Task: Find connections with filter location Linqu with filter topic #Venturecapitalwith filter profile language German with filter current company Chr. Hansen with filter school National Institute of Technology Calicut with filter industry Periodical Publishing with filter service category Corporate Events with filter keywords title Mechanical Engineer
Action: Mouse moved to (336, 231)
Screenshot: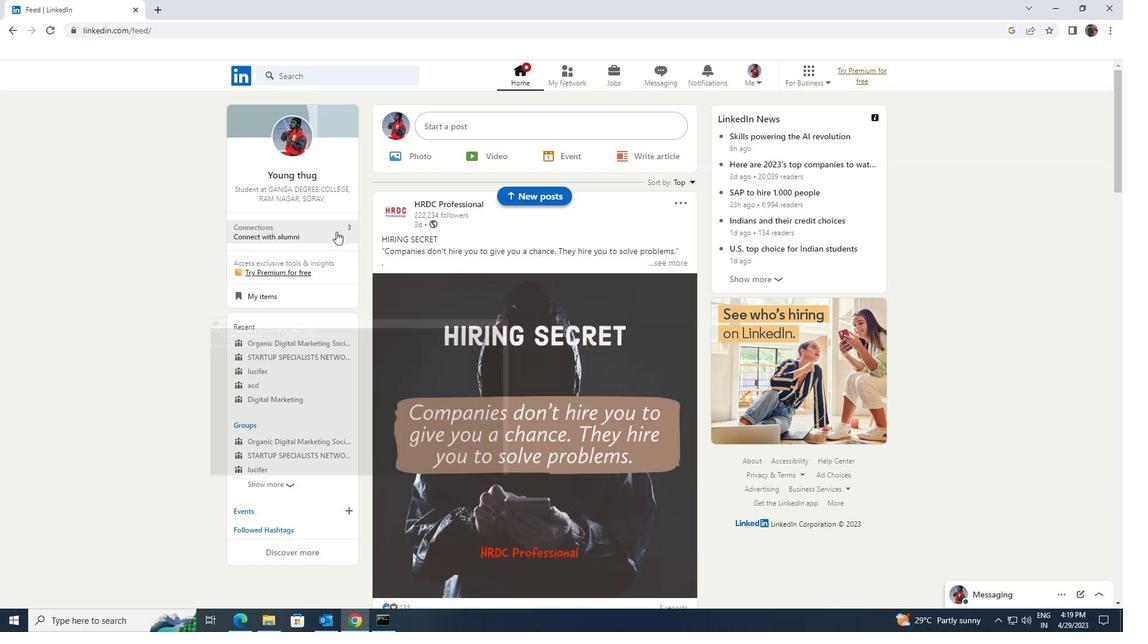 
Action: Mouse pressed left at (336, 231)
Screenshot: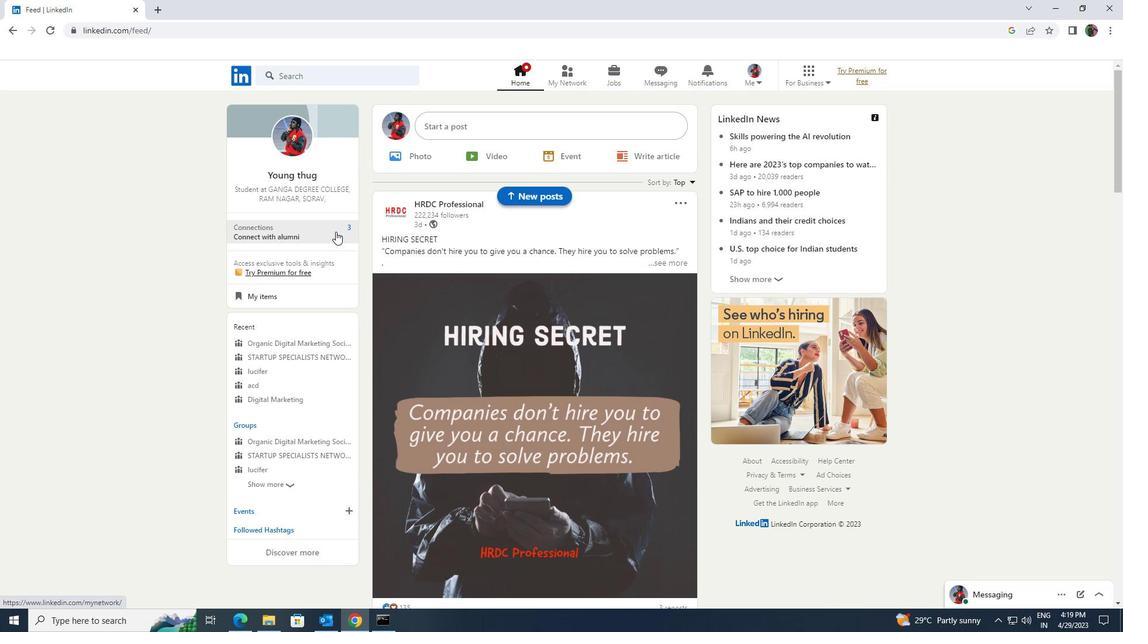 
Action: Mouse moved to (344, 142)
Screenshot: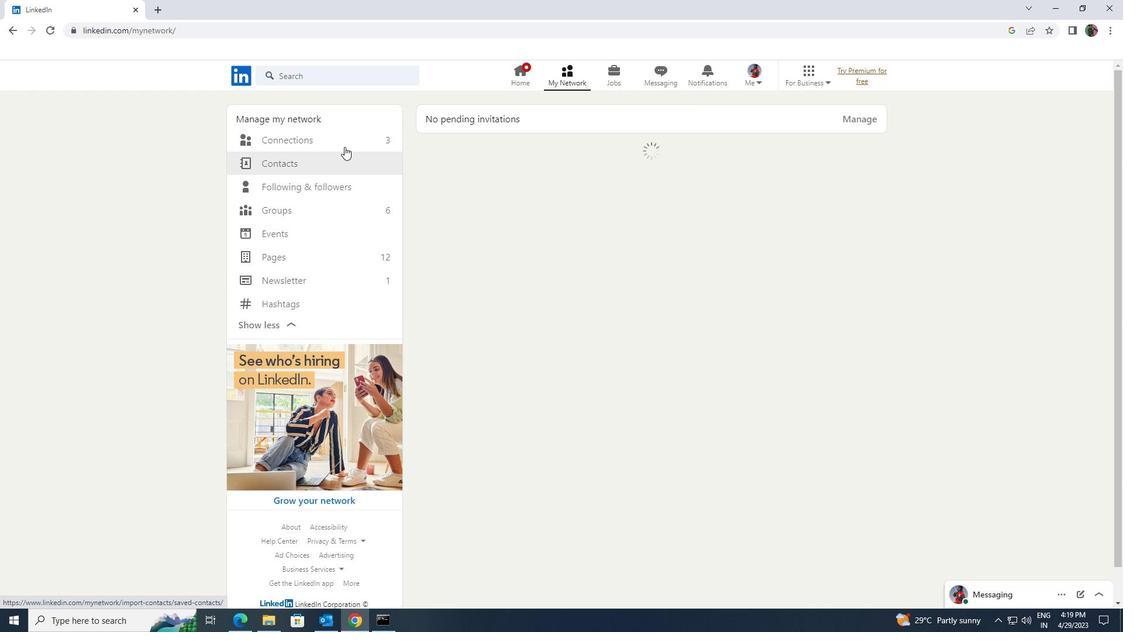 
Action: Mouse pressed left at (344, 142)
Screenshot: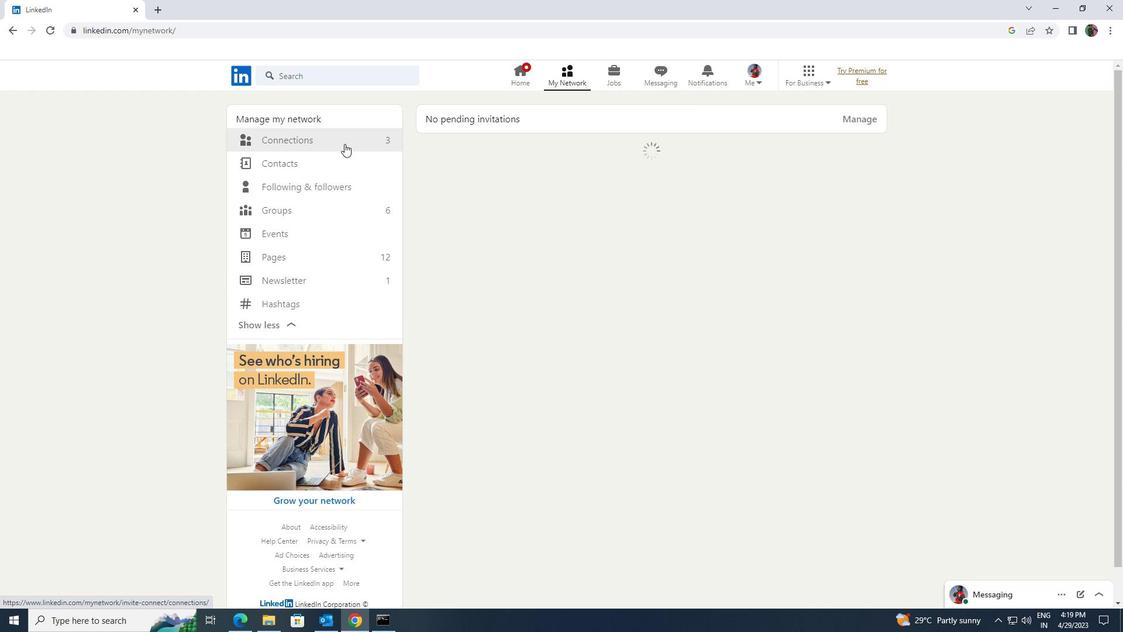 
Action: Mouse moved to (646, 137)
Screenshot: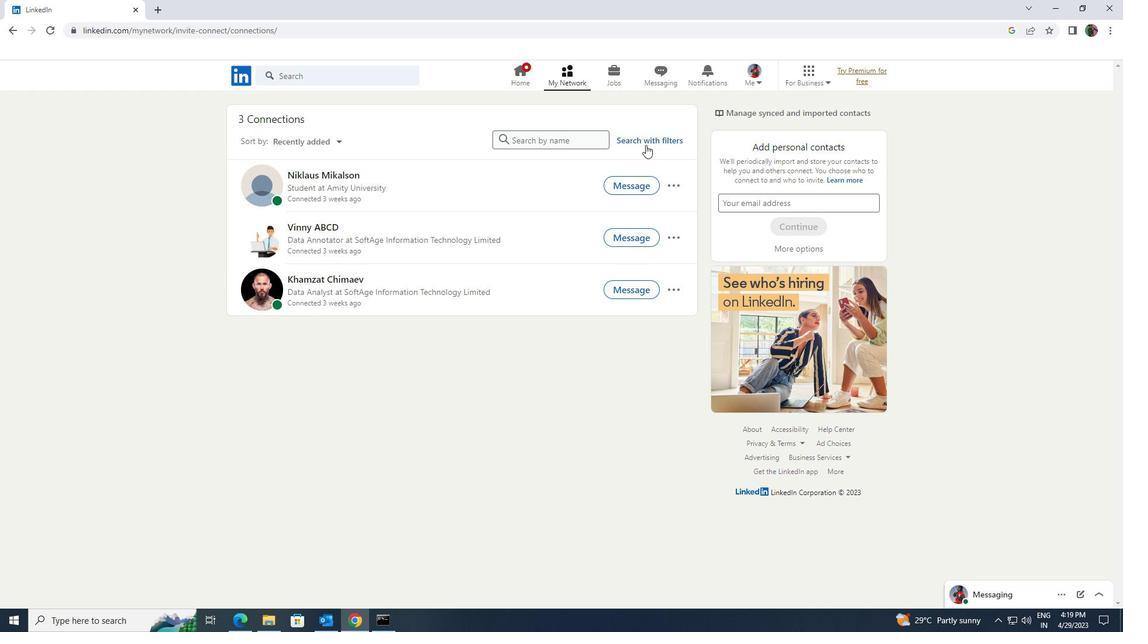 
Action: Mouse pressed left at (646, 137)
Screenshot: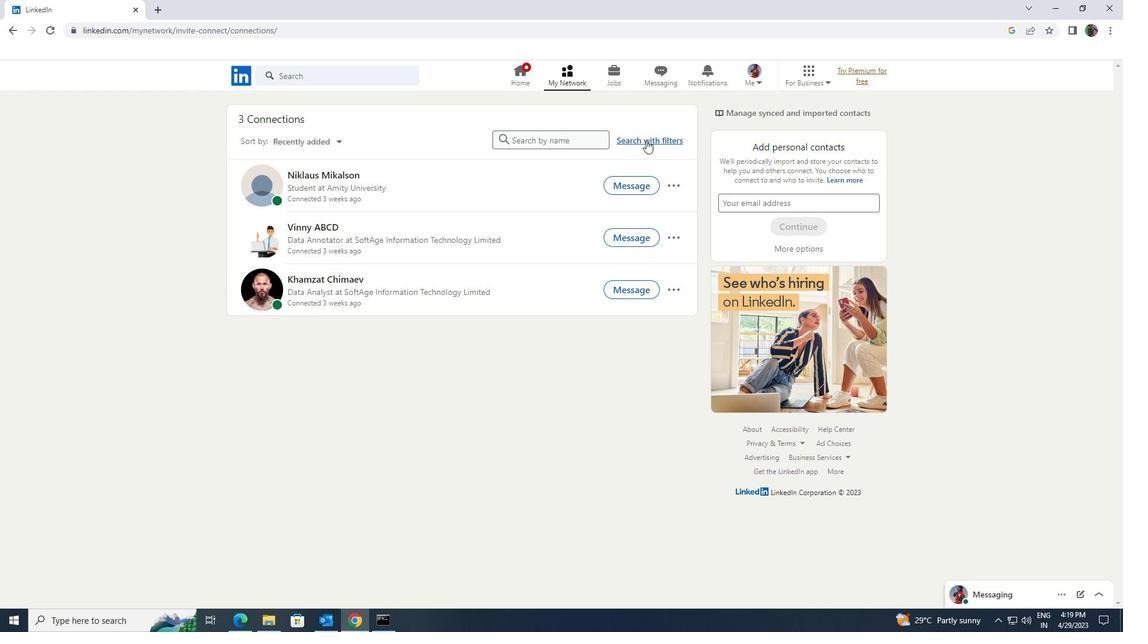 
Action: Mouse moved to (595, 105)
Screenshot: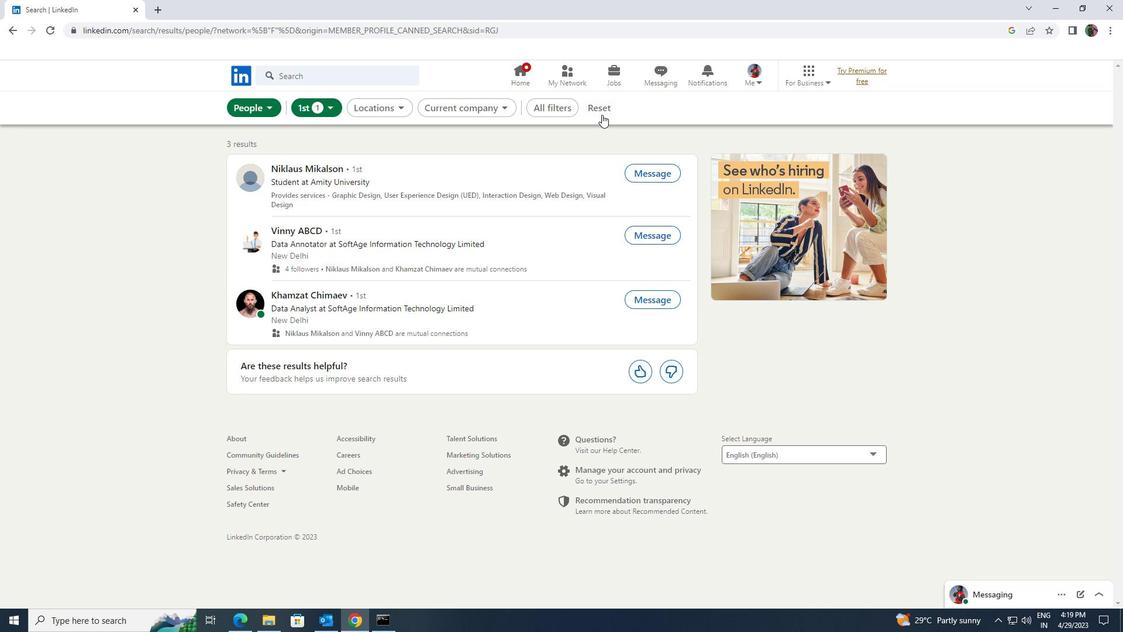 
Action: Mouse pressed left at (595, 105)
Screenshot: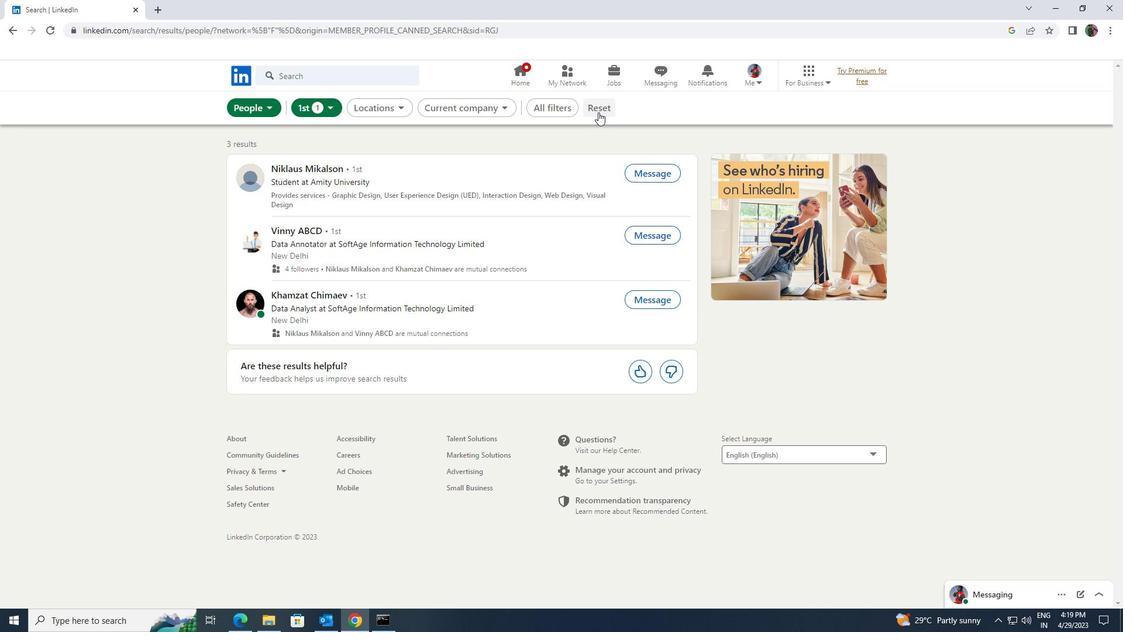 
Action: Mouse moved to (577, 110)
Screenshot: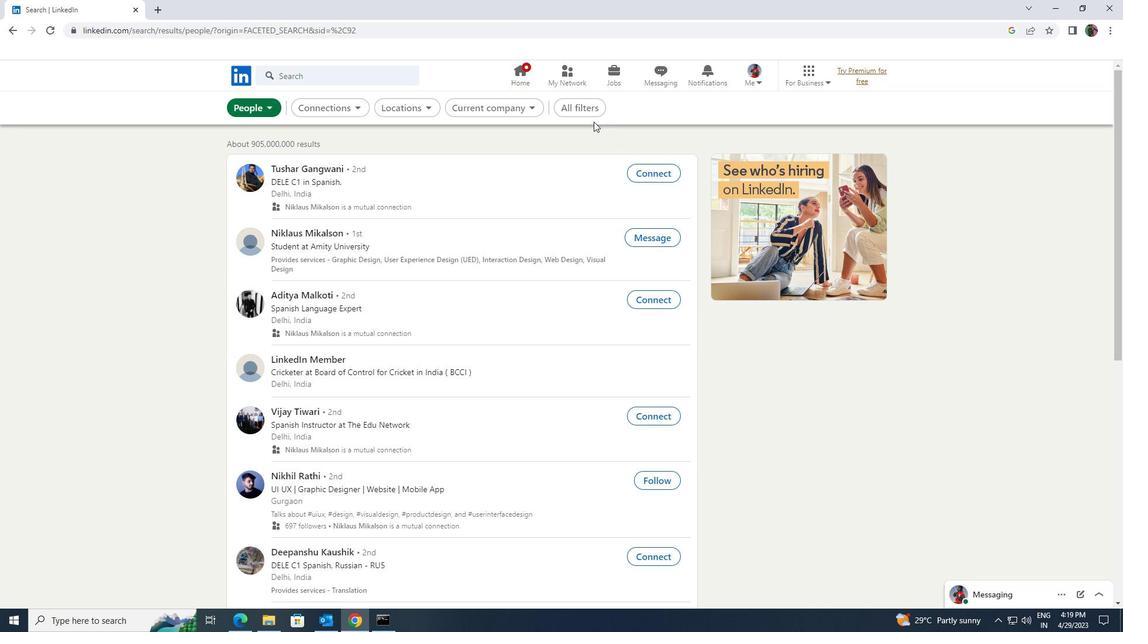 
Action: Mouse pressed left at (577, 110)
Screenshot: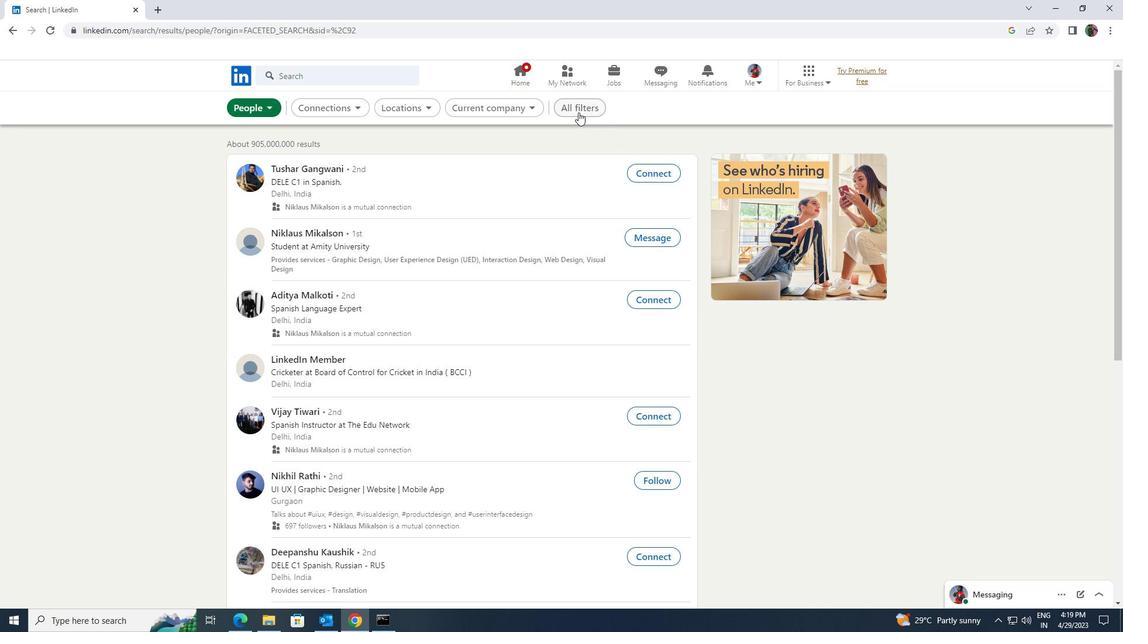 
Action: Mouse moved to (886, 332)
Screenshot: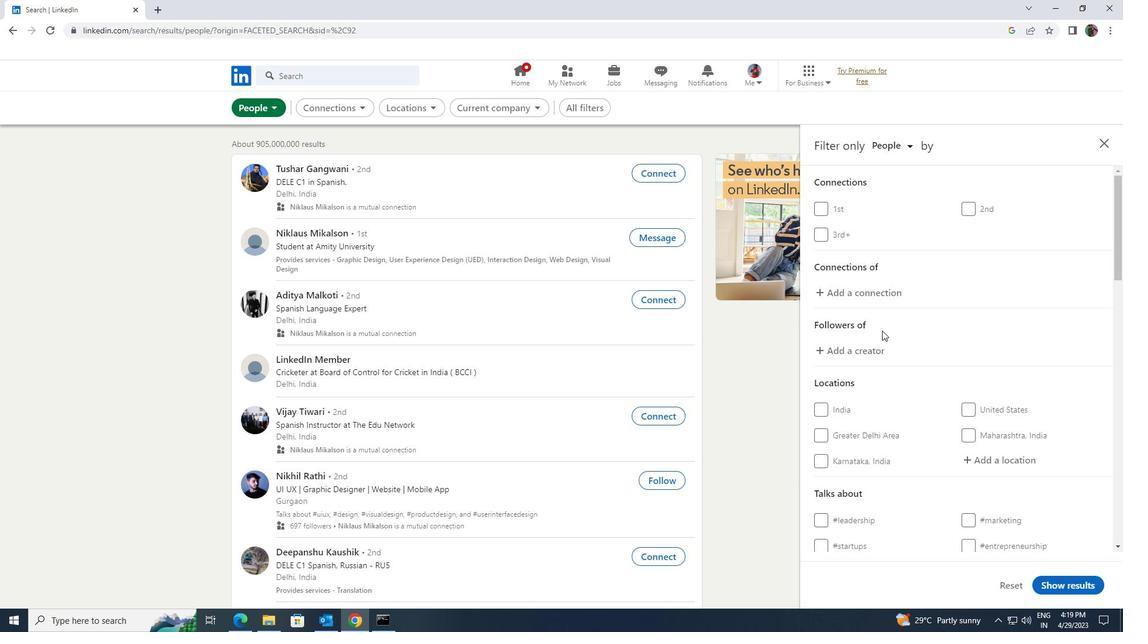 
Action: Mouse scrolled (886, 331) with delta (0, 0)
Screenshot: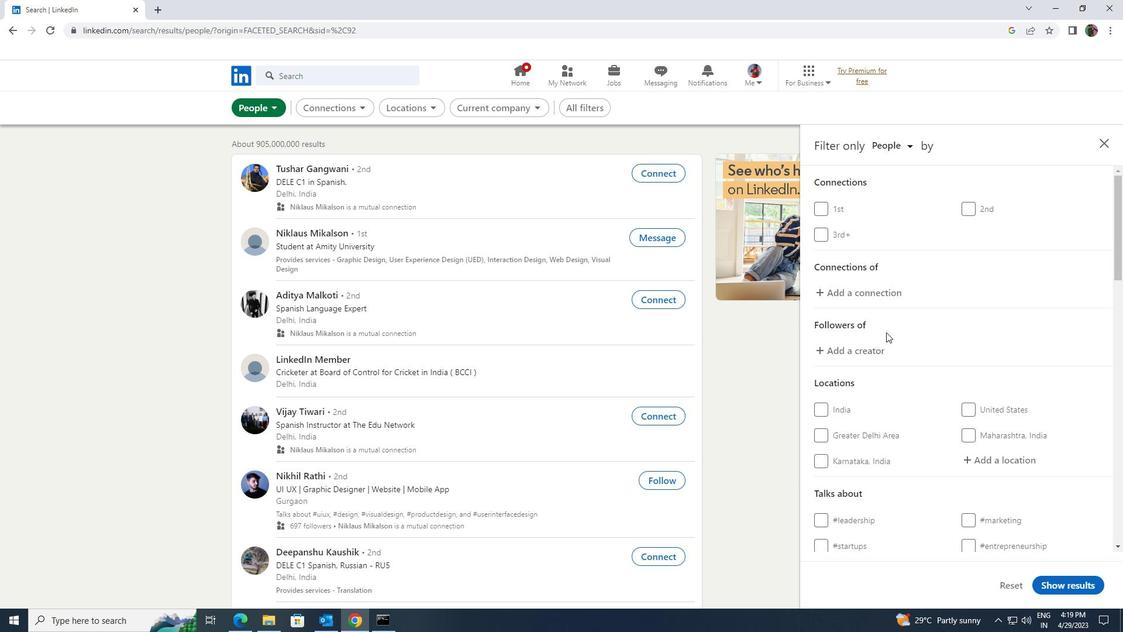 
Action: Mouse scrolled (886, 331) with delta (0, 0)
Screenshot: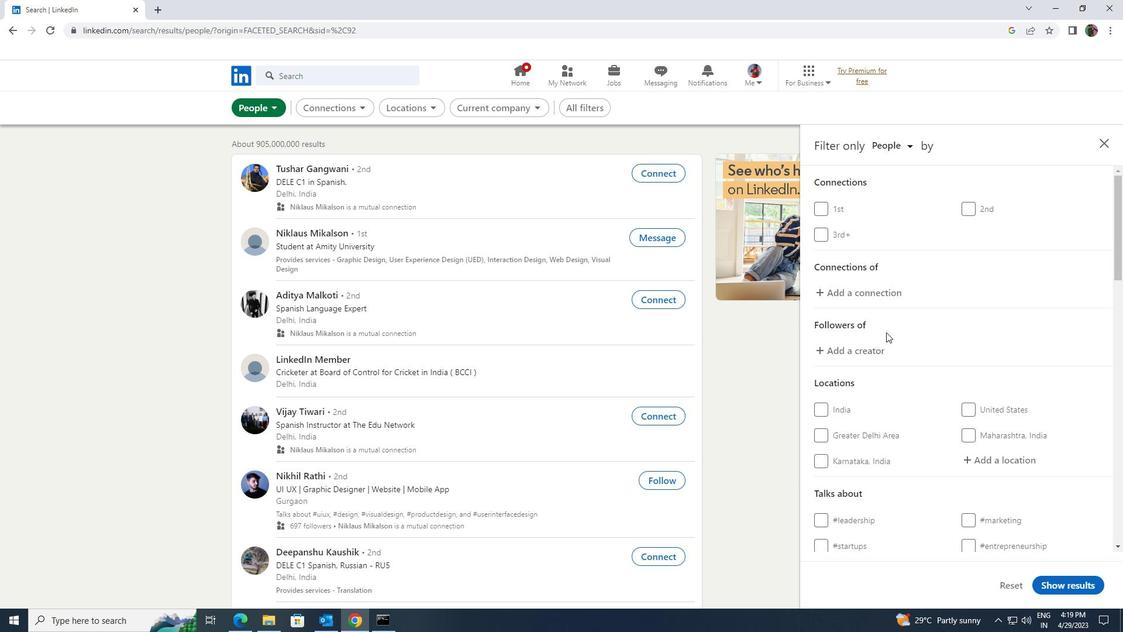 
Action: Mouse moved to (961, 340)
Screenshot: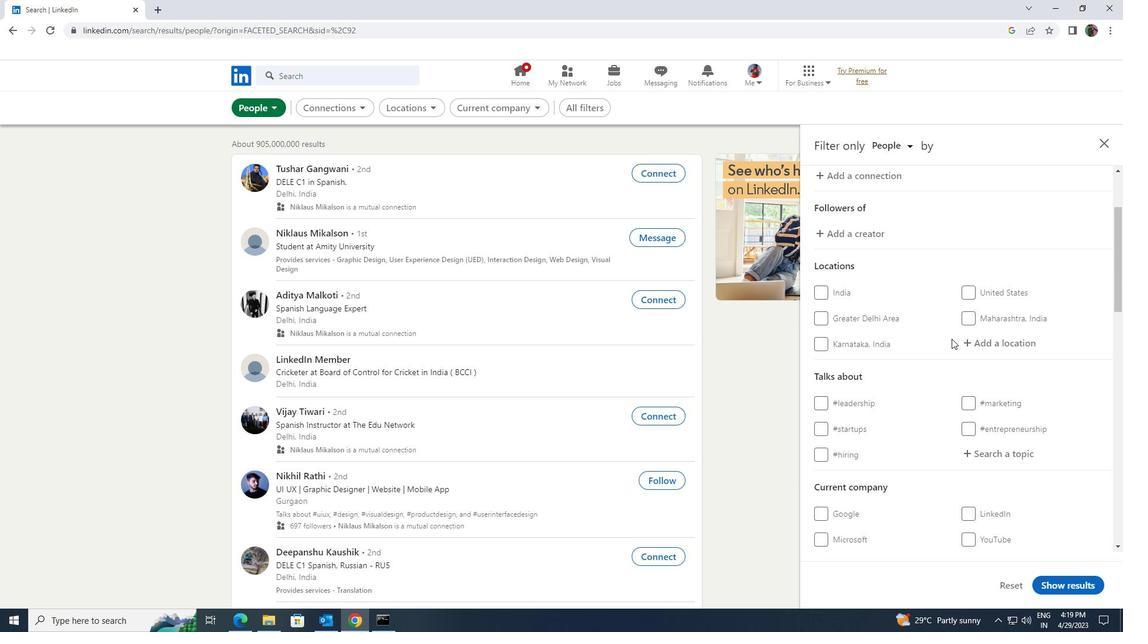 
Action: Mouse pressed left at (961, 340)
Screenshot: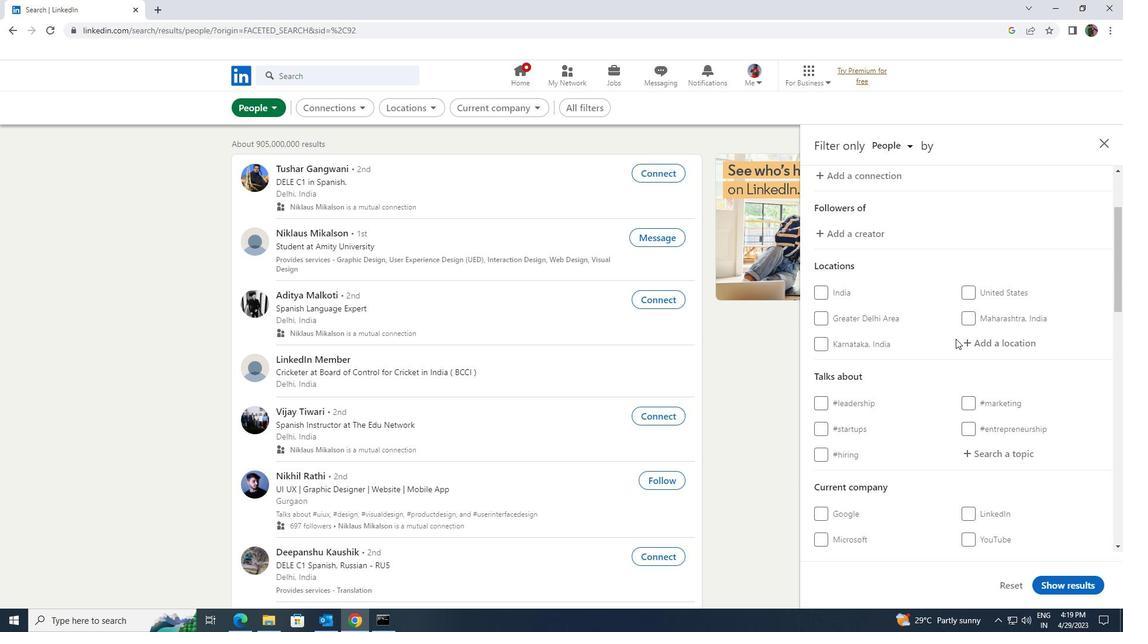 
Action: Mouse moved to (916, 330)
Screenshot: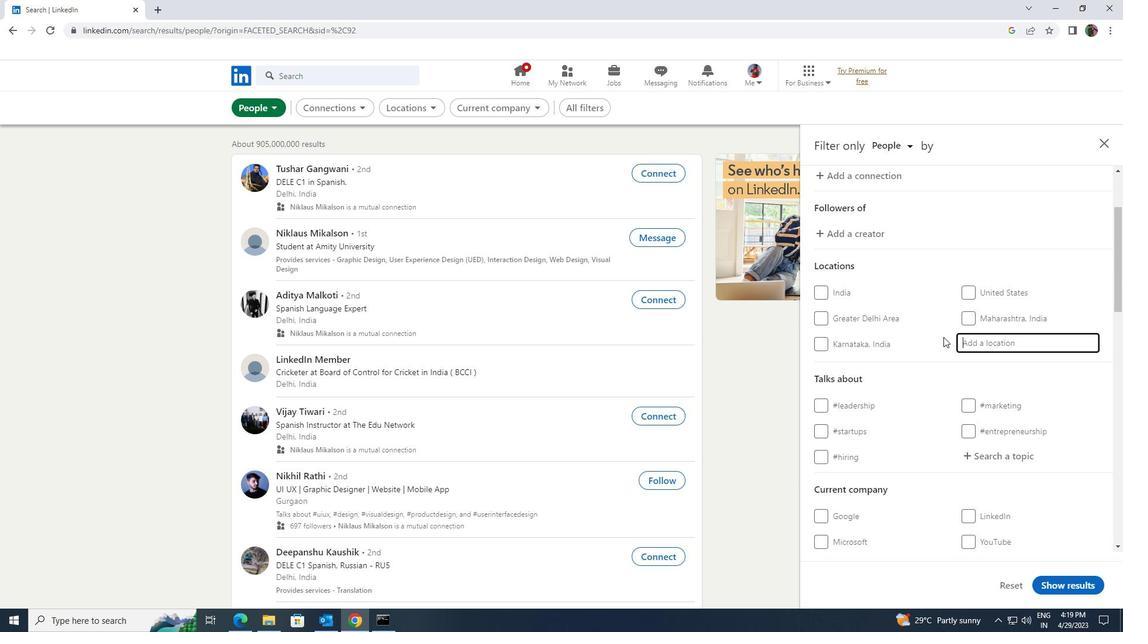 
Action: Key pressed <Key.shift>LINQU
Screenshot: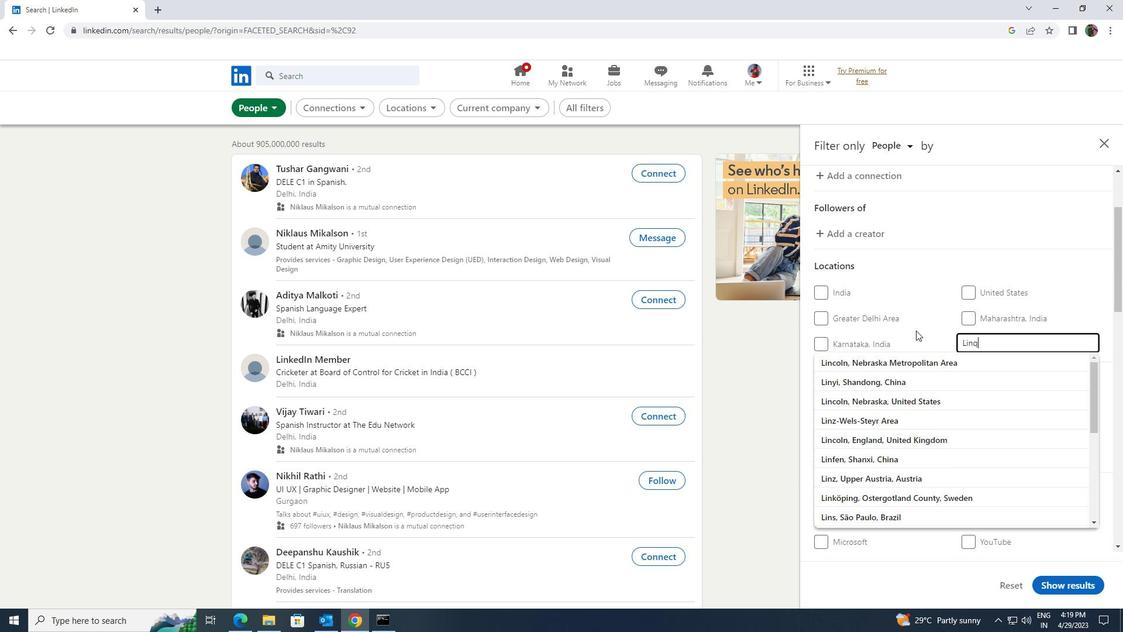 
Action: Mouse moved to (929, 341)
Screenshot: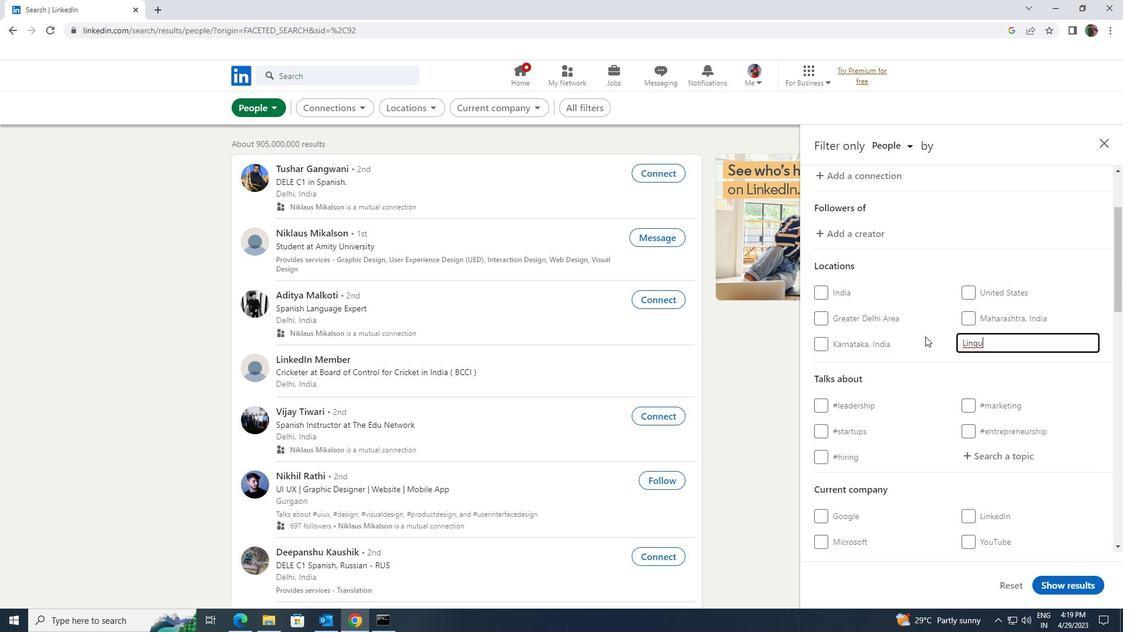 
Action: Key pressed <Key.enter>
Screenshot: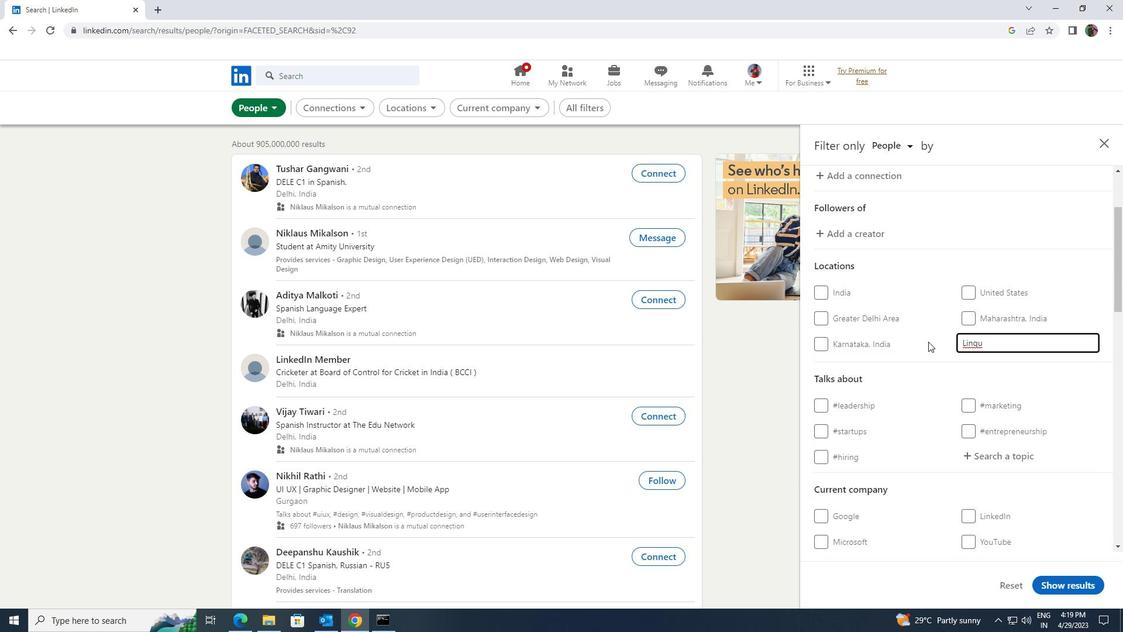 
Action: Mouse moved to (985, 457)
Screenshot: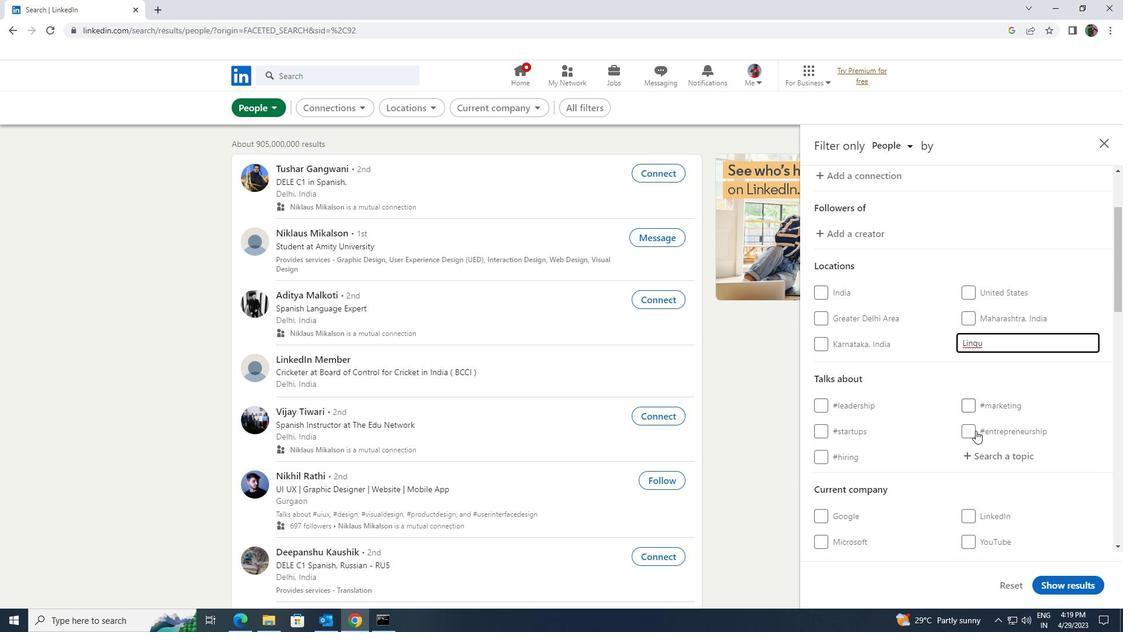 
Action: Mouse pressed left at (985, 457)
Screenshot: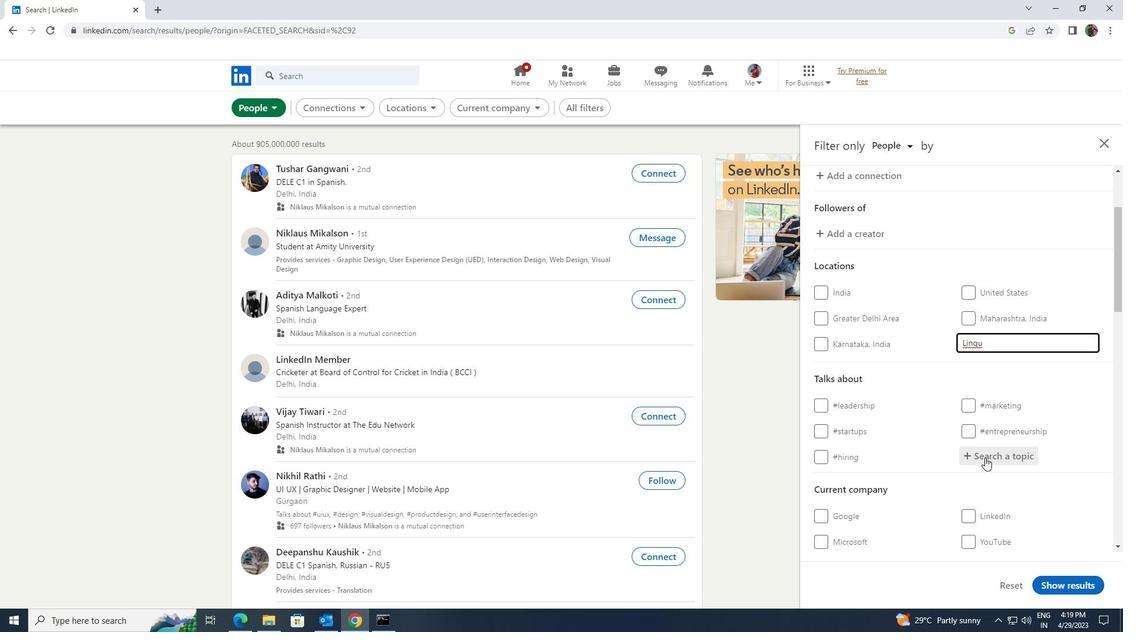 
Action: Mouse moved to (985, 453)
Screenshot: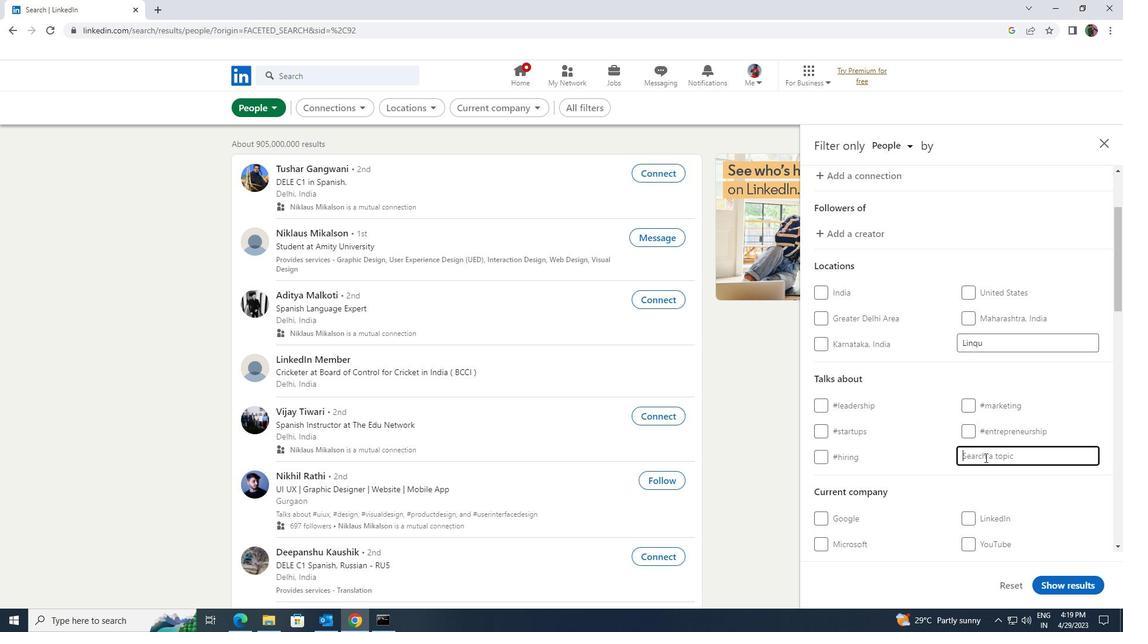 
Action: Key pressed <Key.shift>VENTURECAP
Screenshot: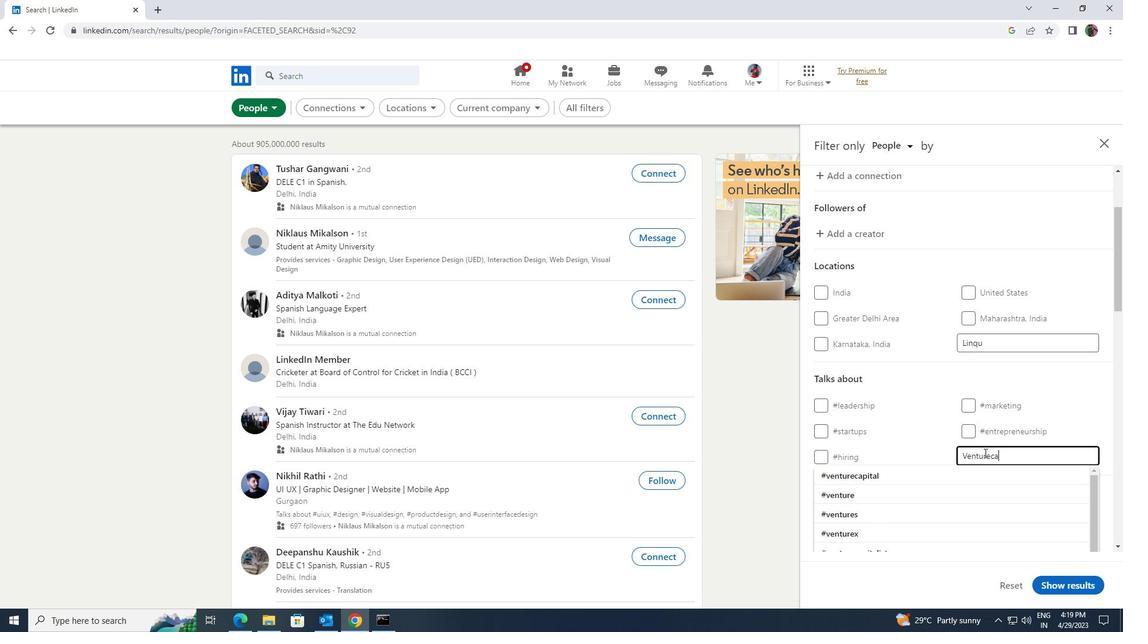 
Action: Mouse moved to (974, 468)
Screenshot: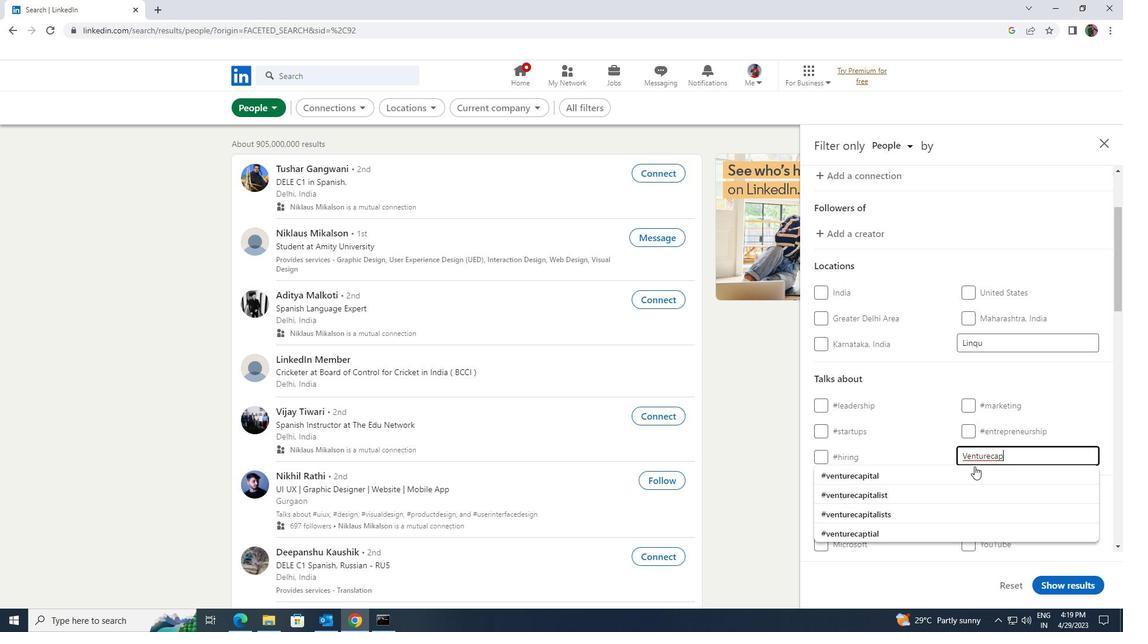 
Action: Mouse pressed left at (974, 468)
Screenshot: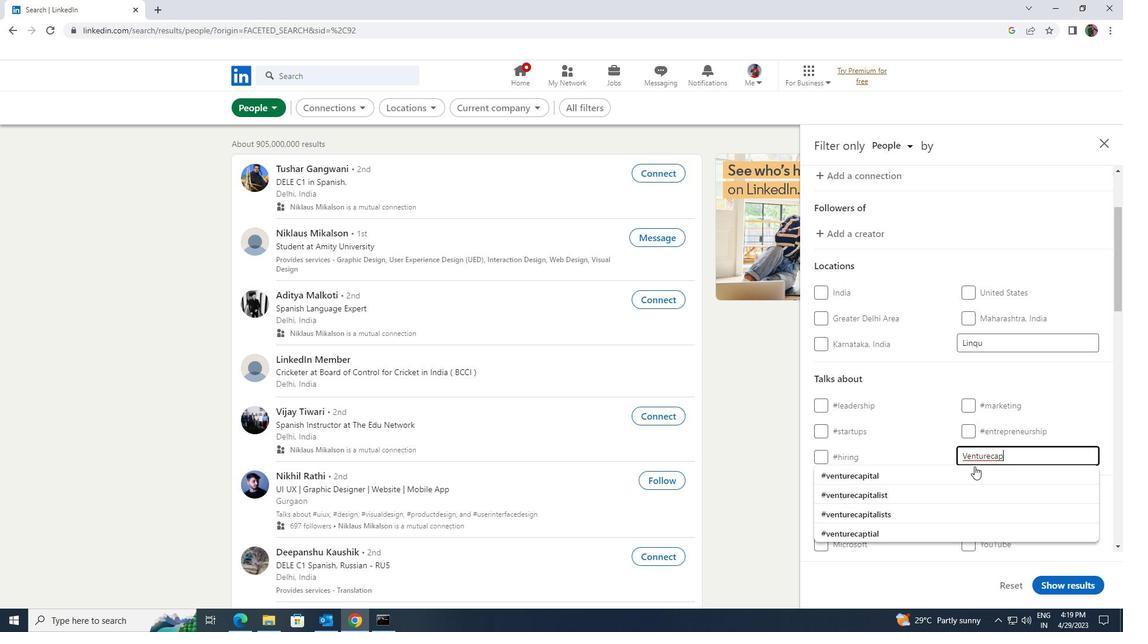 
Action: Mouse moved to (974, 468)
Screenshot: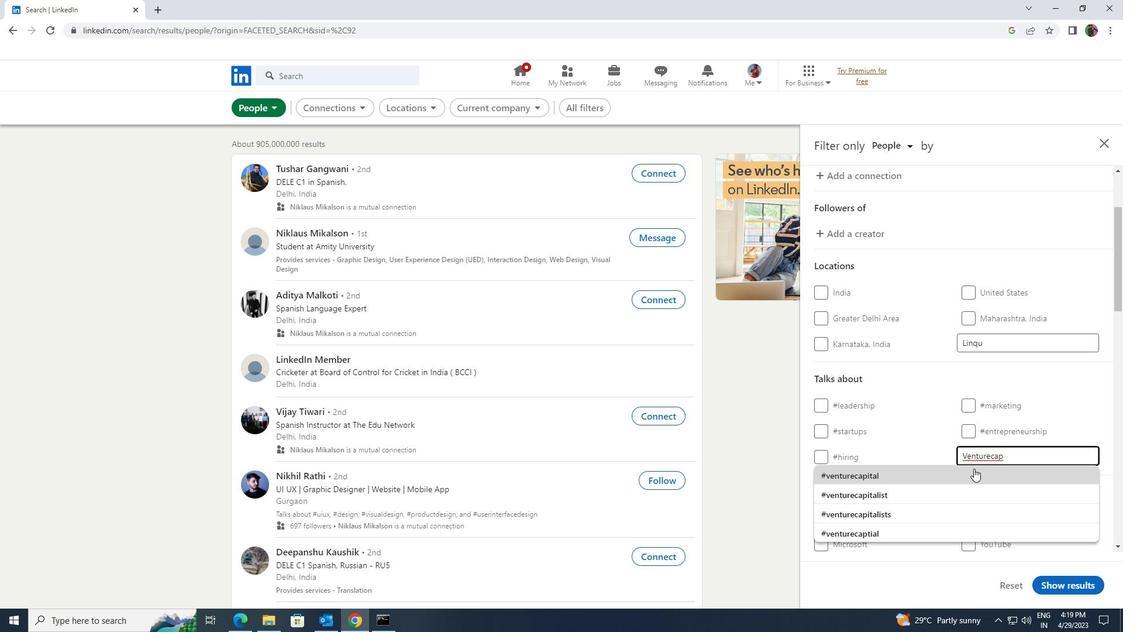 
Action: Mouse scrolled (974, 467) with delta (0, 0)
Screenshot: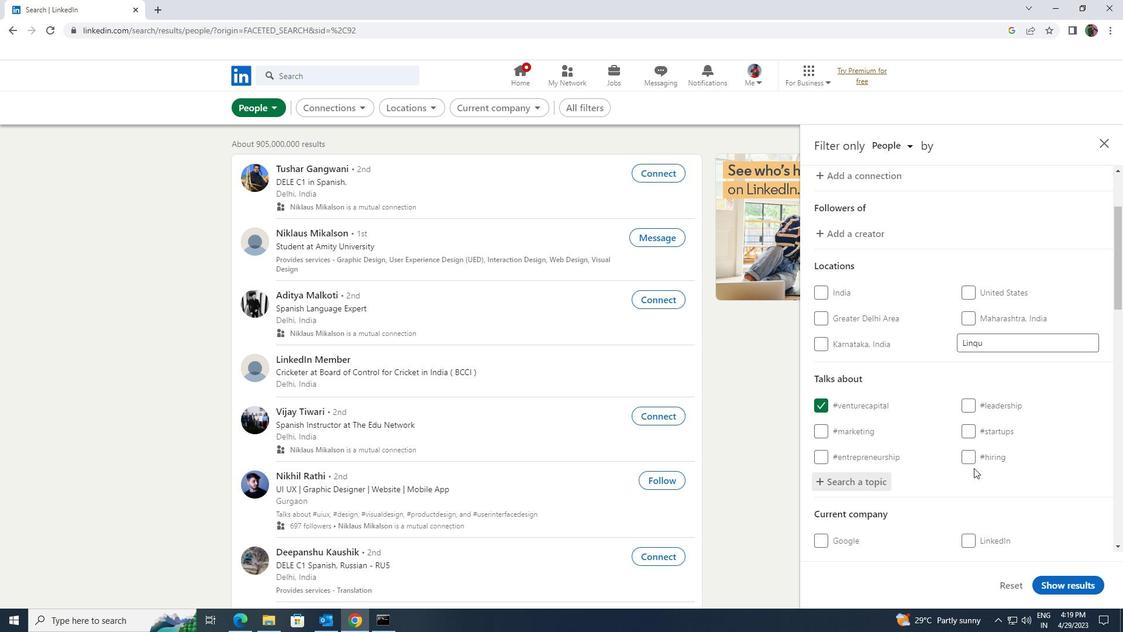 
Action: Mouse scrolled (974, 467) with delta (0, 0)
Screenshot: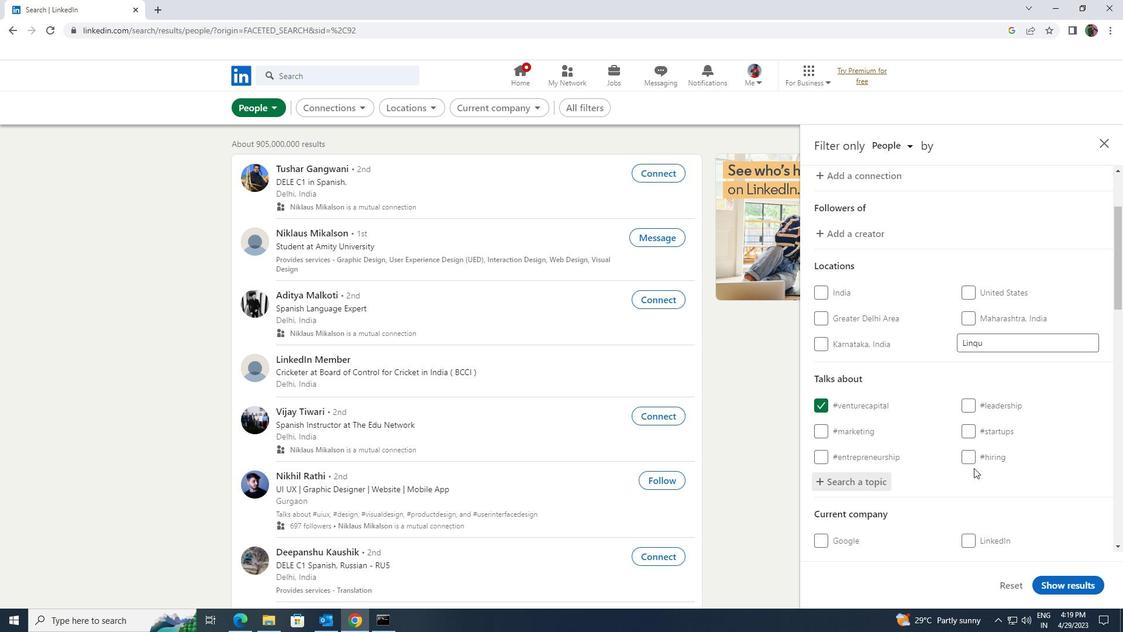 
Action: Mouse moved to (971, 453)
Screenshot: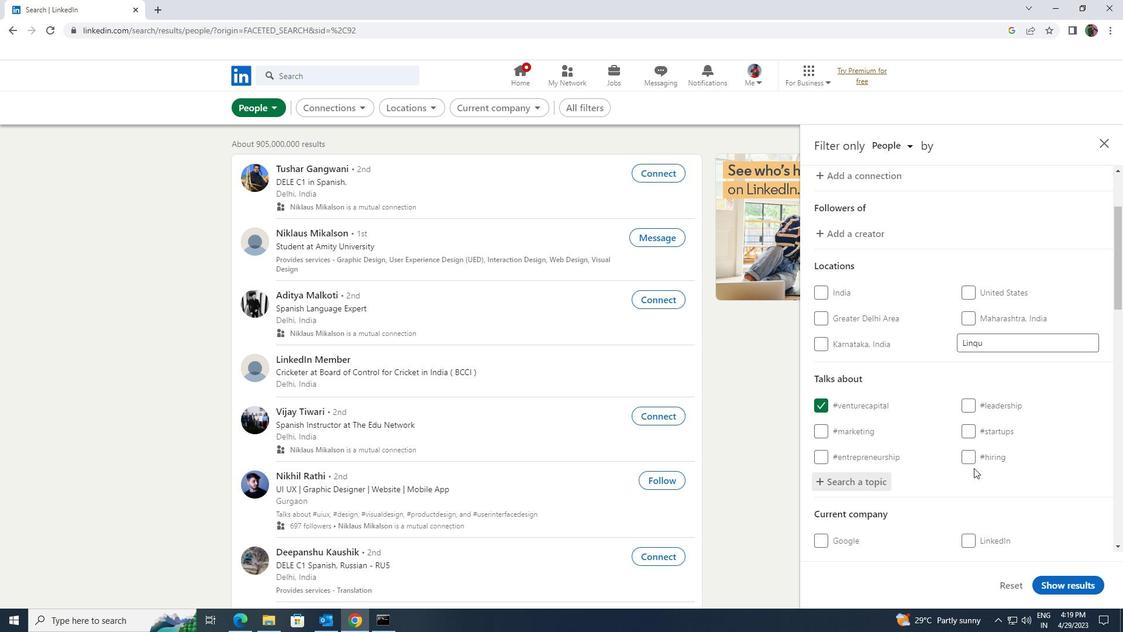 
Action: Mouse scrolled (971, 452) with delta (0, 0)
Screenshot: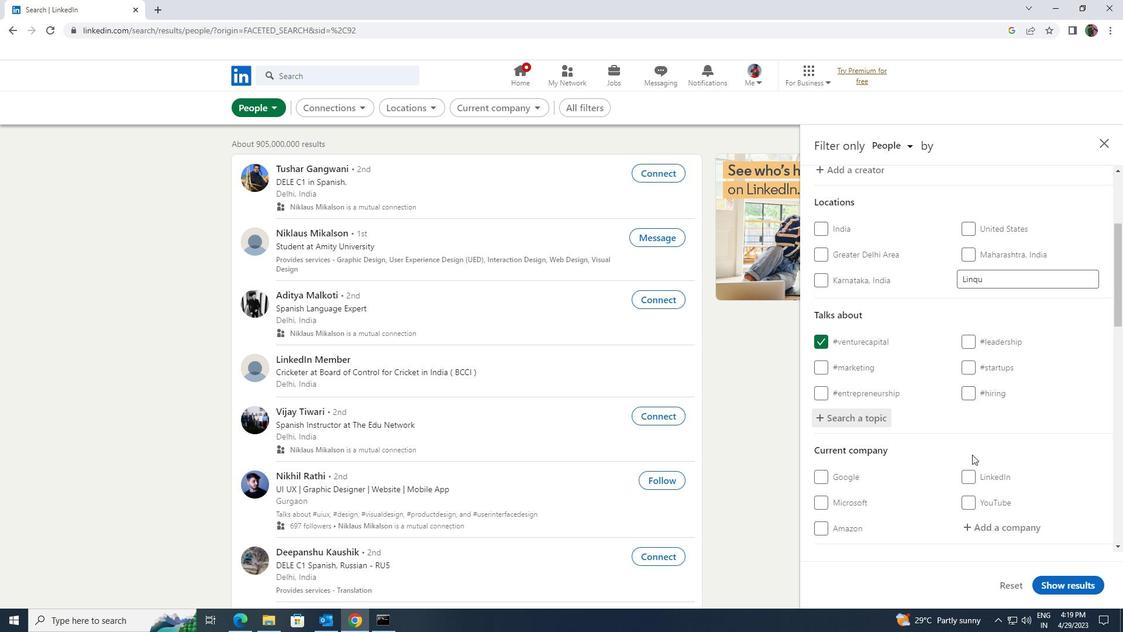 
Action: Mouse scrolled (971, 452) with delta (0, 0)
Screenshot: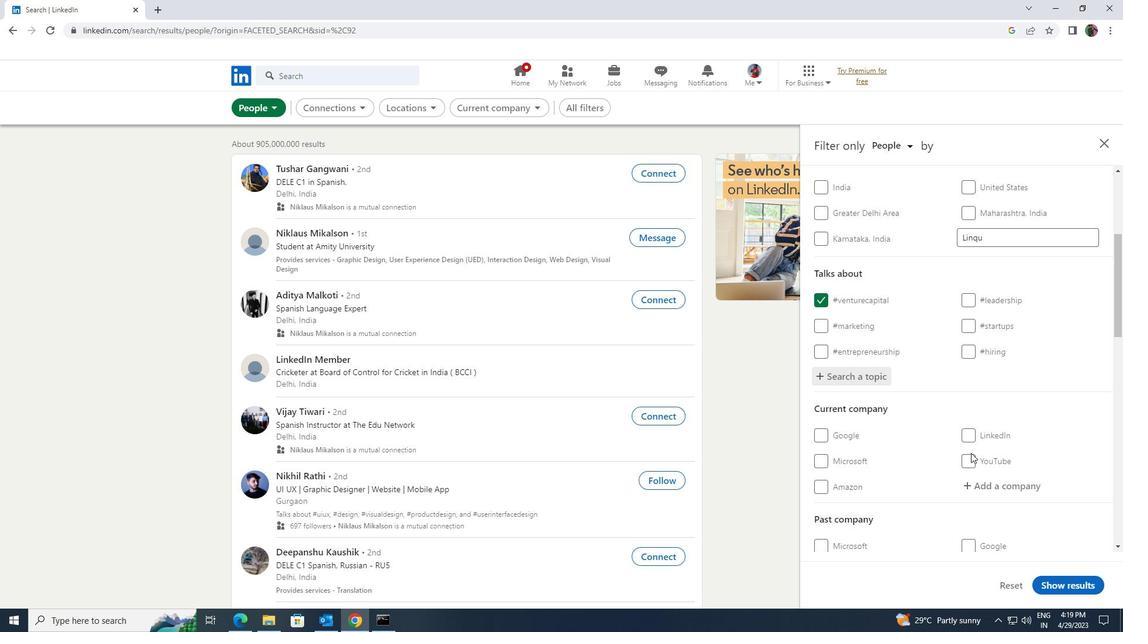 
Action: Mouse moved to (969, 448)
Screenshot: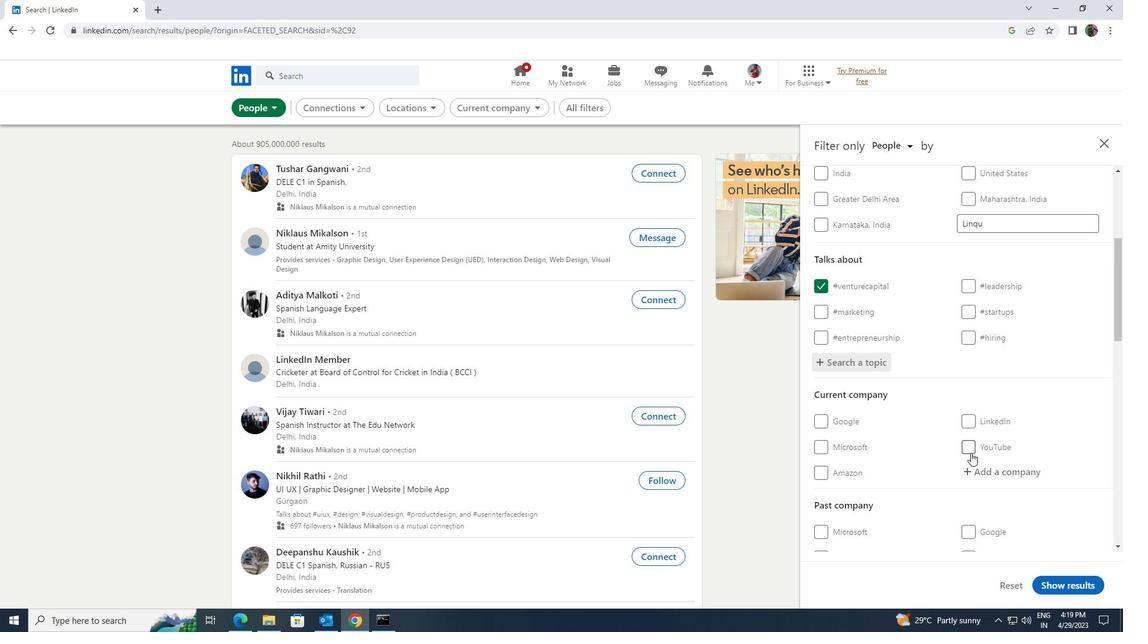 
Action: Mouse scrolled (969, 448) with delta (0, 0)
Screenshot: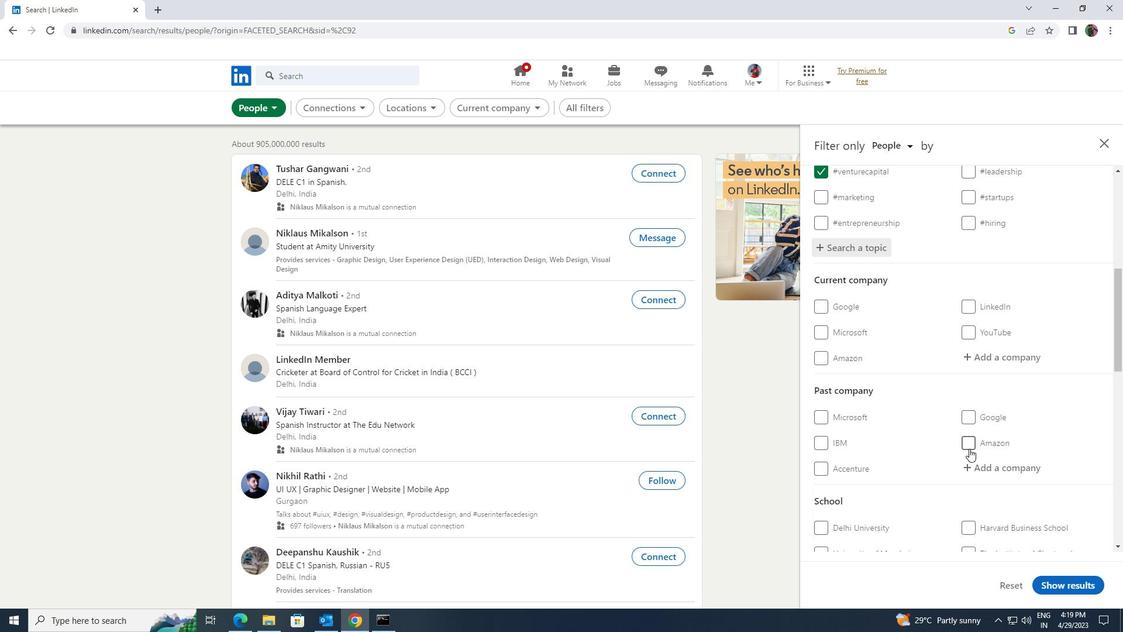 
Action: Mouse scrolled (969, 448) with delta (0, 0)
Screenshot: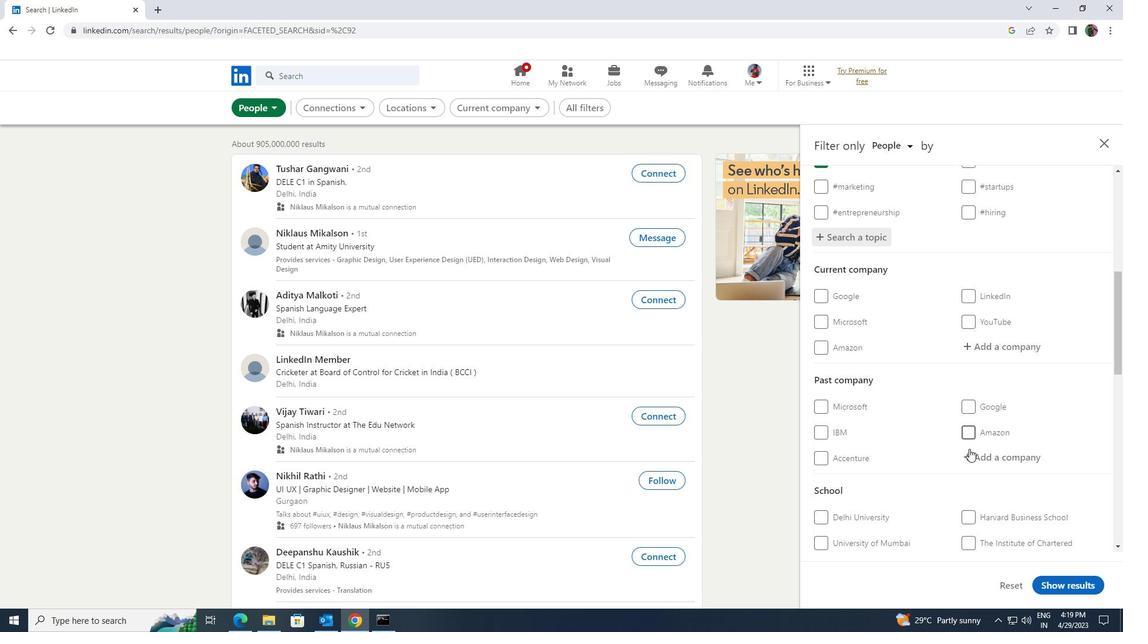 
Action: Mouse scrolled (969, 448) with delta (0, 0)
Screenshot: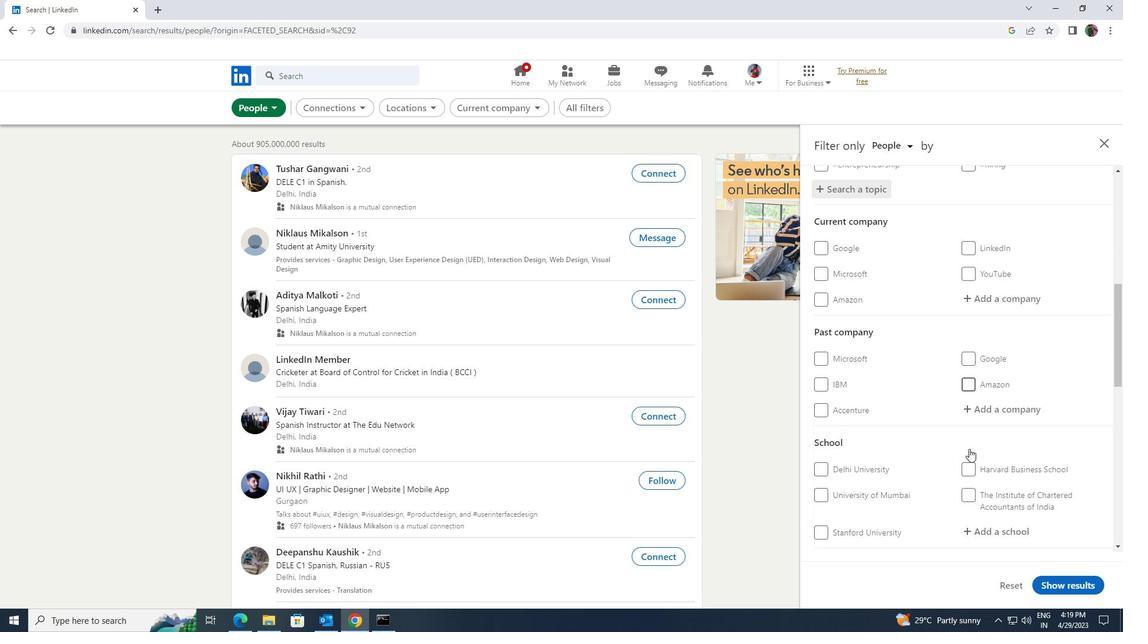 
Action: Mouse scrolled (969, 448) with delta (0, 0)
Screenshot: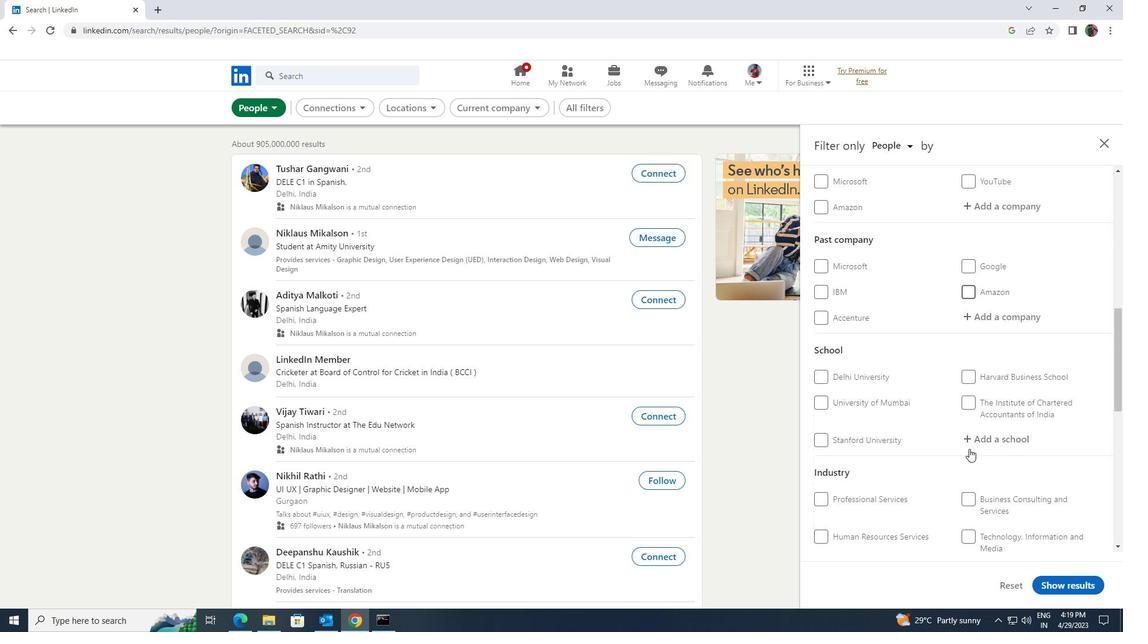 
Action: Mouse scrolled (969, 448) with delta (0, 0)
Screenshot: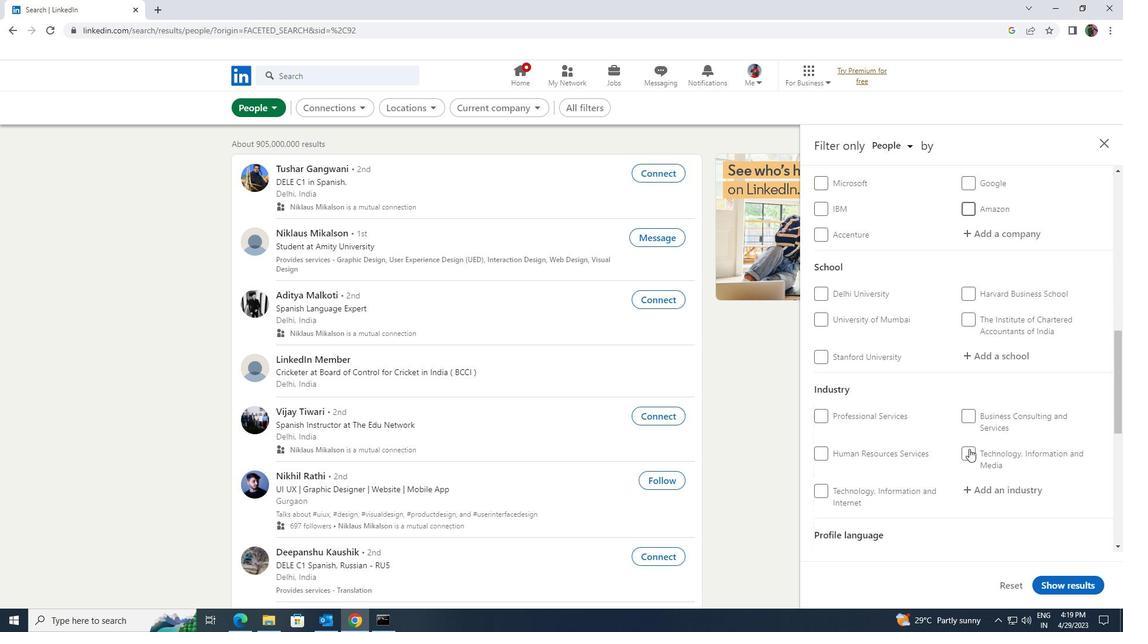 
Action: Mouse scrolled (969, 448) with delta (0, 0)
Screenshot: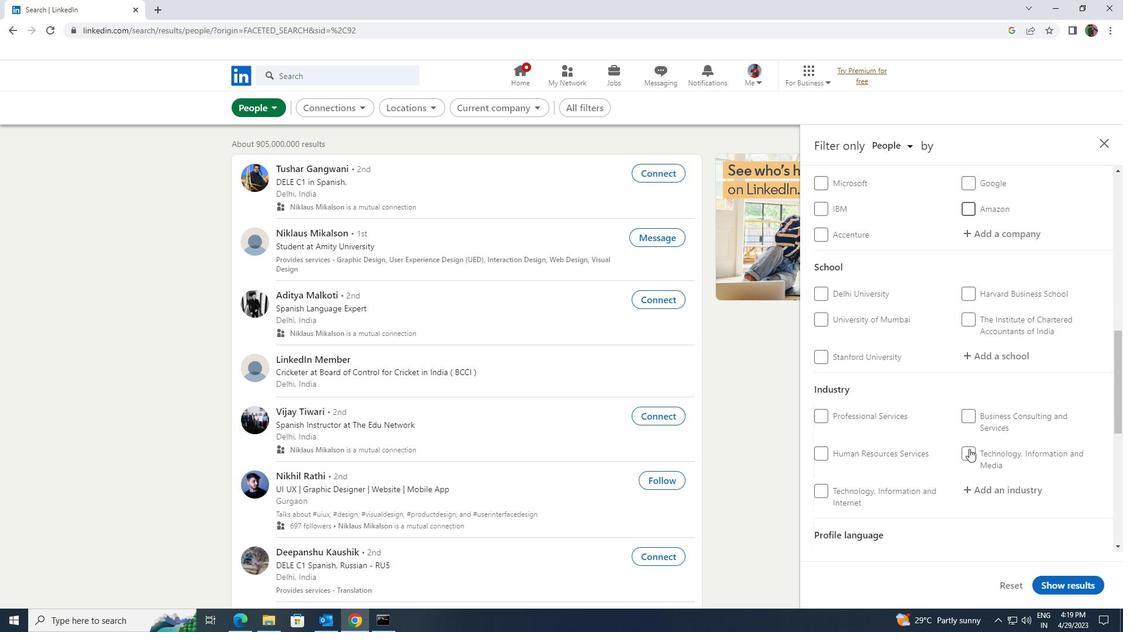 
Action: Mouse moved to (826, 494)
Screenshot: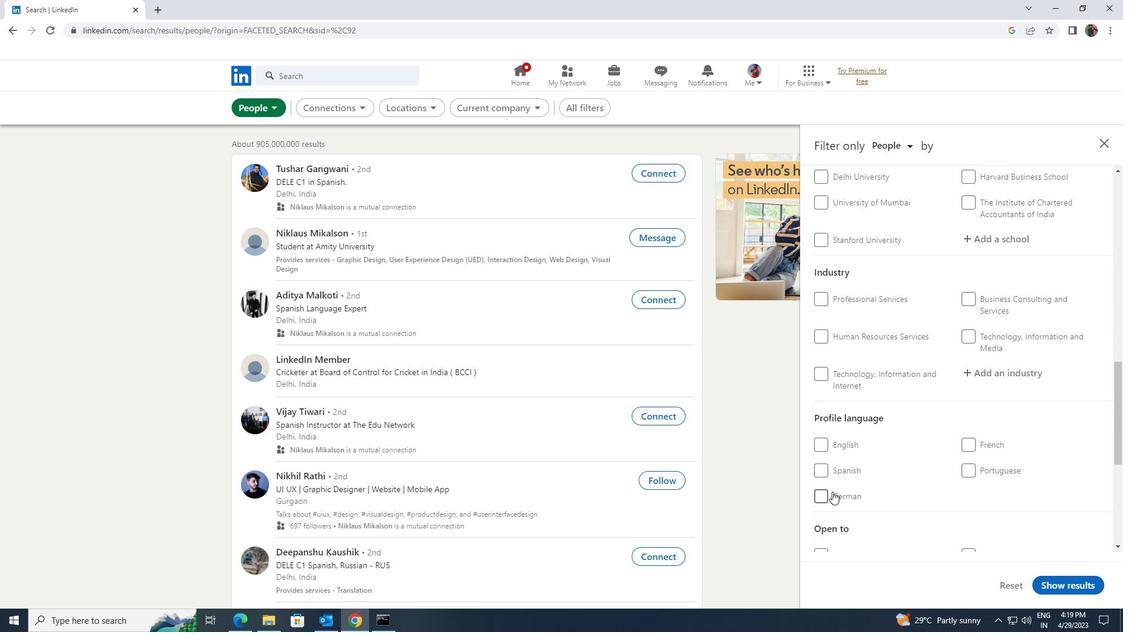 
Action: Mouse pressed left at (826, 494)
Screenshot: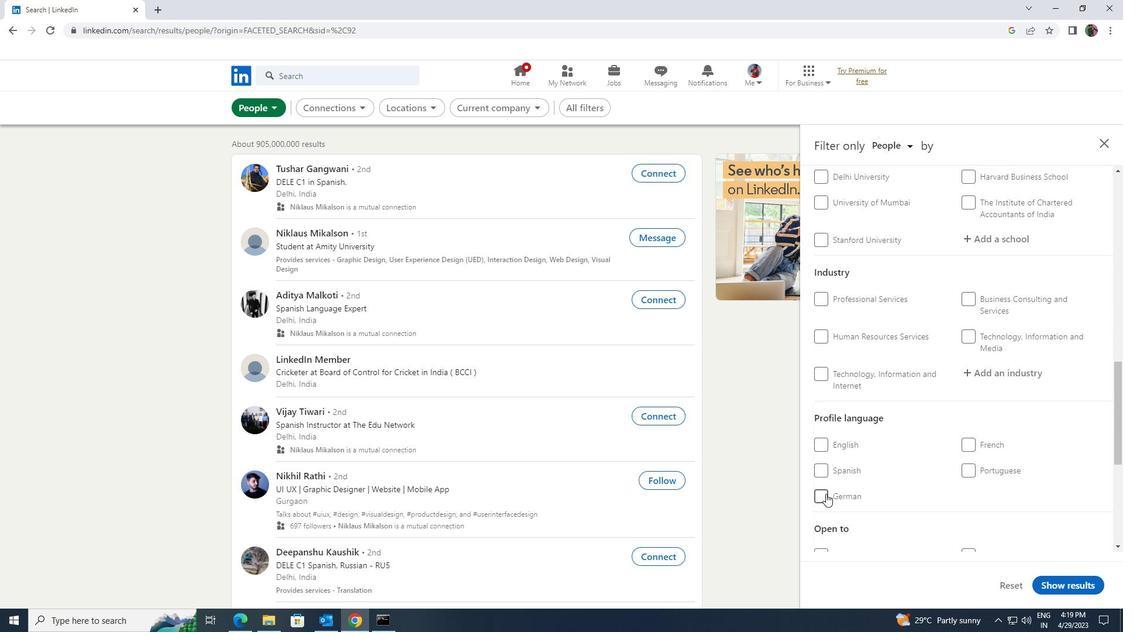 
Action: Mouse moved to (923, 487)
Screenshot: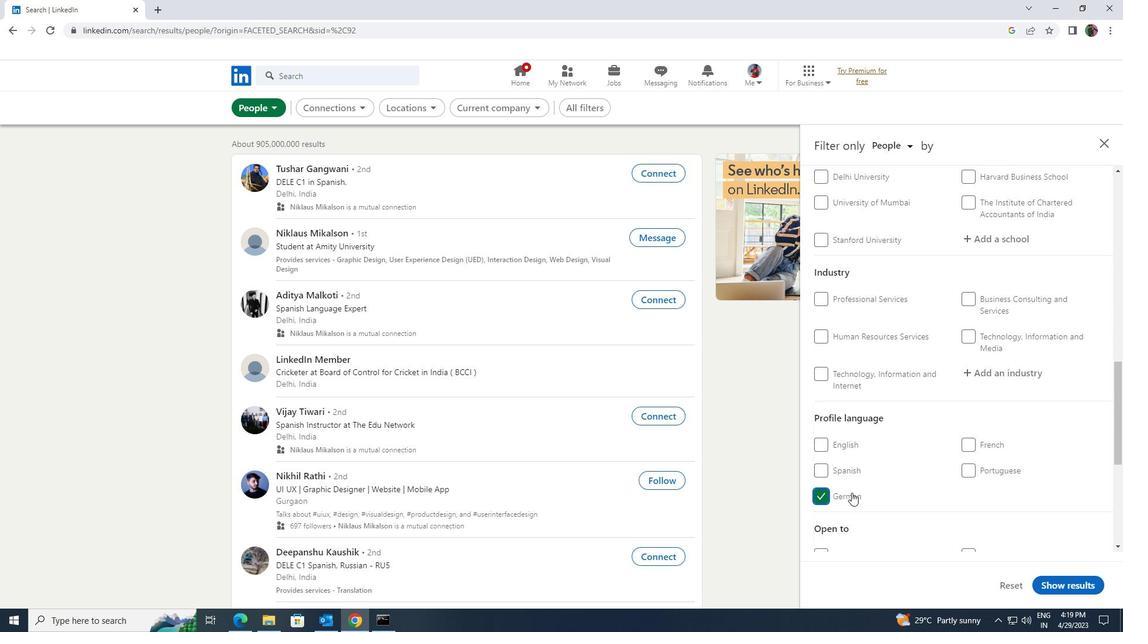 
Action: Mouse scrolled (923, 487) with delta (0, 0)
Screenshot: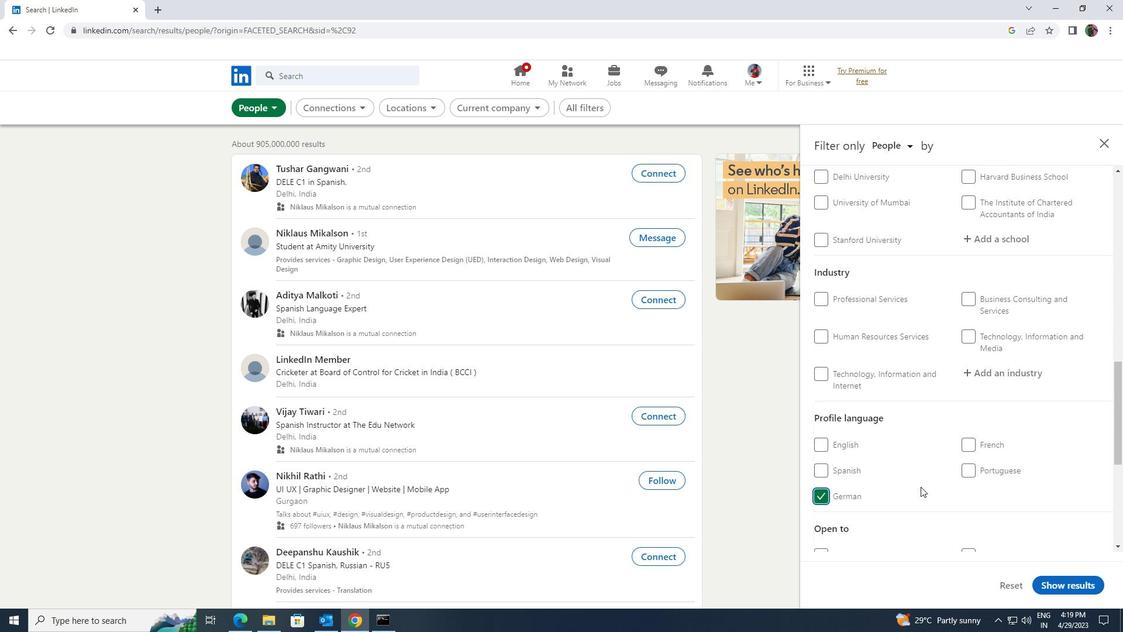 
Action: Mouse scrolled (923, 487) with delta (0, 0)
Screenshot: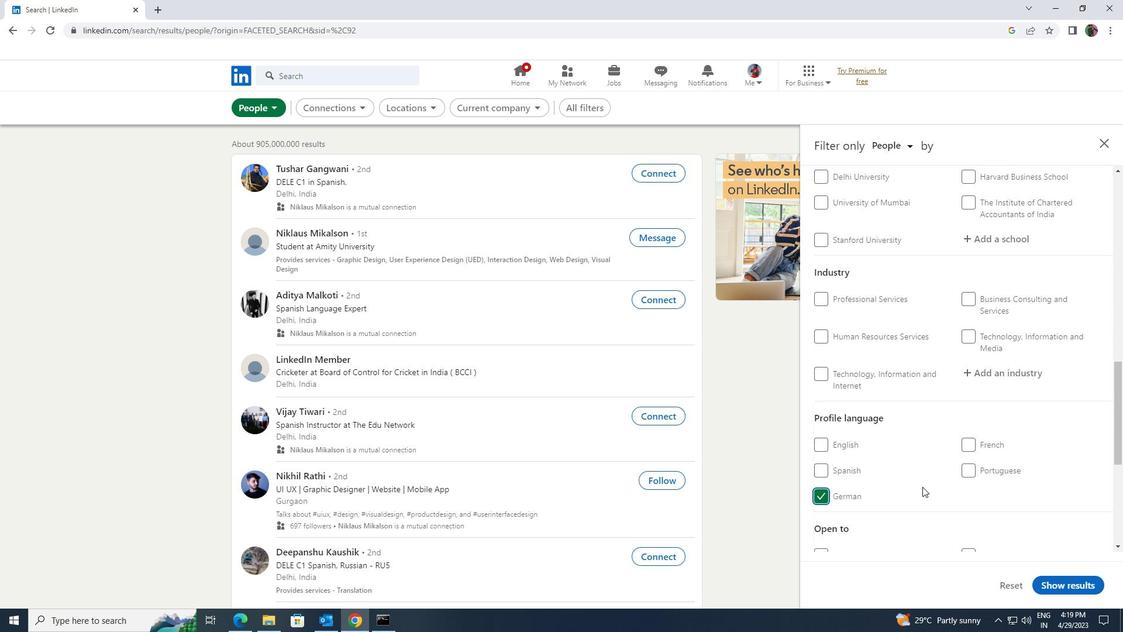 
Action: Mouse scrolled (923, 487) with delta (0, 0)
Screenshot: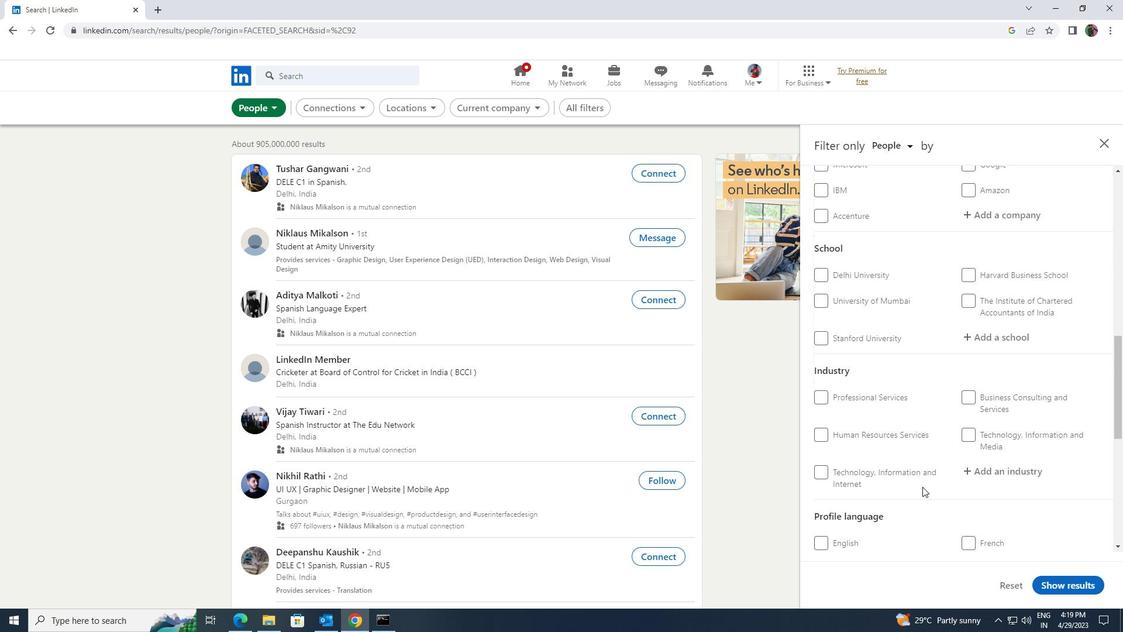 
Action: Mouse scrolled (923, 487) with delta (0, 0)
Screenshot: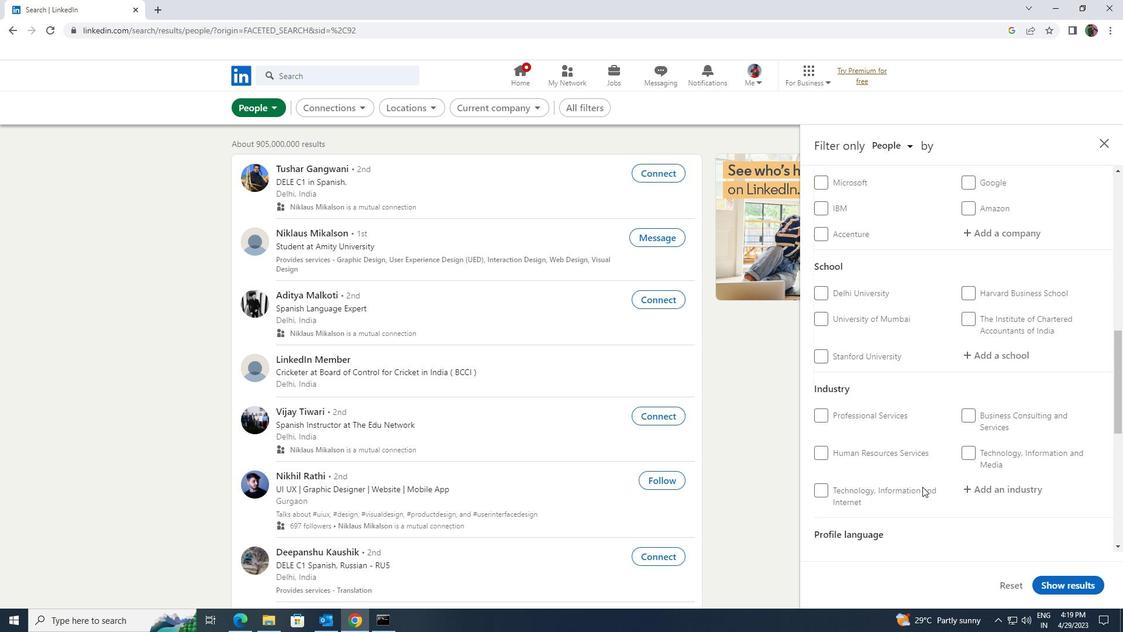 
Action: Mouse scrolled (923, 487) with delta (0, 0)
Screenshot: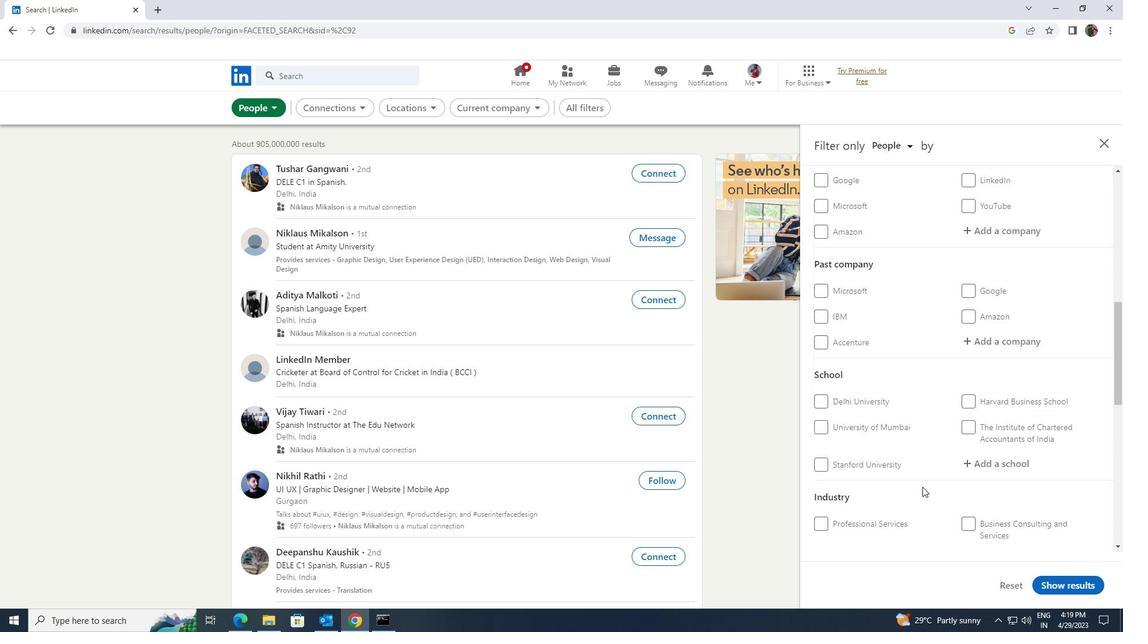 
Action: Mouse scrolled (923, 487) with delta (0, 0)
Screenshot: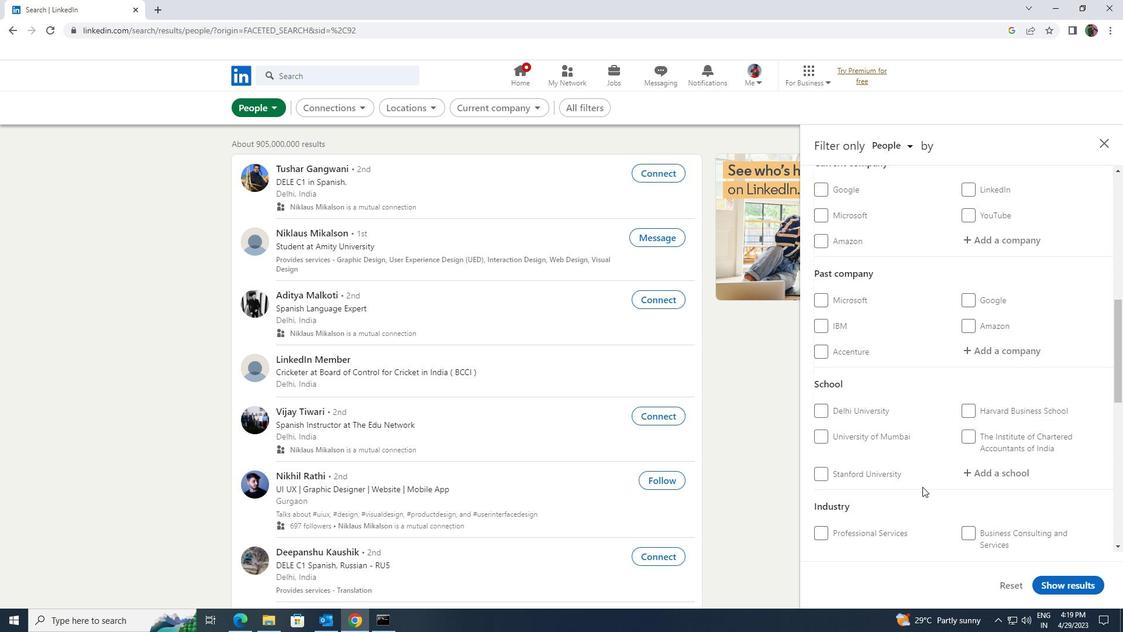 
Action: Mouse scrolled (923, 487) with delta (0, 0)
Screenshot: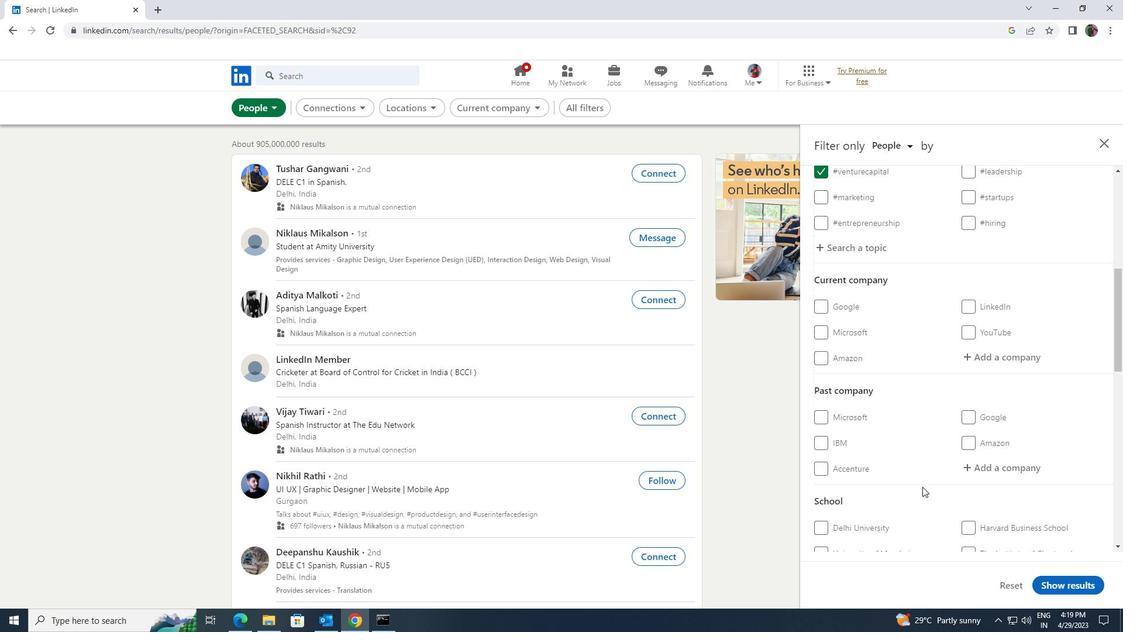 
Action: Mouse moved to (986, 414)
Screenshot: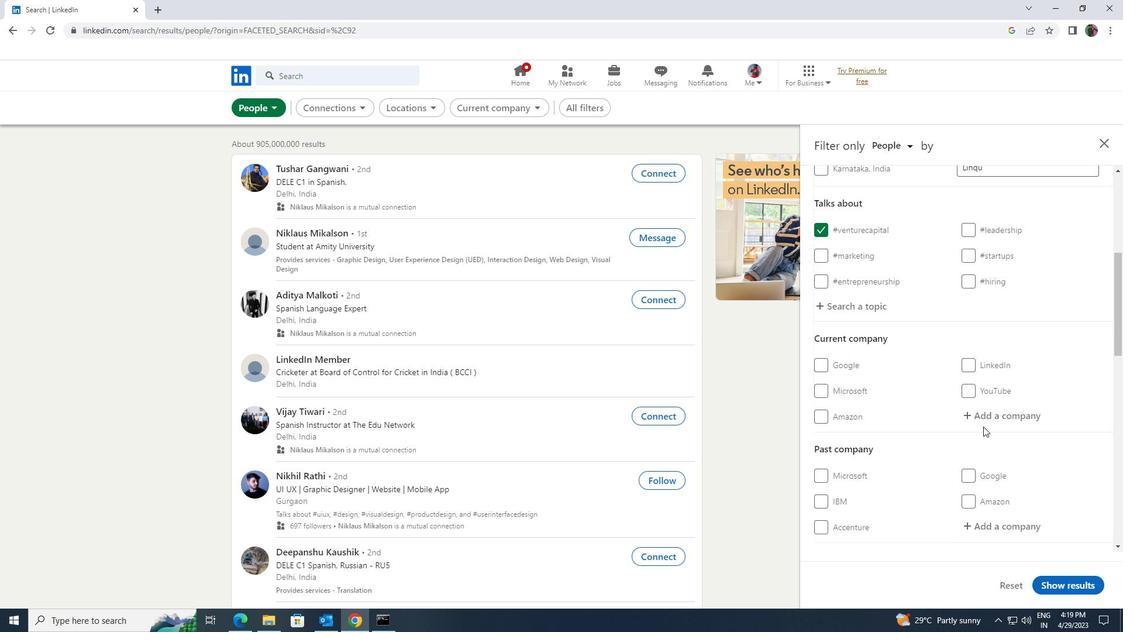 
Action: Mouse pressed left at (986, 414)
Screenshot: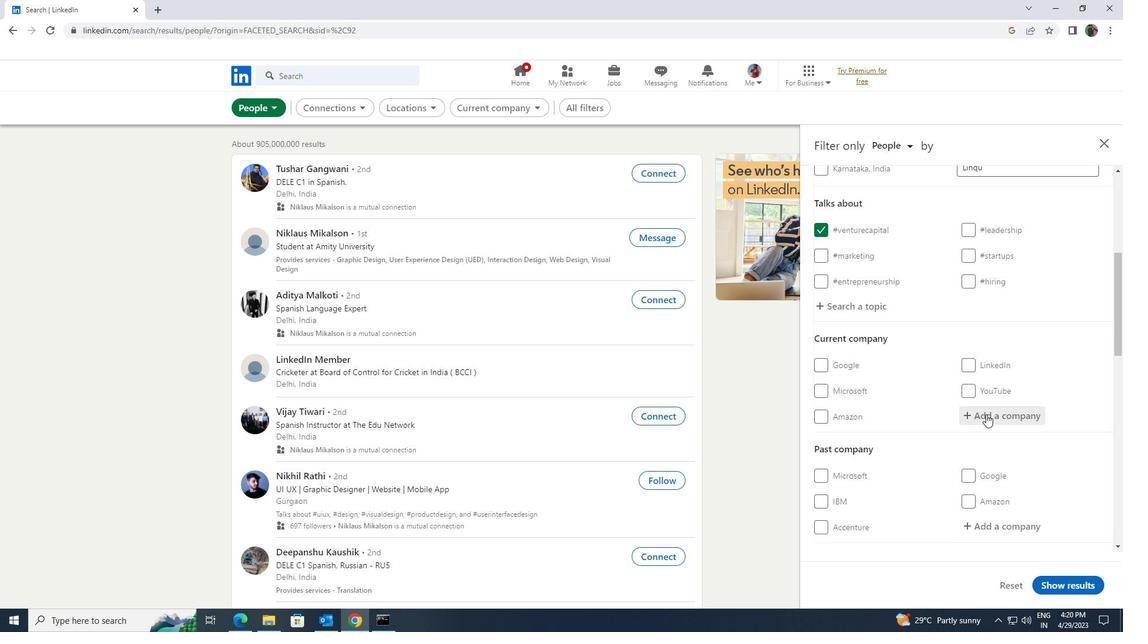 
Action: Key pressed <Key.shift><Key.shift><Key.shift><Key.shift><Key.shift><Key.shift><Key.shift>CHR.<Key.space><Key.shift>HAN
Screenshot: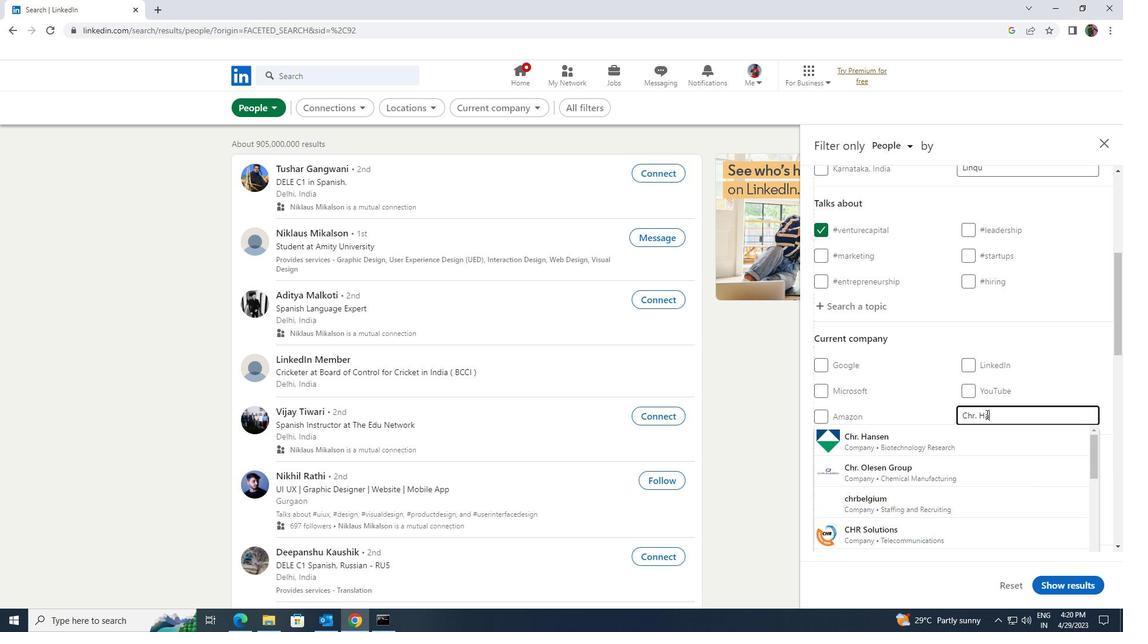 
Action: Mouse moved to (974, 432)
Screenshot: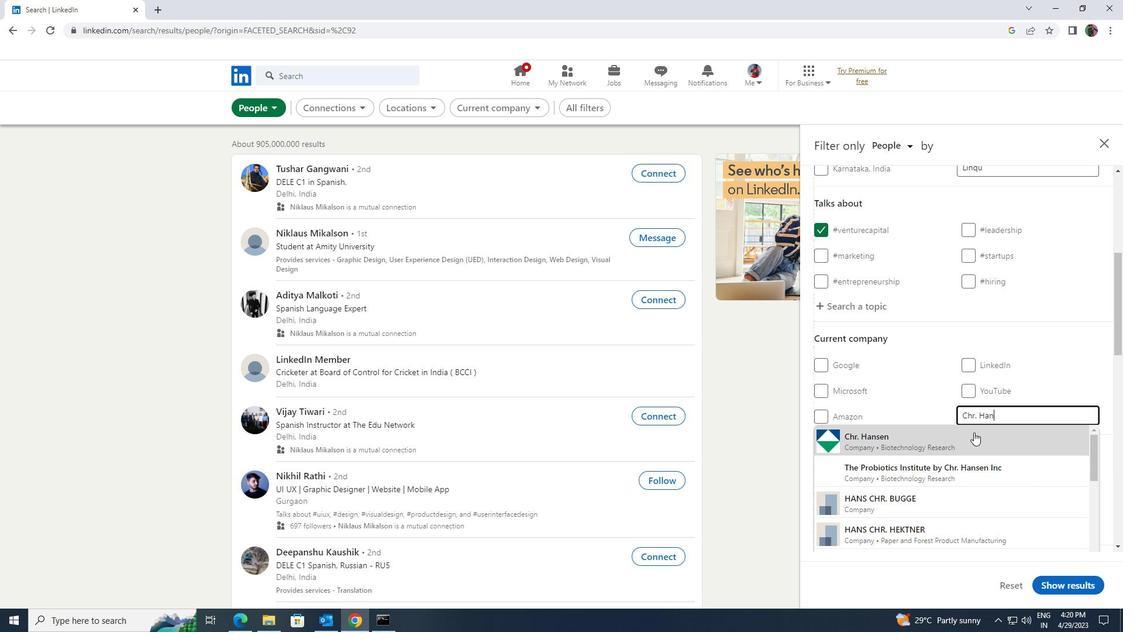 
Action: Mouse pressed left at (974, 432)
Screenshot: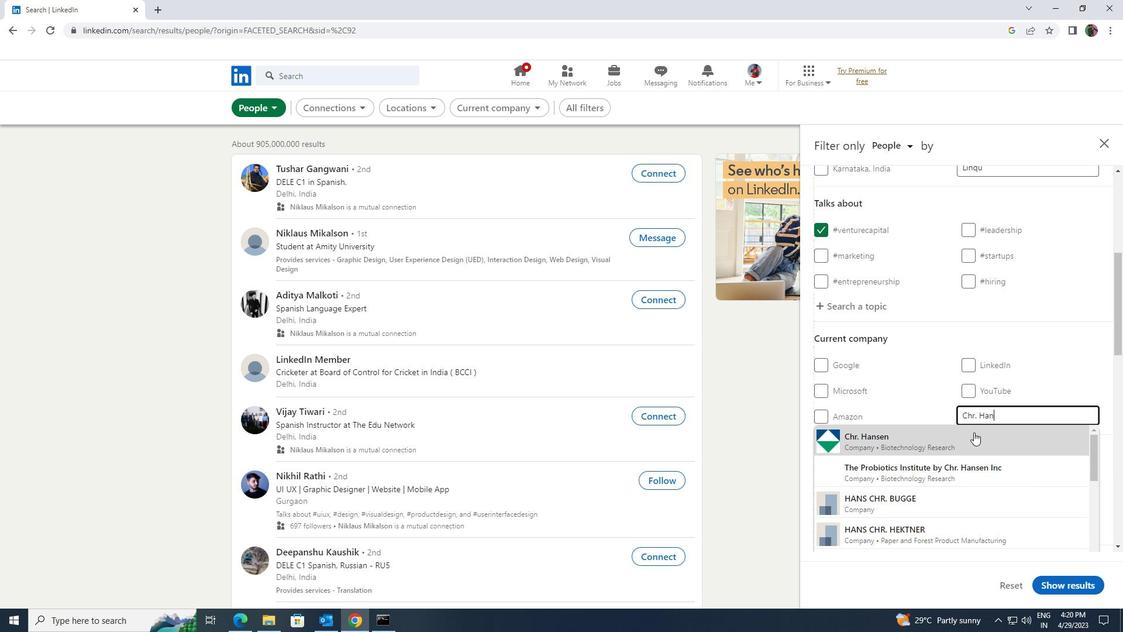 
Action: Mouse moved to (971, 432)
Screenshot: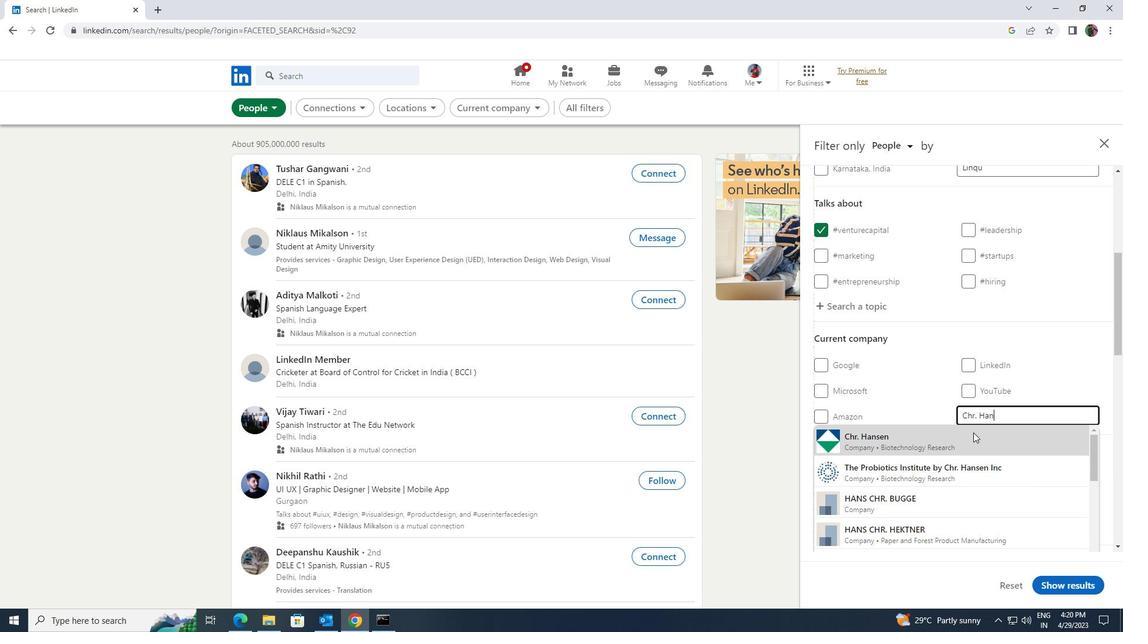 
Action: Mouse scrolled (971, 431) with delta (0, 0)
Screenshot: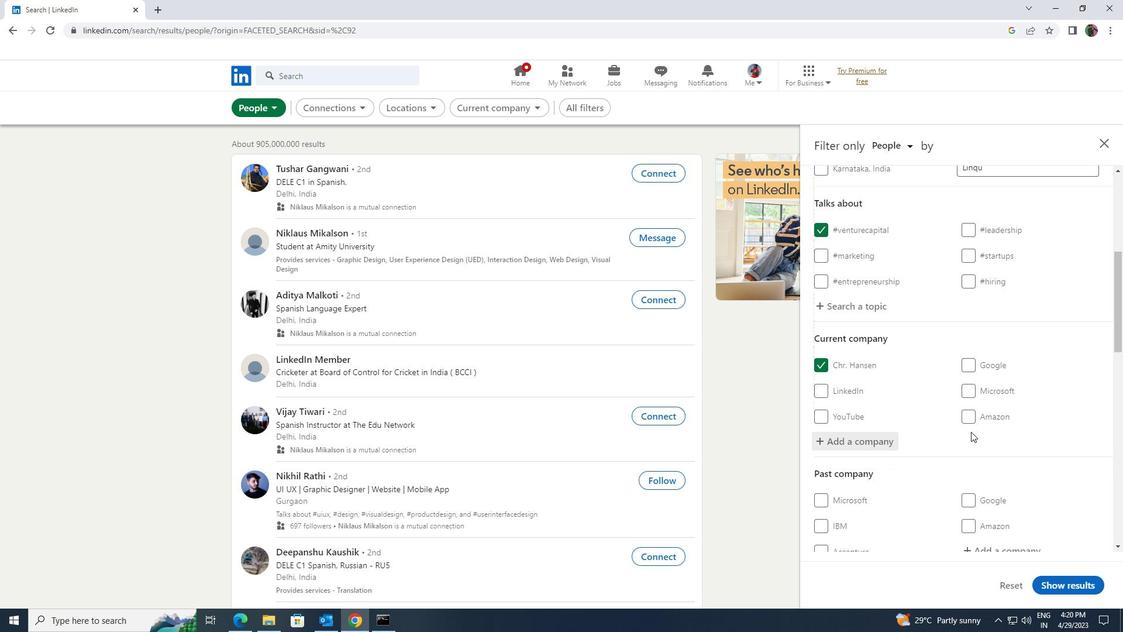 
Action: Mouse scrolled (971, 431) with delta (0, 0)
Screenshot: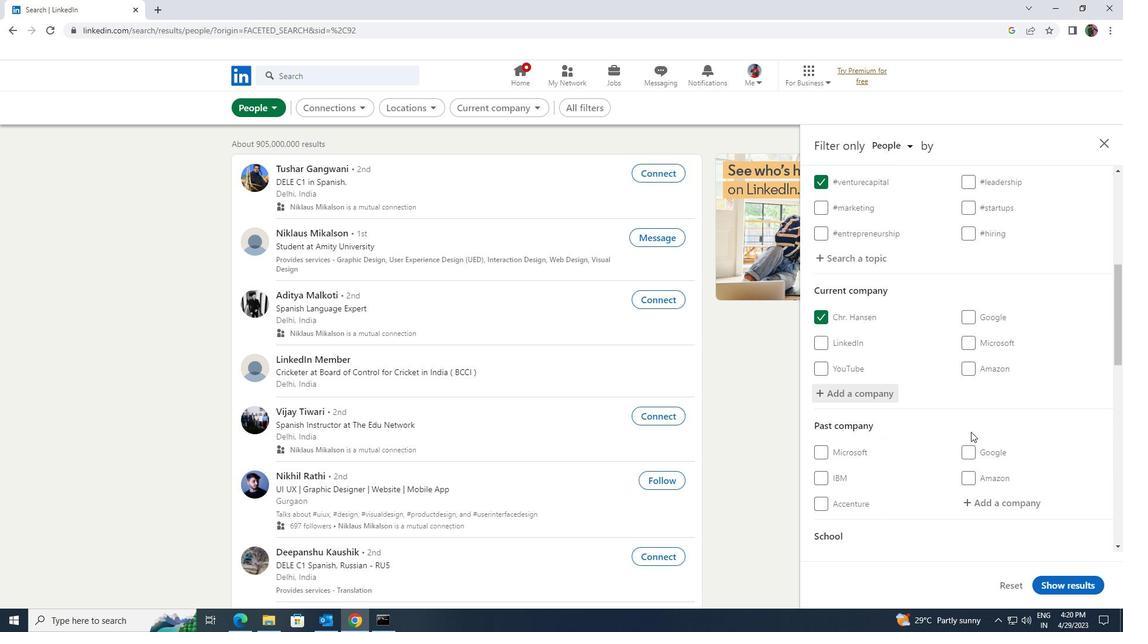 
Action: Mouse moved to (970, 432)
Screenshot: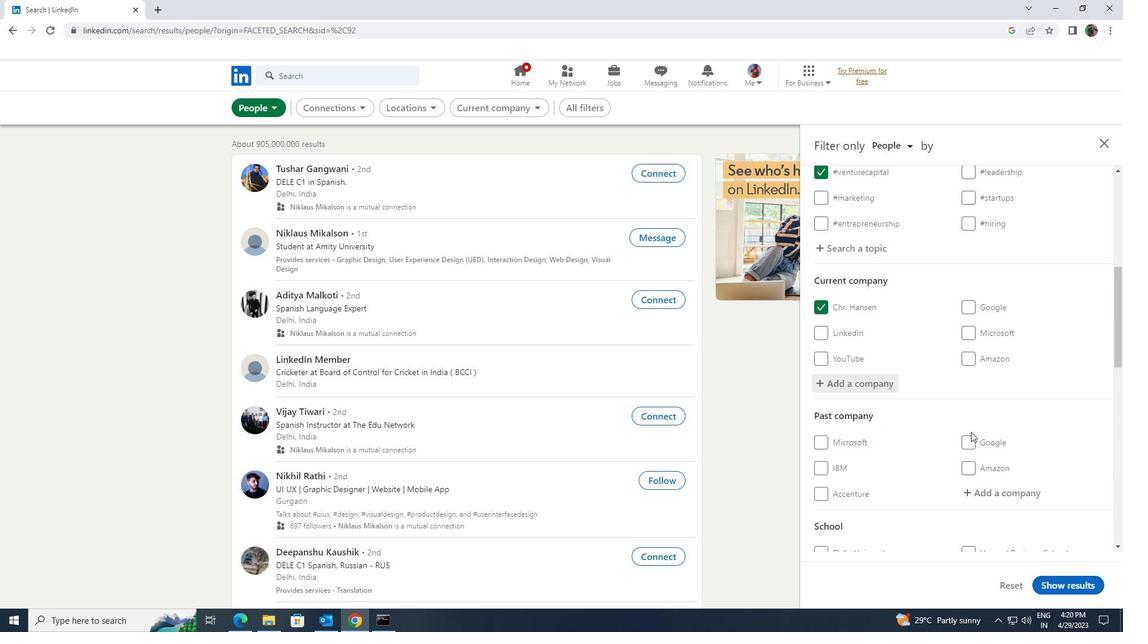 
Action: Mouse scrolled (970, 431) with delta (0, 0)
Screenshot: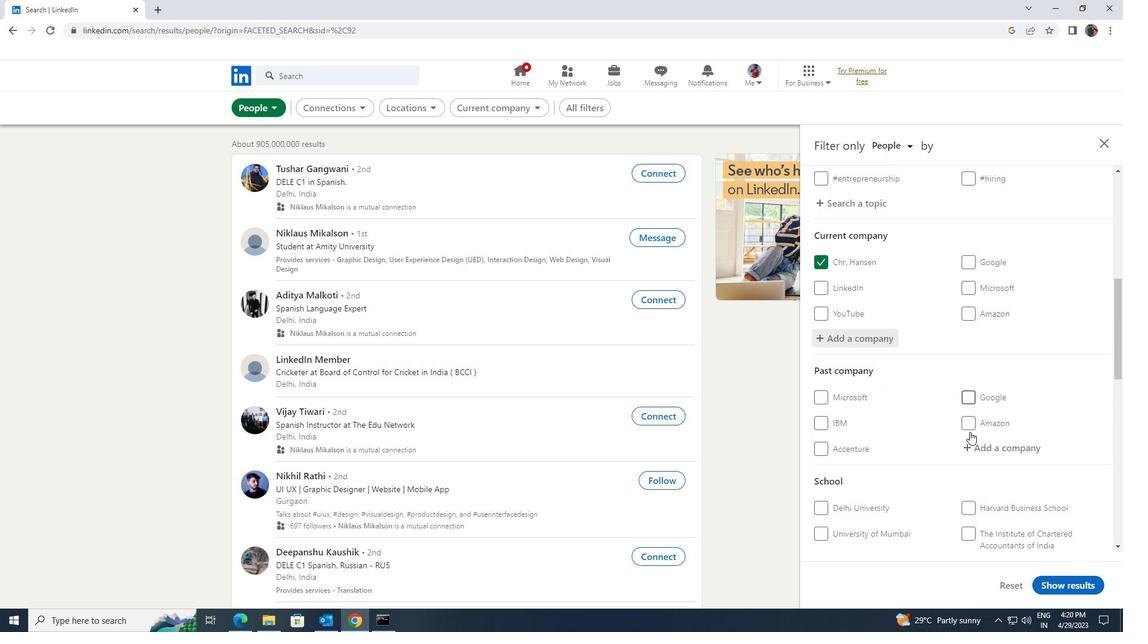 
Action: Mouse scrolled (970, 431) with delta (0, 0)
Screenshot: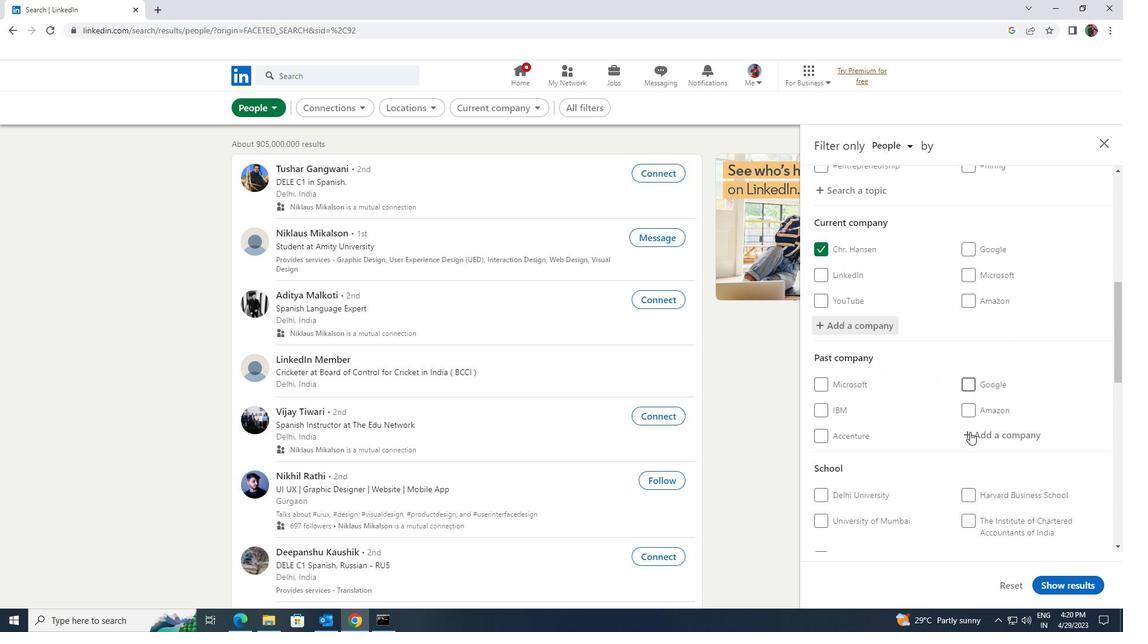 
Action: Mouse moved to (973, 436)
Screenshot: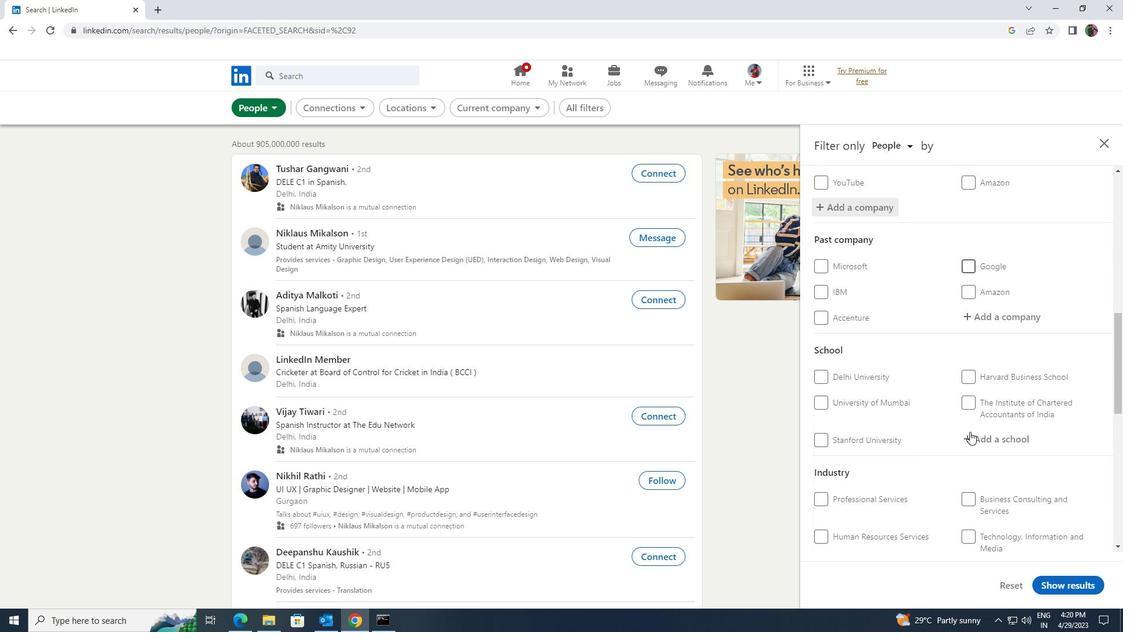 
Action: Mouse pressed left at (973, 436)
Screenshot: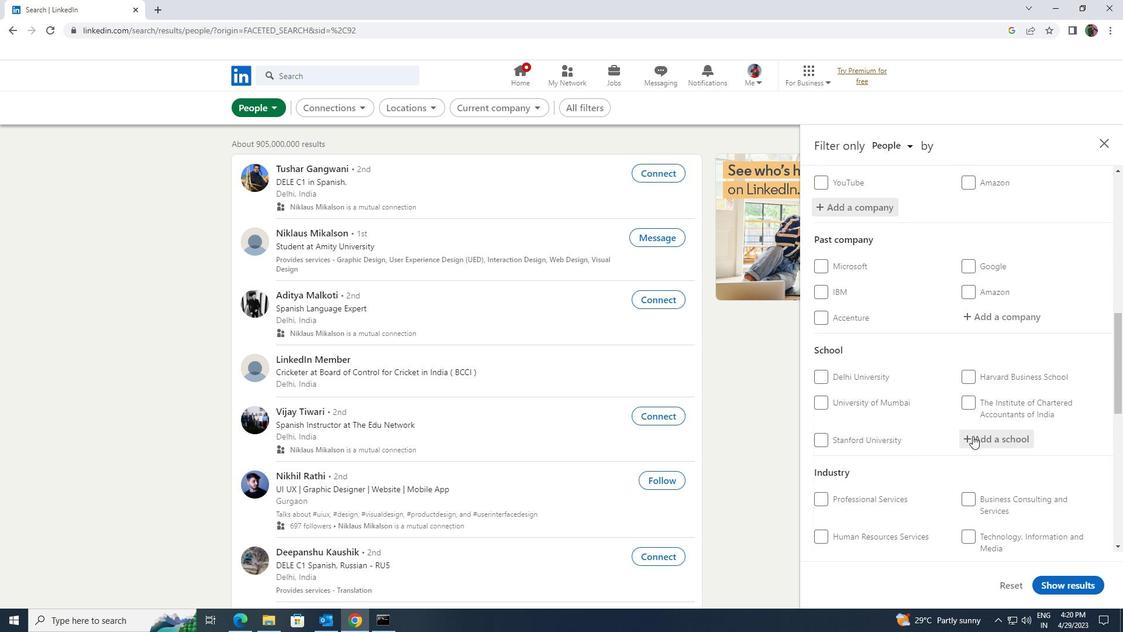 
Action: Key pressed <Key.shift>NATIONAL<Key.space><Key.shift>TECHNOLOGY<Key.space>CALI
Screenshot: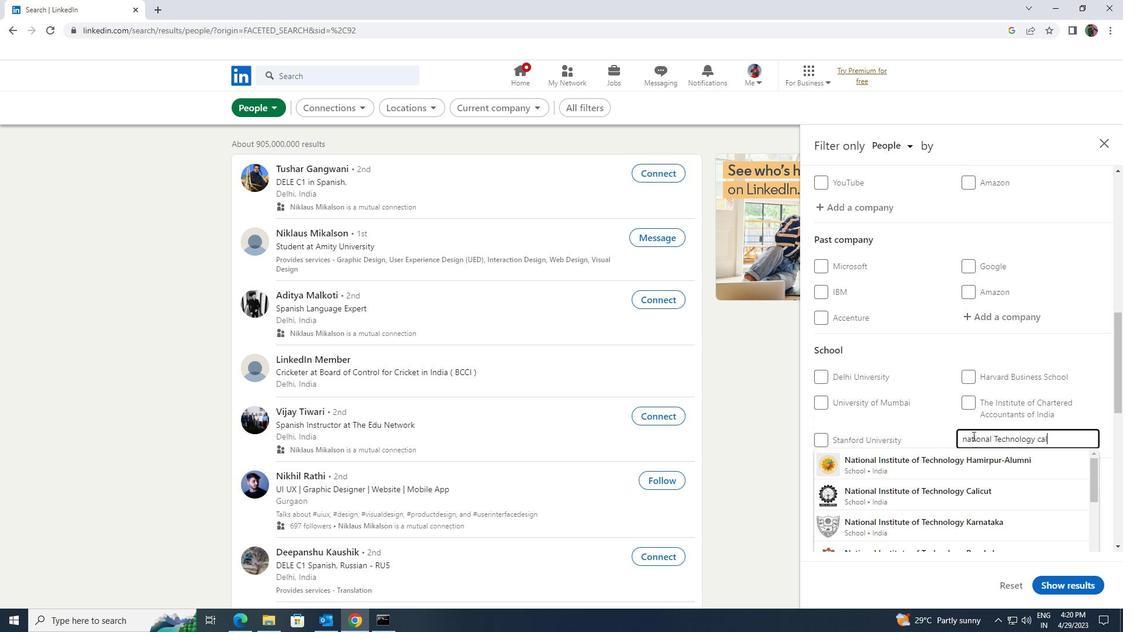 
Action: Mouse moved to (968, 459)
Screenshot: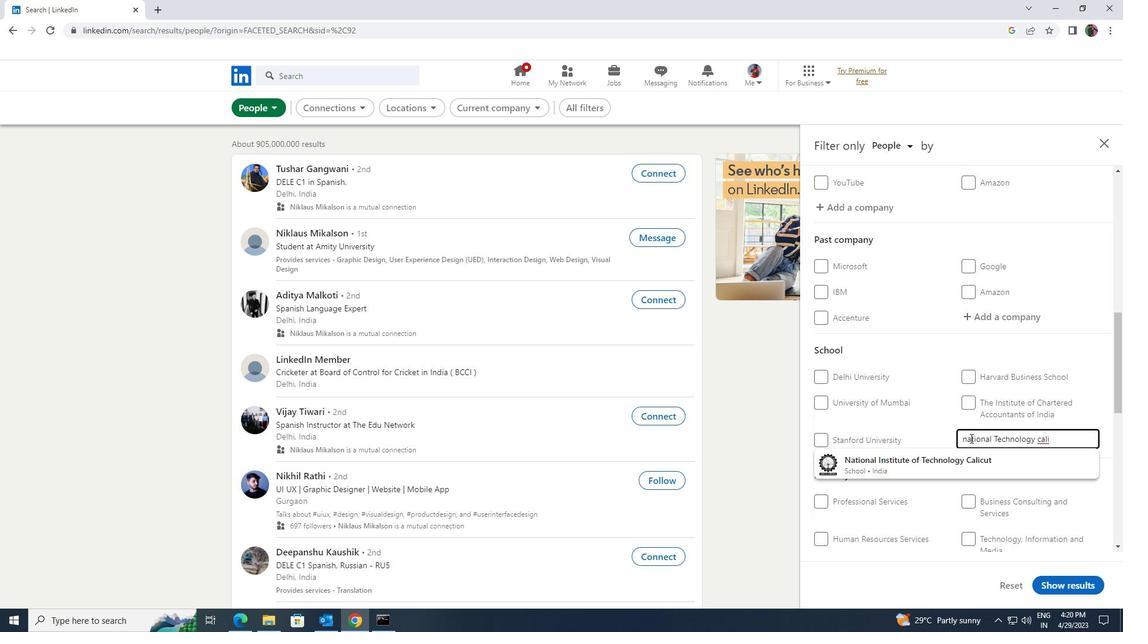
Action: Mouse pressed left at (968, 459)
Screenshot: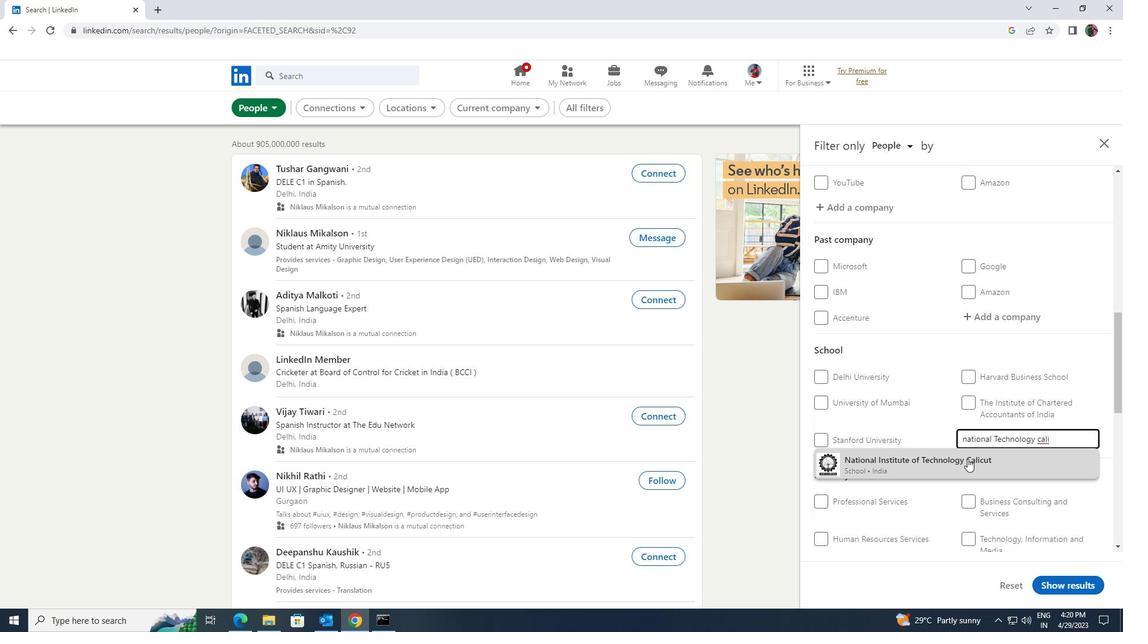 
Action: Mouse scrolled (968, 458) with delta (0, 0)
Screenshot: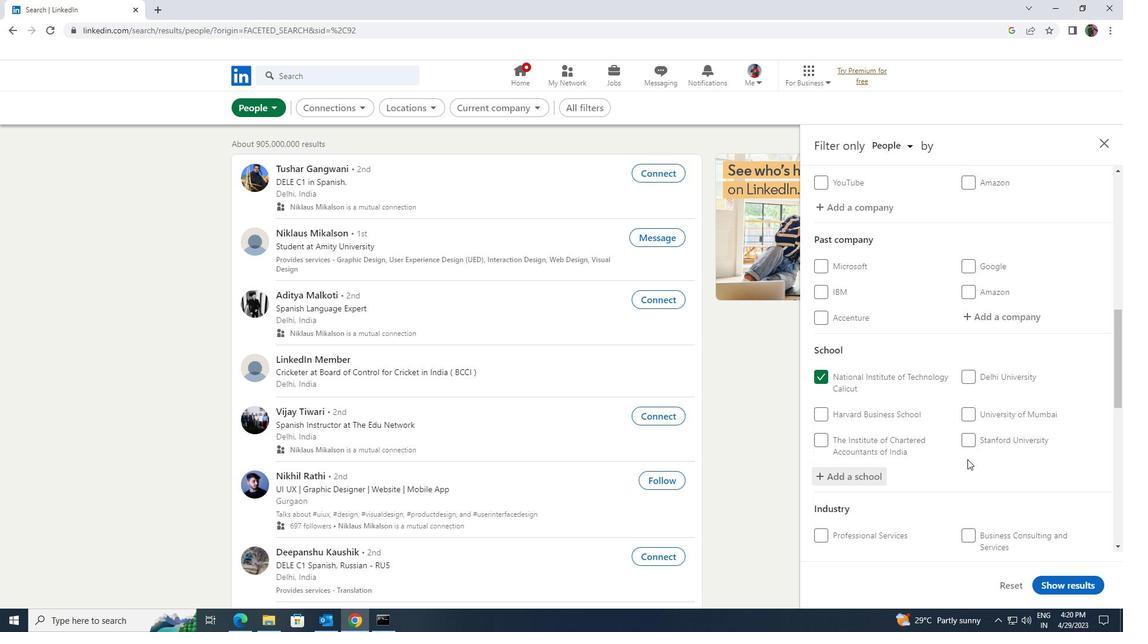 
Action: Mouse scrolled (968, 458) with delta (0, 0)
Screenshot: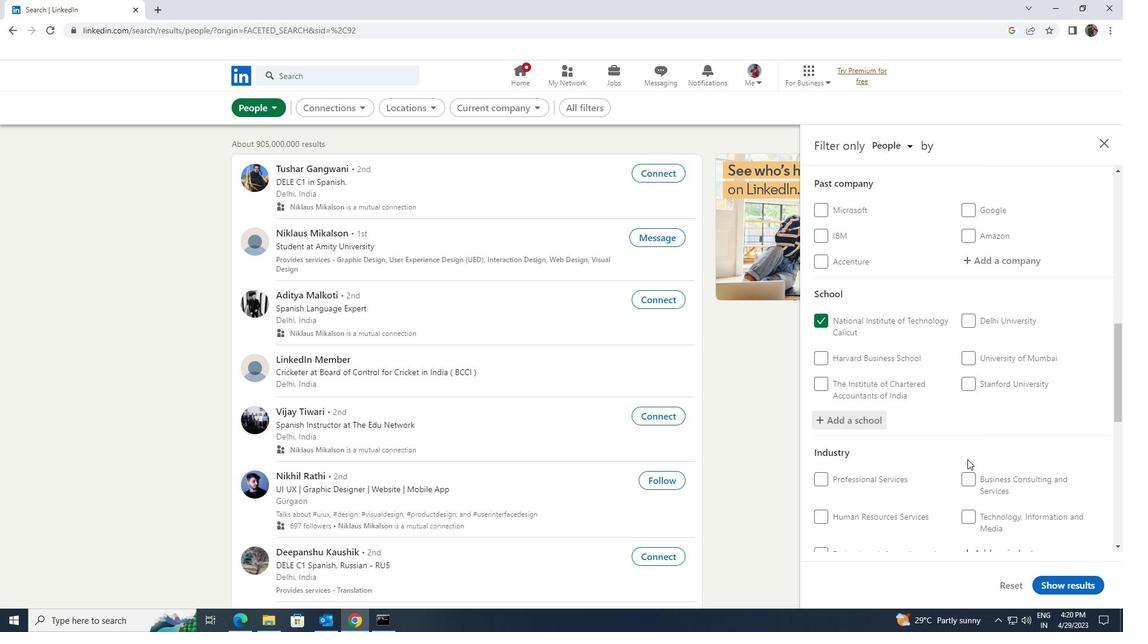 
Action: Mouse scrolled (968, 458) with delta (0, 0)
Screenshot: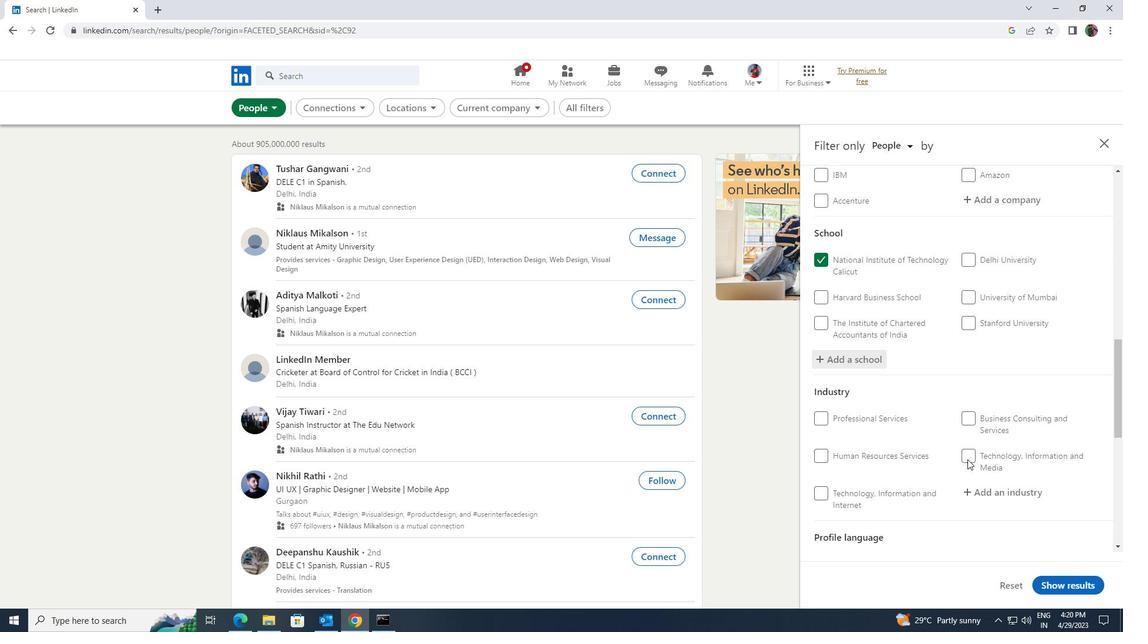 
Action: Mouse moved to (984, 437)
Screenshot: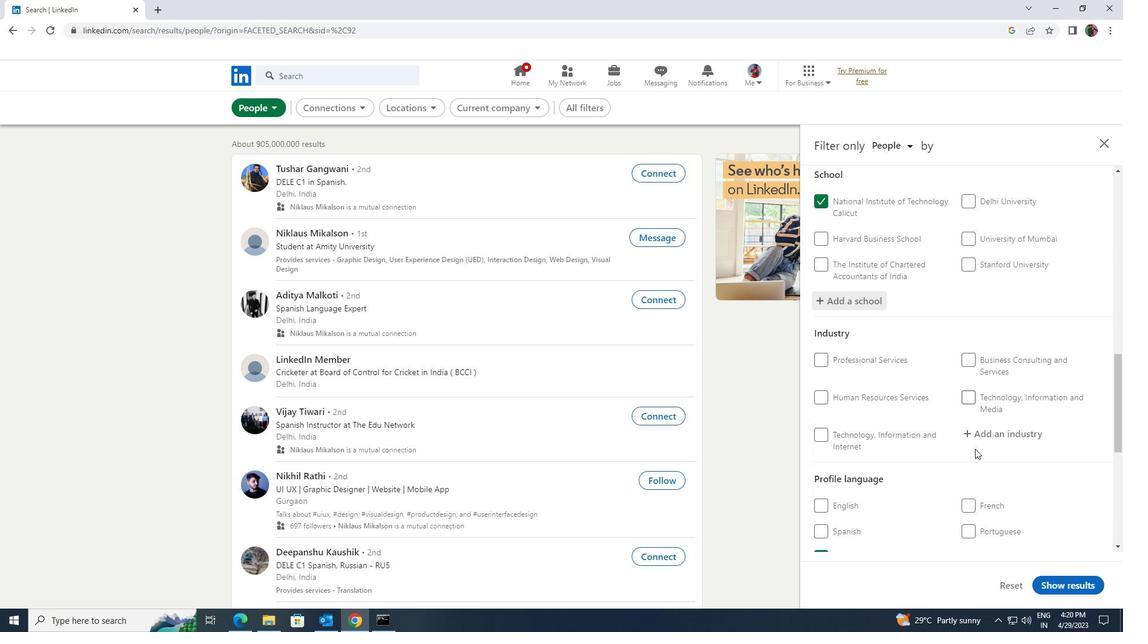
Action: Mouse pressed left at (984, 437)
Screenshot: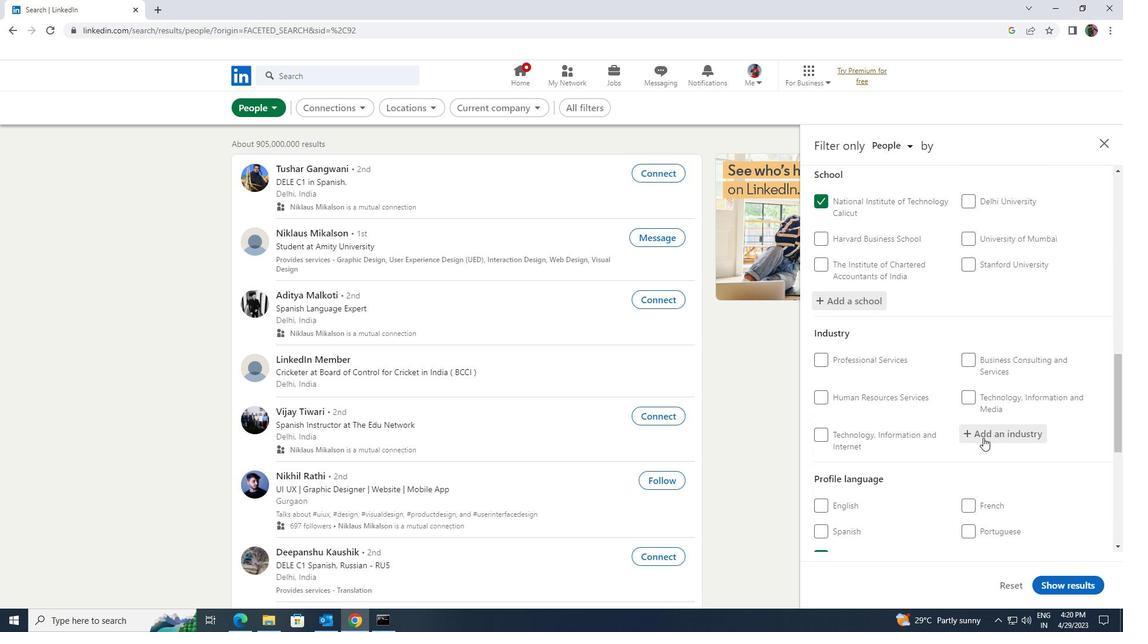 
Action: Mouse moved to (984, 437)
Screenshot: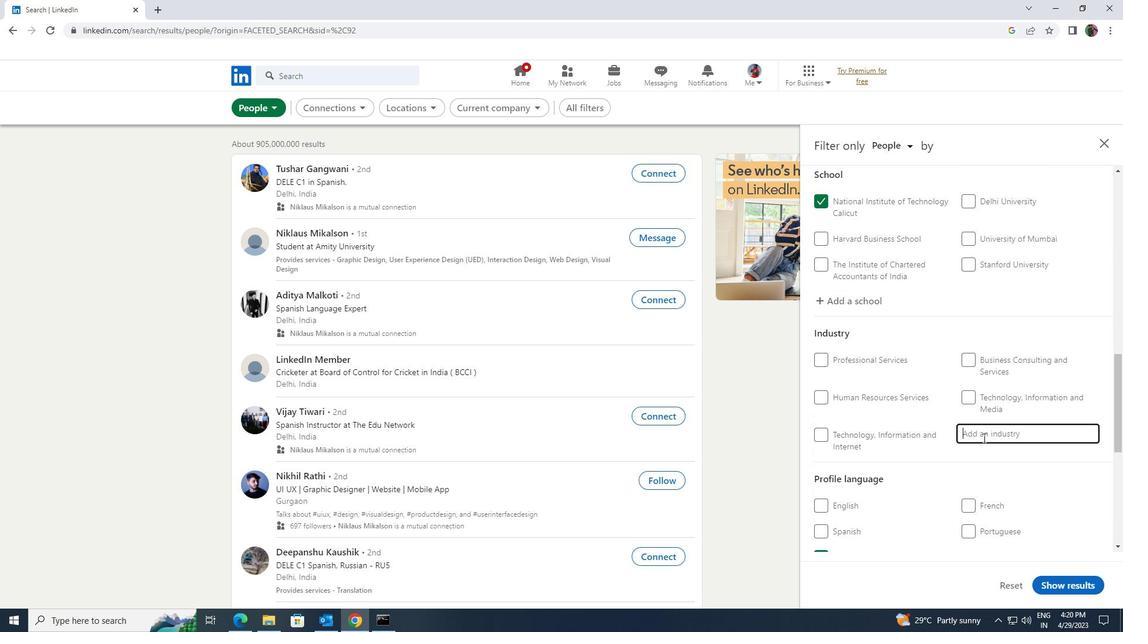 
Action: Key pressed <Key.shift>PERIO
Screenshot: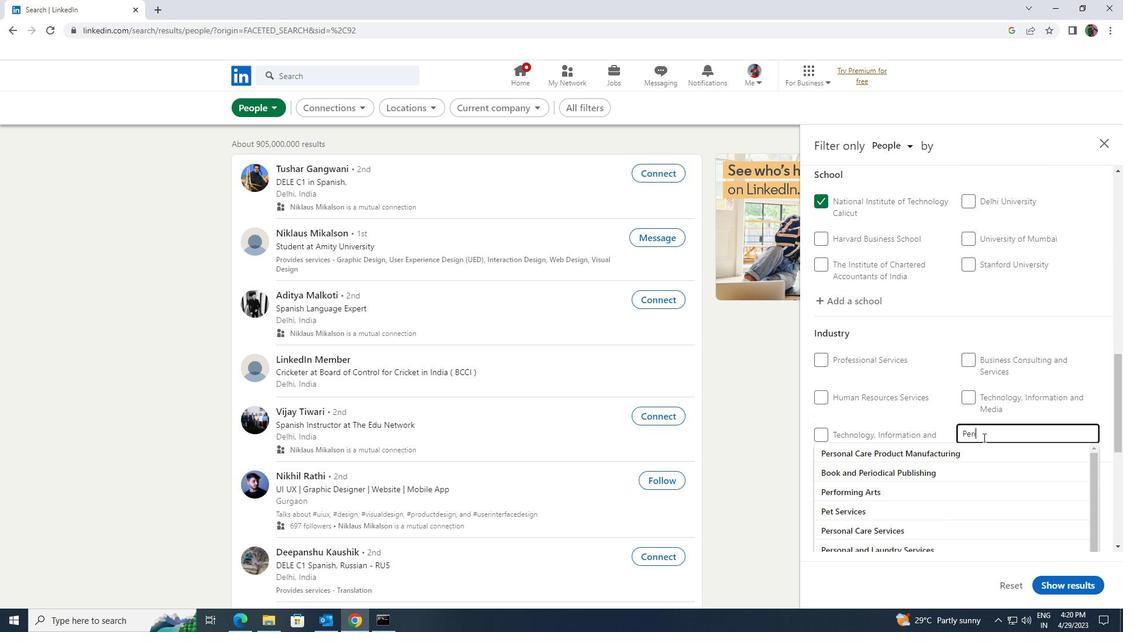
Action: Mouse moved to (972, 472)
Screenshot: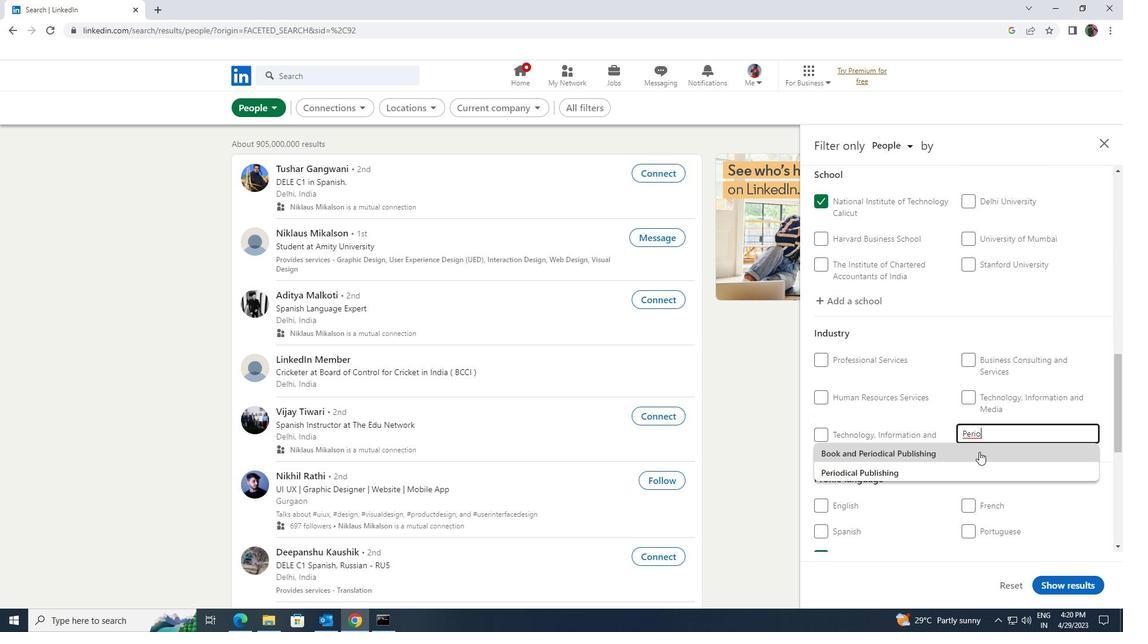 
Action: Mouse pressed left at (972, 472)
Screenshot: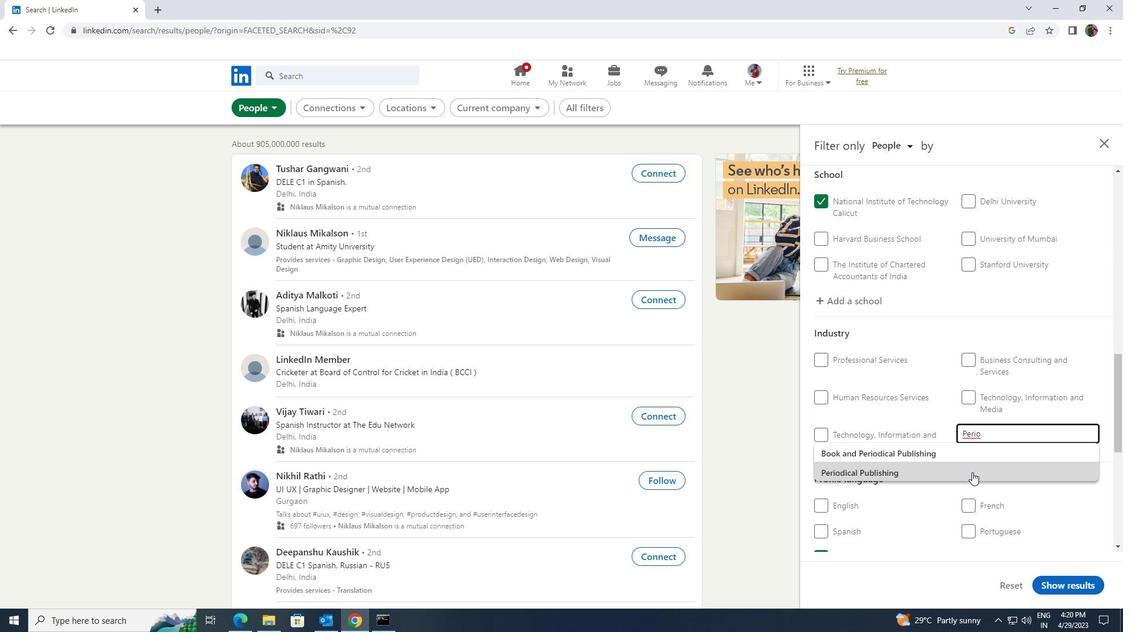 
Action: Mouse moved to (977, 469)
Screenshot: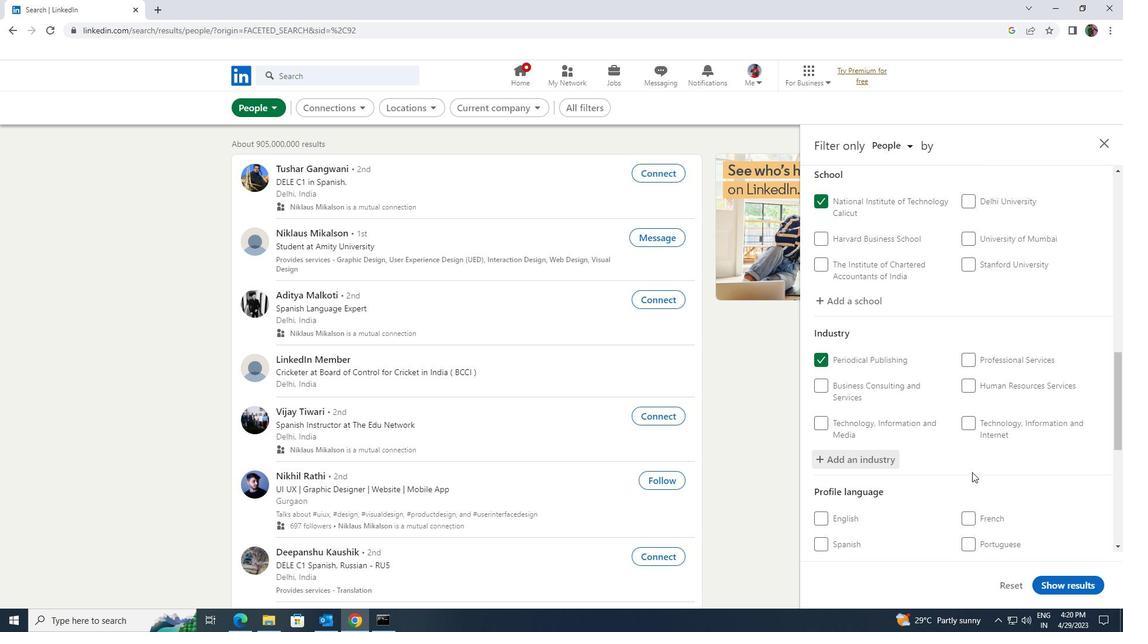 
Action: Mouse scrolled (977, 468) with delta (0, 0)
Screenshot: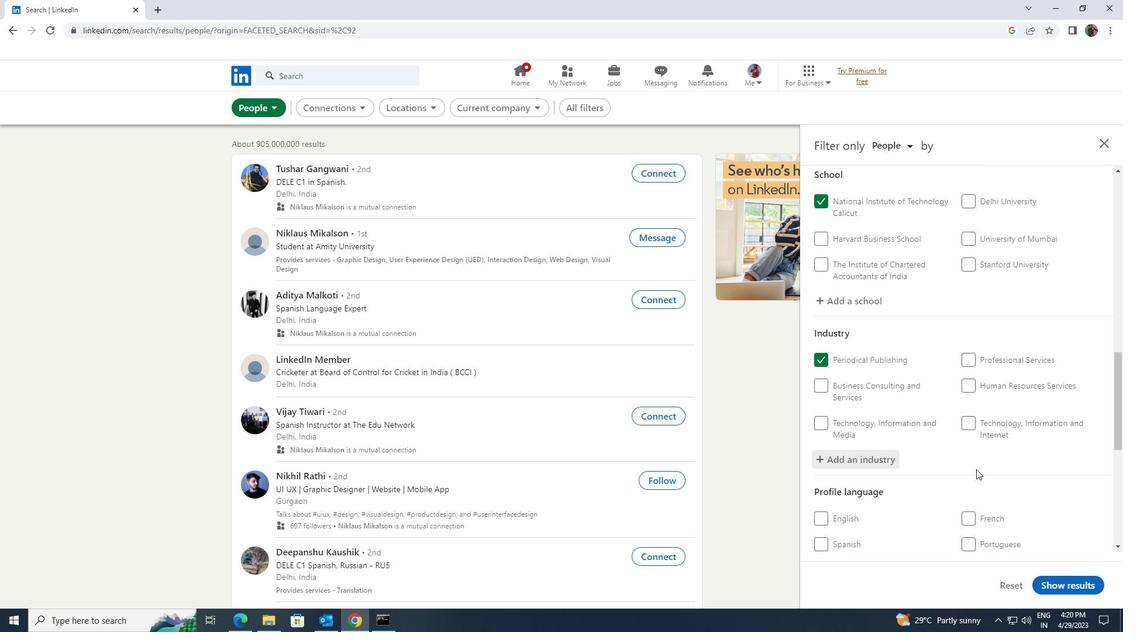 
Action: Mouse moved to (976, 467)
Screenshot: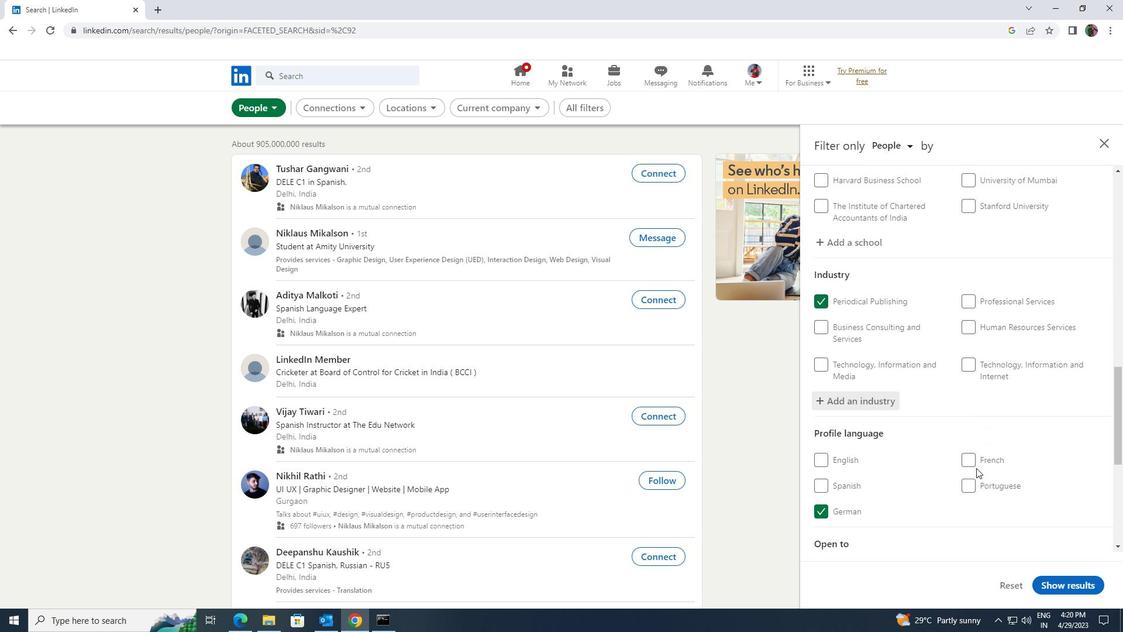 
Action: Mouse scrolled (976, 466) with delta (0, 0)
Screenshot: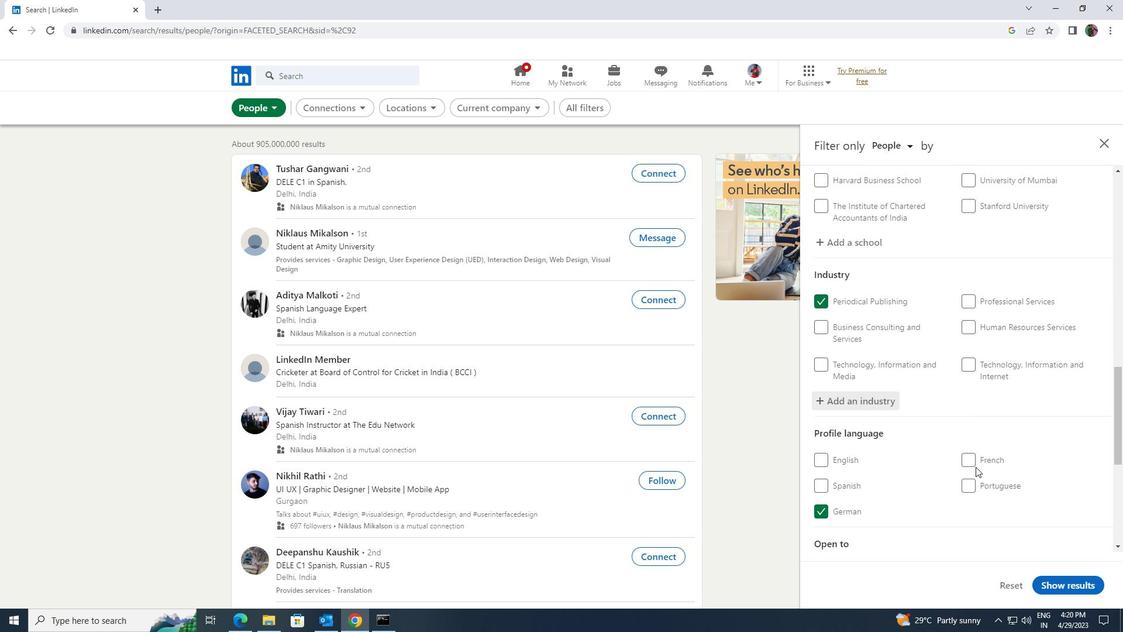 
Action: Mouse moved to (974, 464)
Screenshot: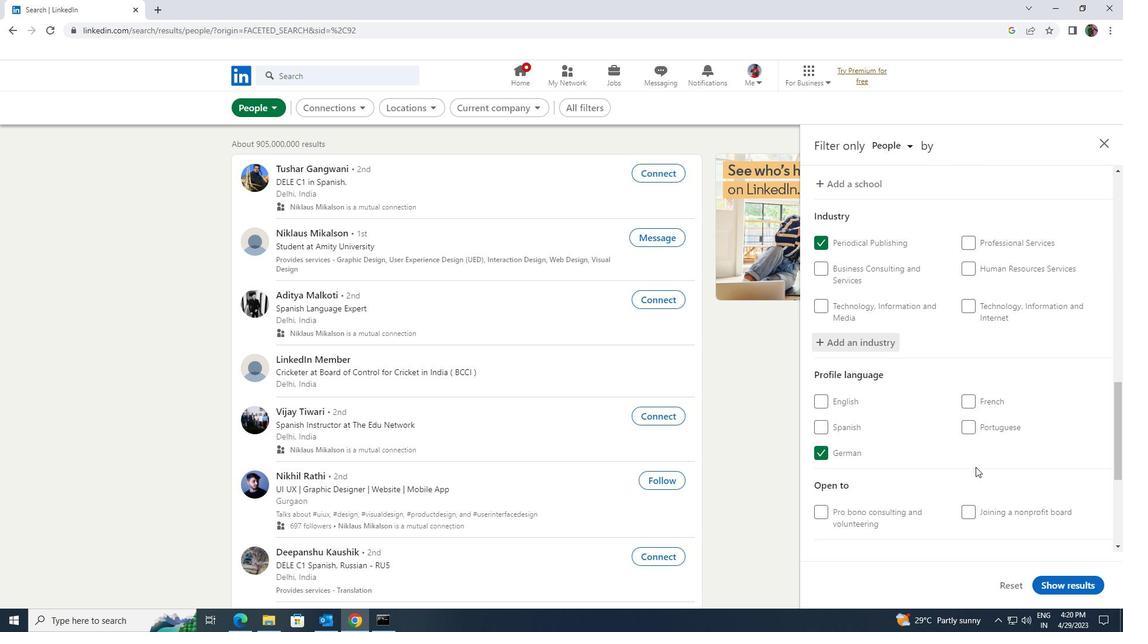 
Action: Mouse scrolled (974, 464) with delta (0, 0)
Screenshot: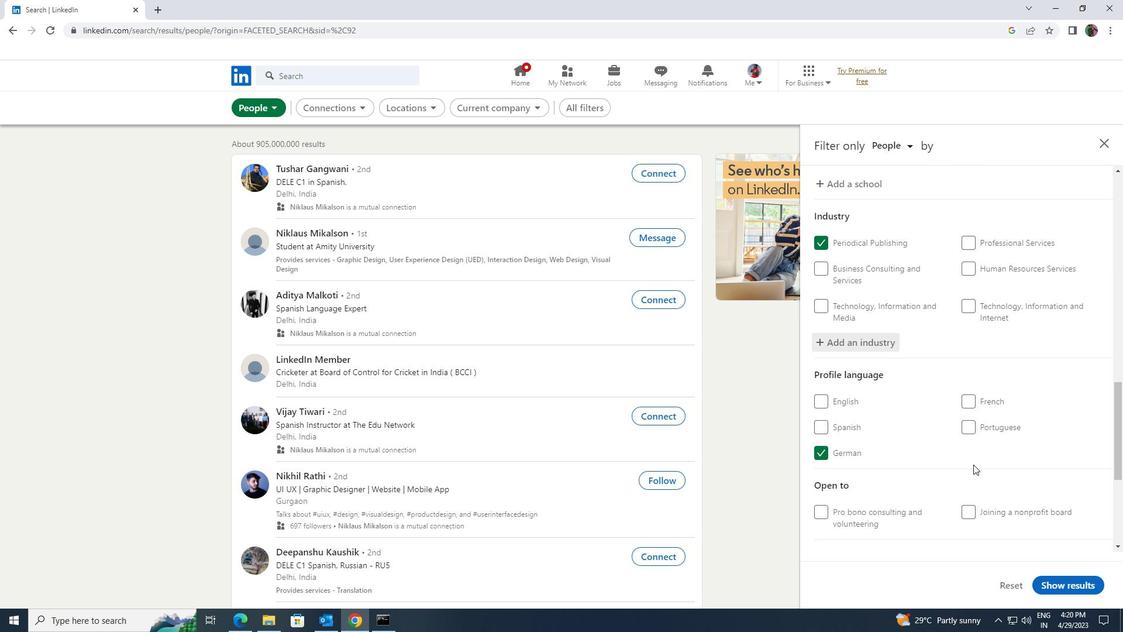 
Action: Mouse scrolled (974, 464) with delta (0, 0)
Screenshot: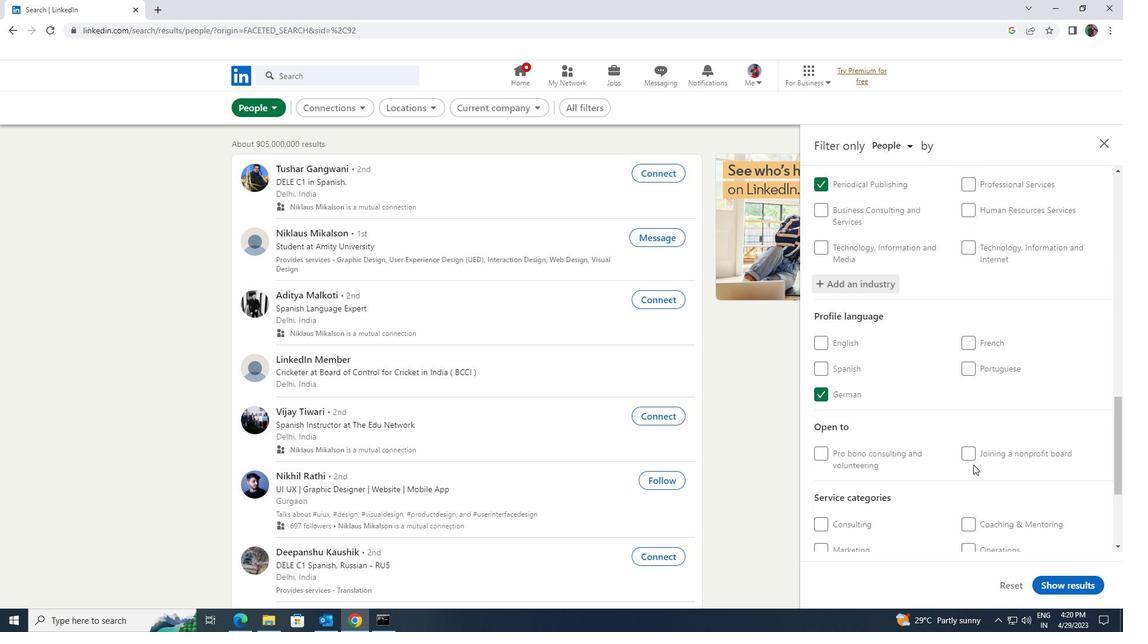 
Action: Mouse scrolled (974, 464) with delta (0, 0)
Screenshot: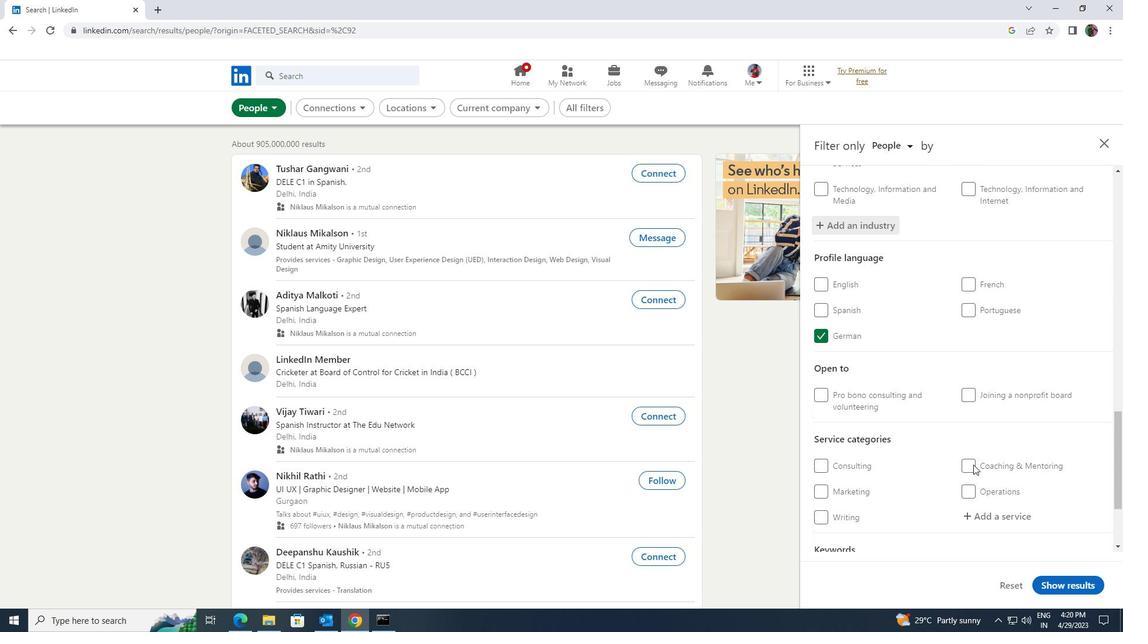 
Action: Mouse moved to (975, 453)
Screenshot: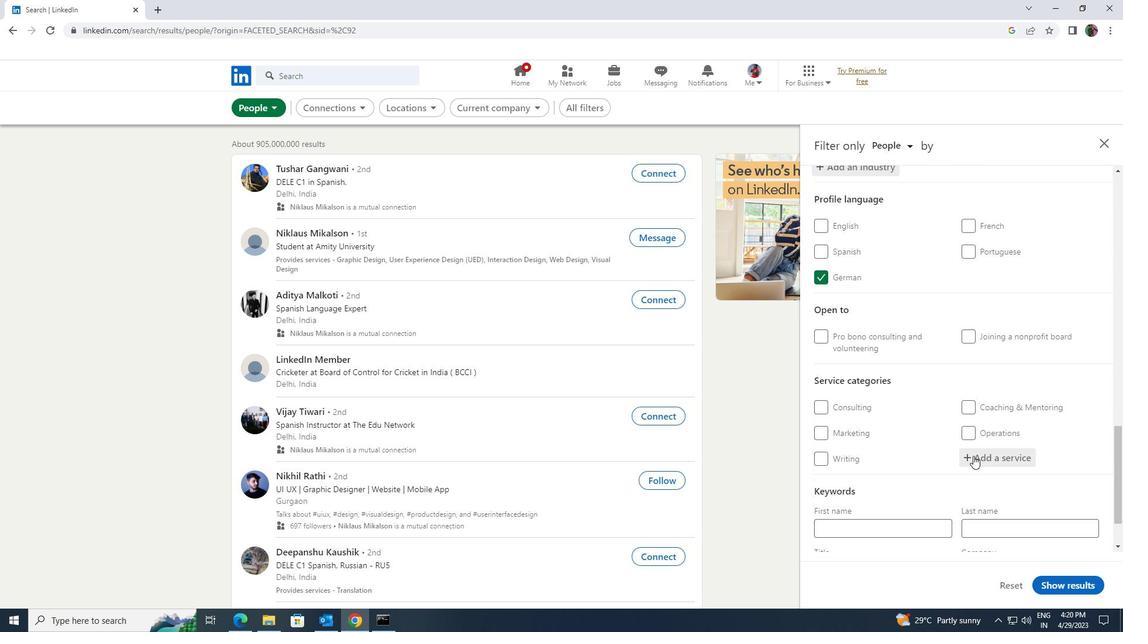 
Action: Mouse pressed left at (975, 453)
Screenshot: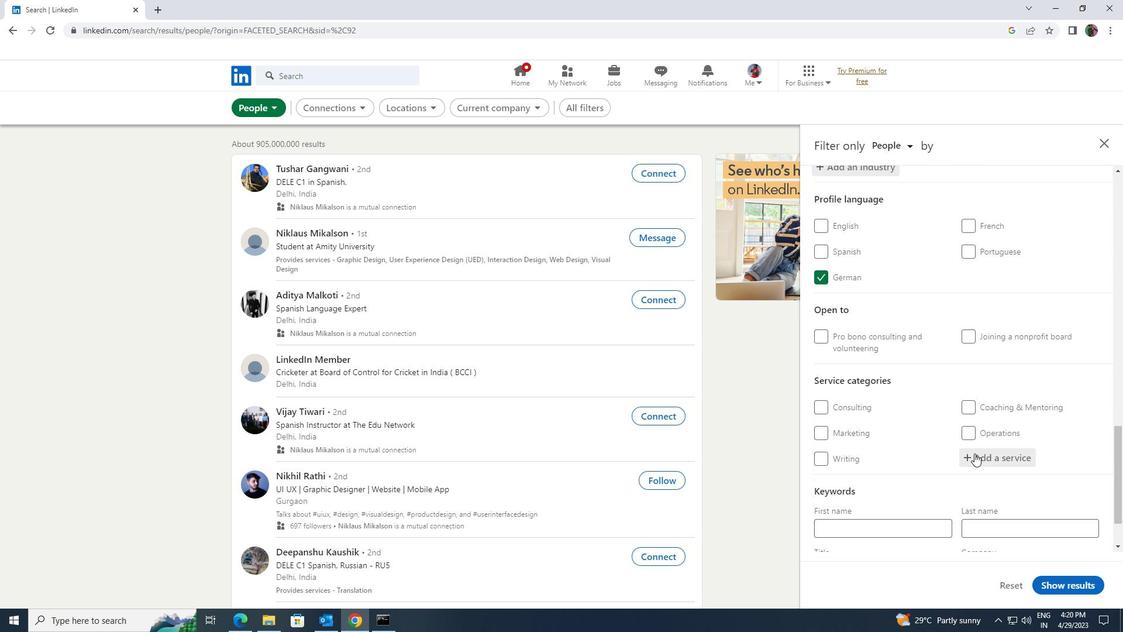 
Action: Key pressed <Key.shift>CORPORATI<Key.backspace><Key.backspace>TE<Key.space><Key.shift>EVENT
Screenshot: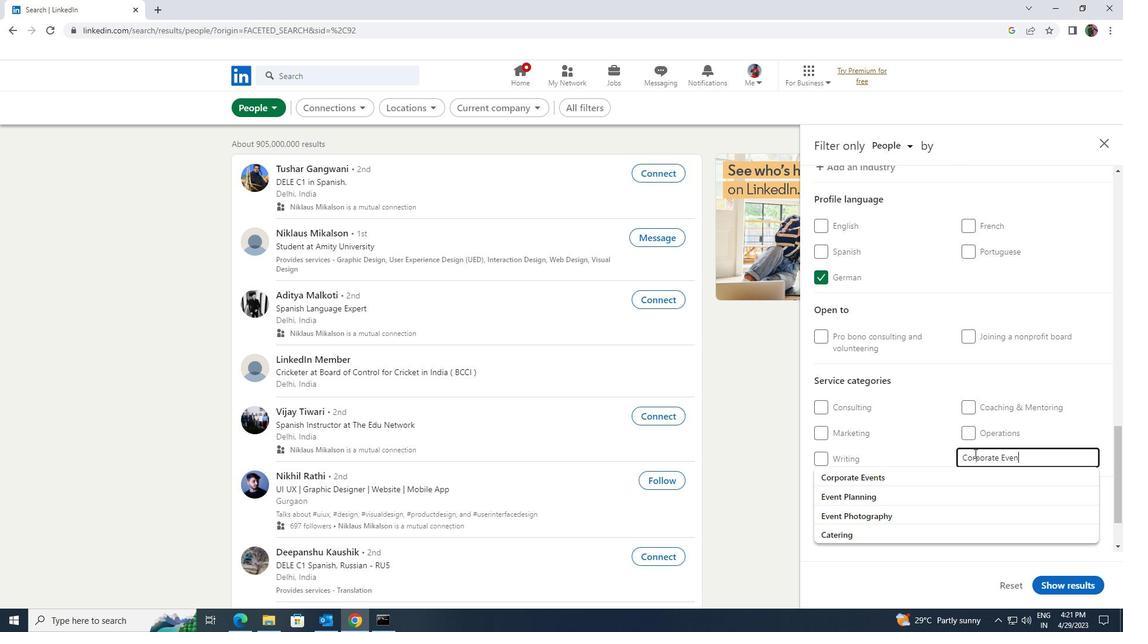 
Action: Mouse moved to (960, 491)
Screenshot: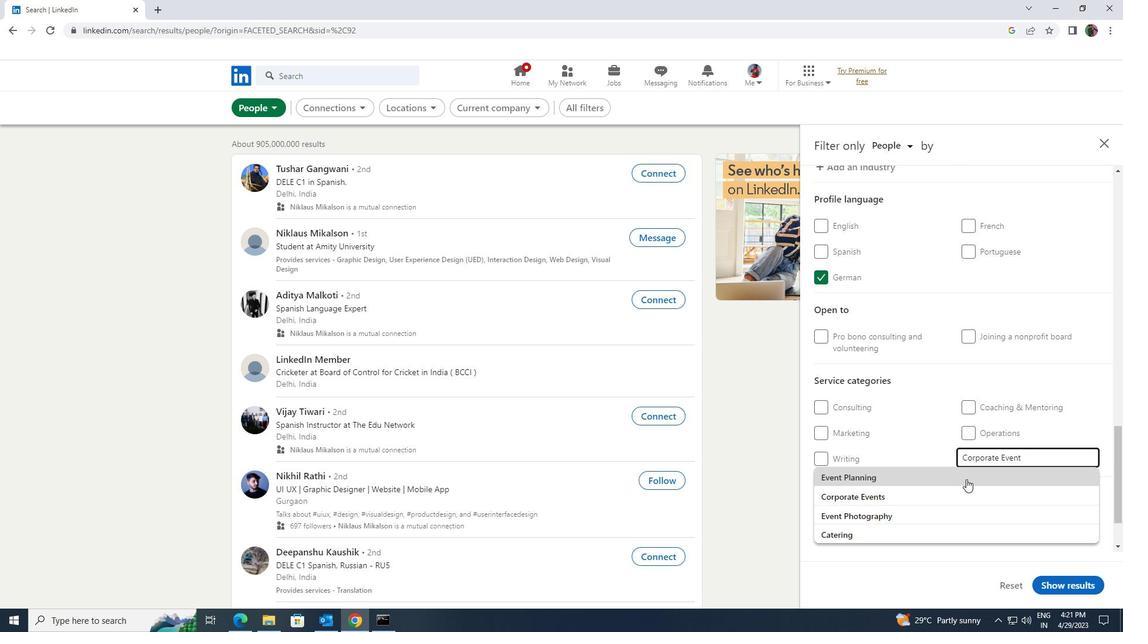 
Action: Mouse pressed left at (960, 491)
Screenshot: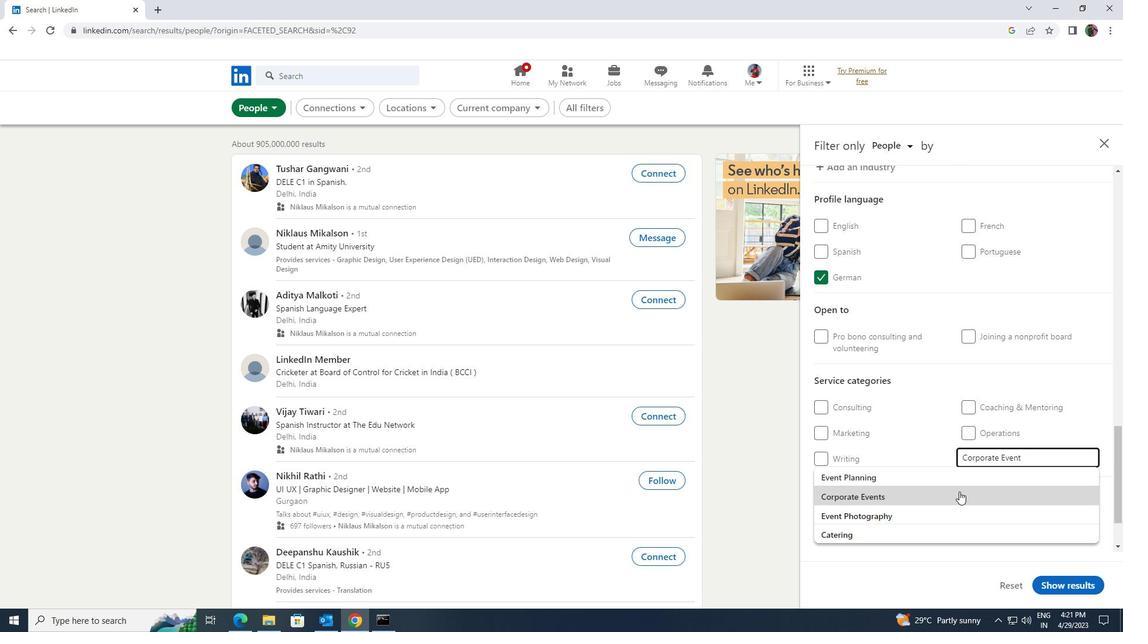 
Action: Mouse moved to (960, 489)
Screenshot: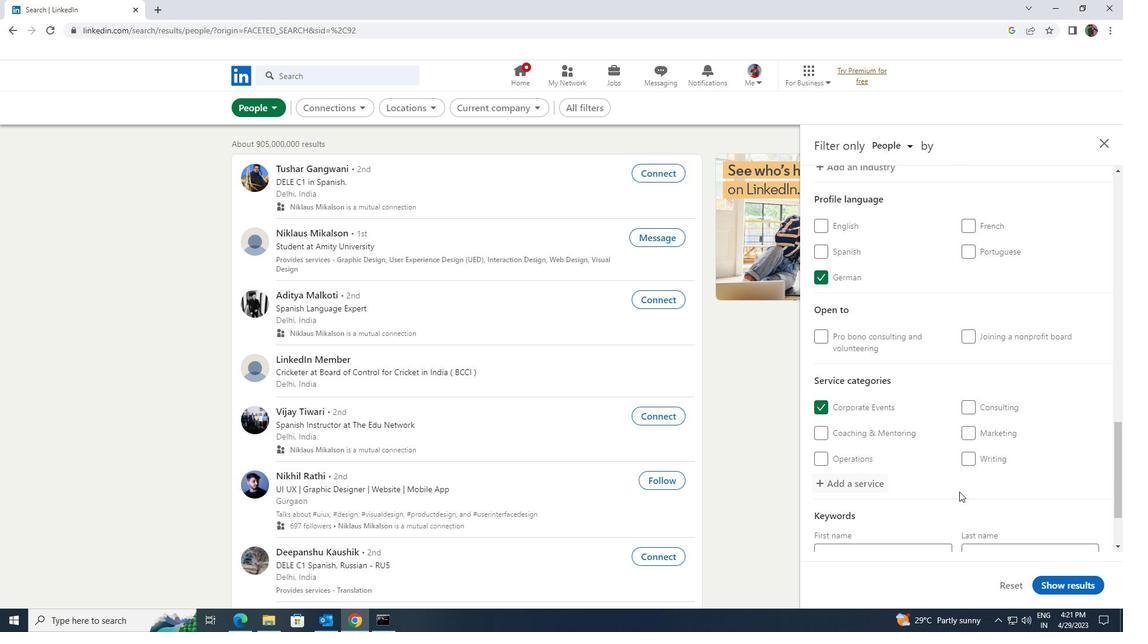 
Action: Mouse scrolled (960, 489) with delta (0, 0)
Screenshot: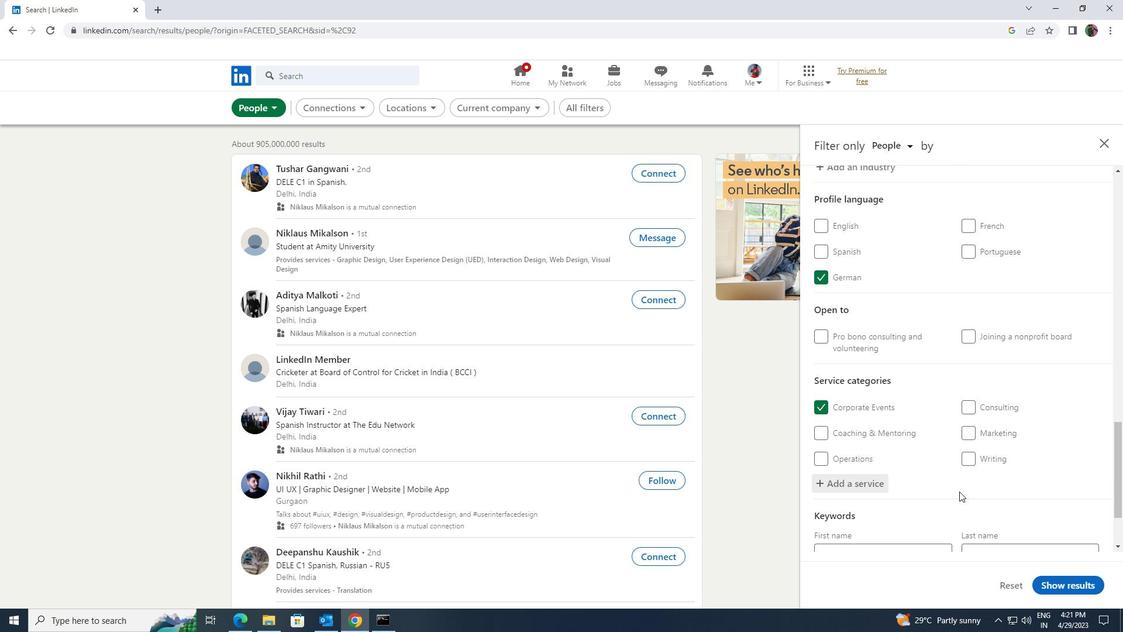 
Action: Mouse scrolled (960, 489) with delta (0, 0)
Screenshot: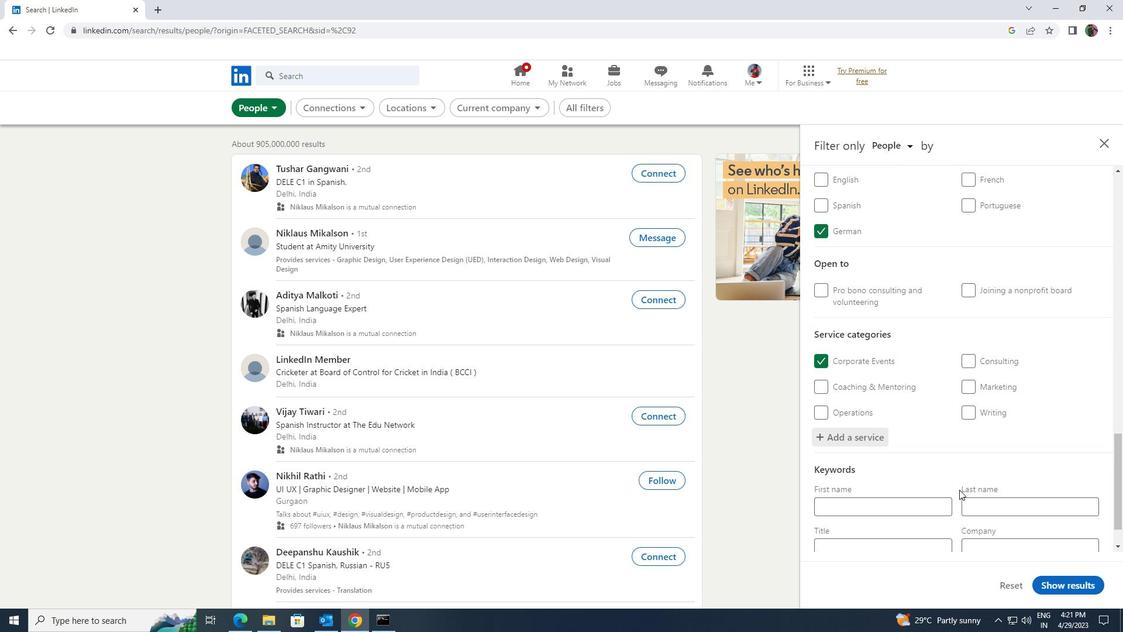 
Action: Mouse scrolled (960, 489) with delta (0, 0)
Screenshot: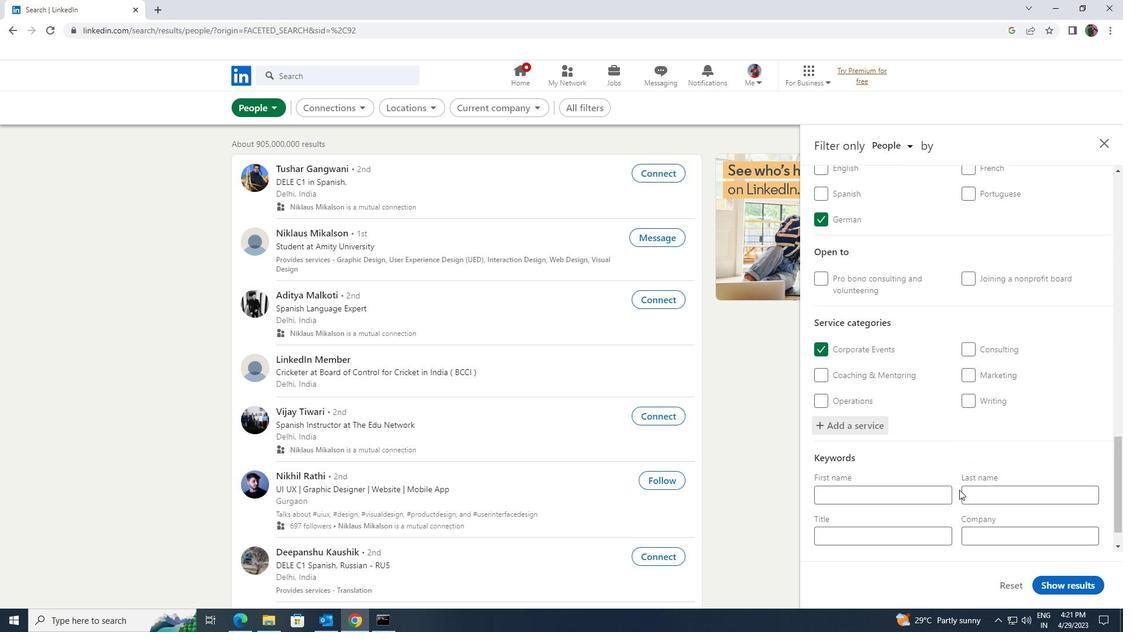 
Action: Mouse moved to (938, 495)
Screenshot: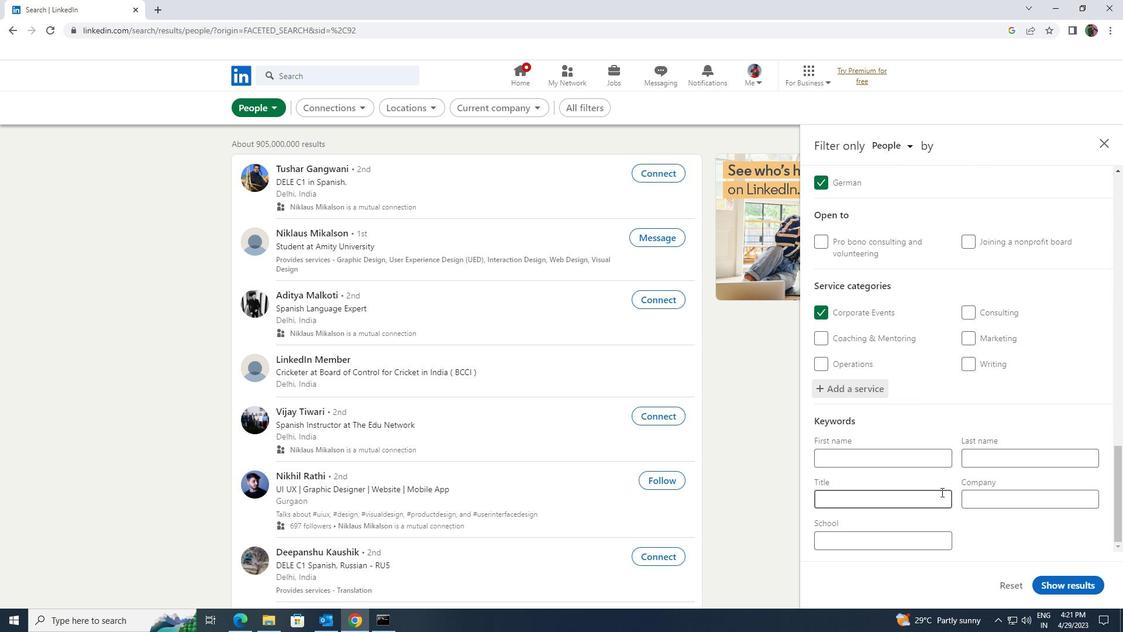 
Action: Mouse pressed left at (938, 495)
Screenshot: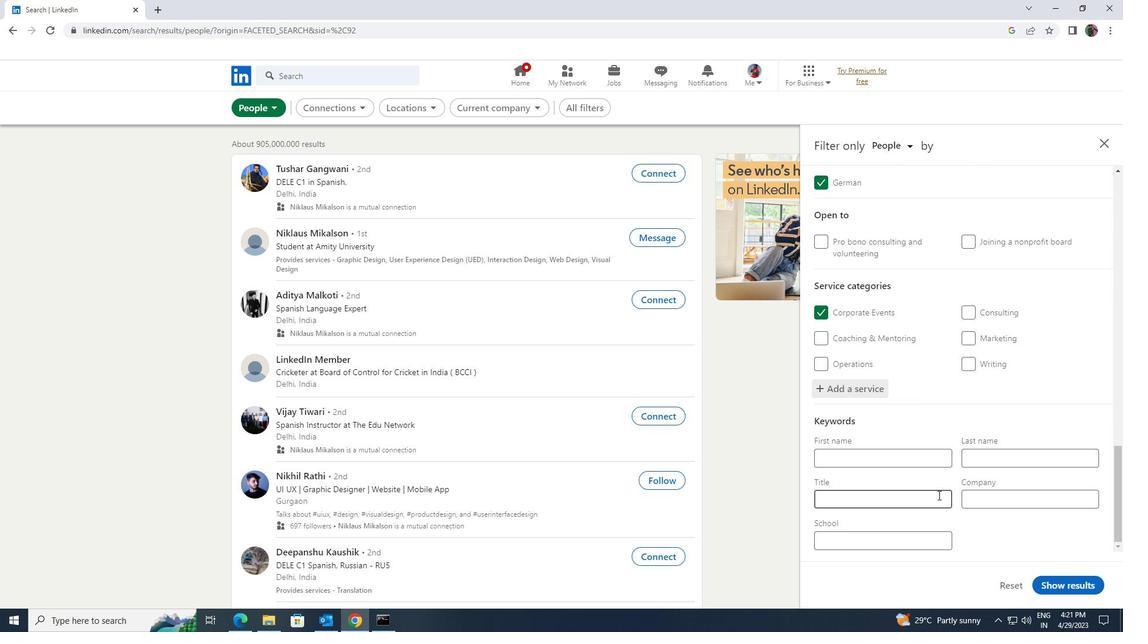 
Action: Mouse moved to (938, 491)
Screenshot: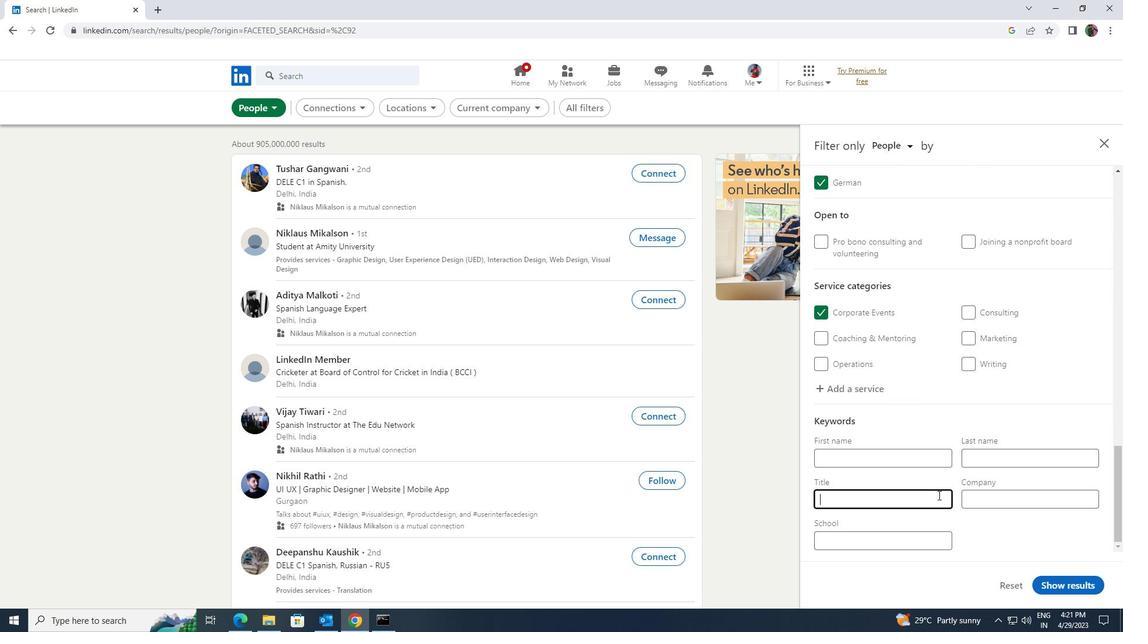
Action: Key pressed <Key.shift>MECHINICAL<Key.space><Key.shift>ENGINEER
Screenshot: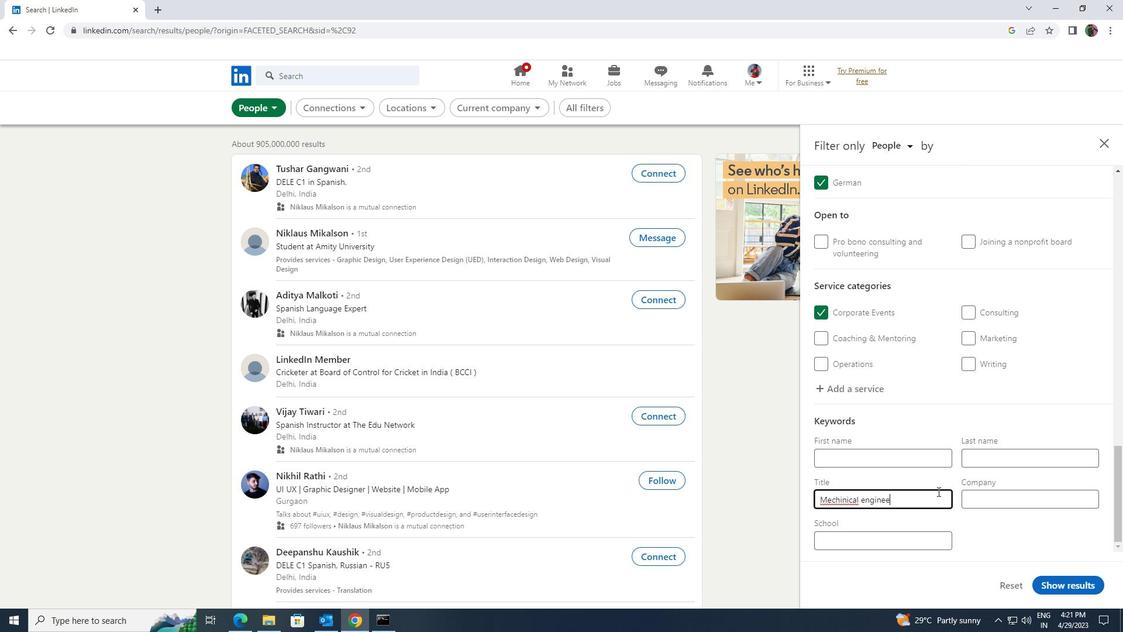 
Action: Mouse moved to (1042, 580)
Screenshot: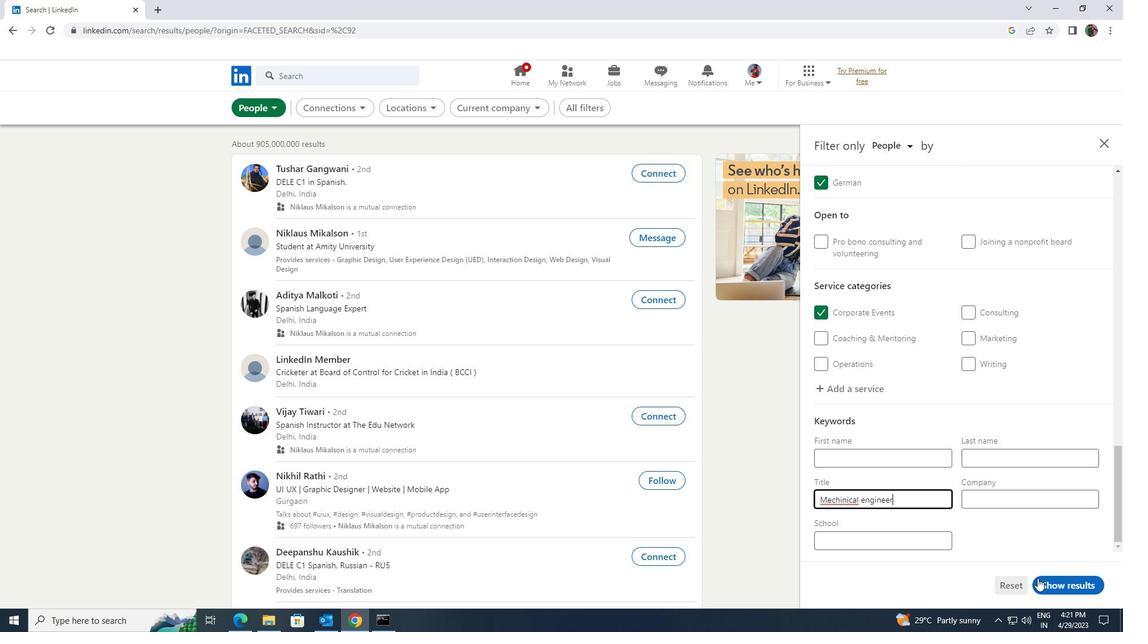 
Action: Mouse pressed left at (1042, 580)
Screenshot: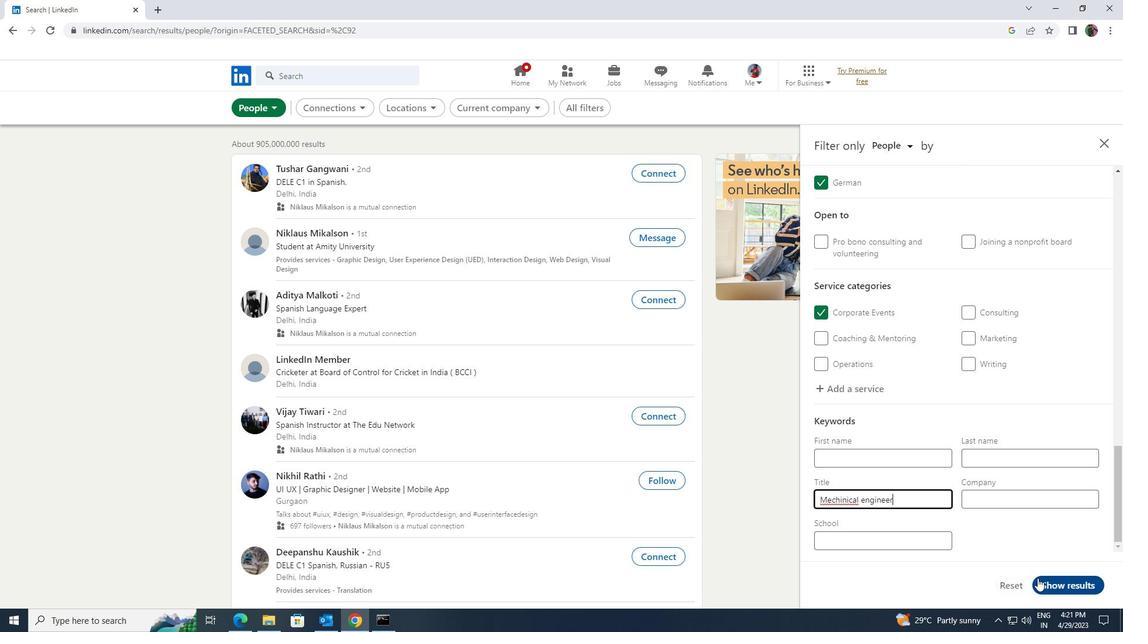 
